 Task: Play online crossword game.
Action: Mouse moved to (337, 252)
Screenshot: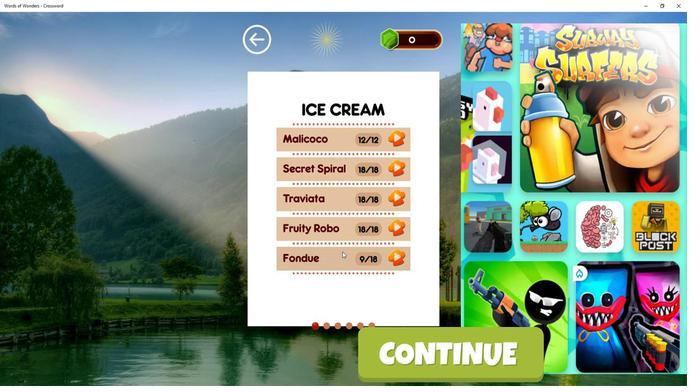 
Action: Mouse pressed left at (337, 252)
Screenshot: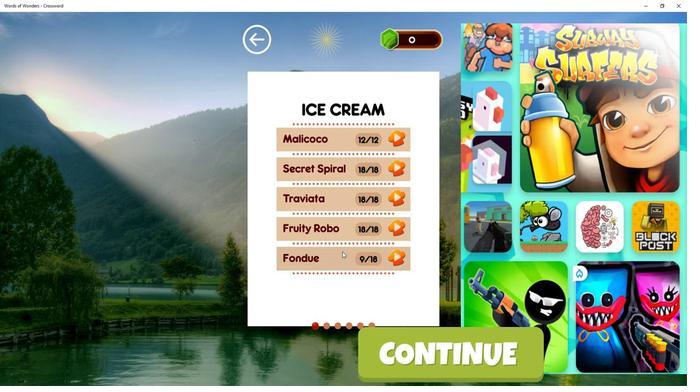
Action: Mouse moved to (312, 197)
Screenshot: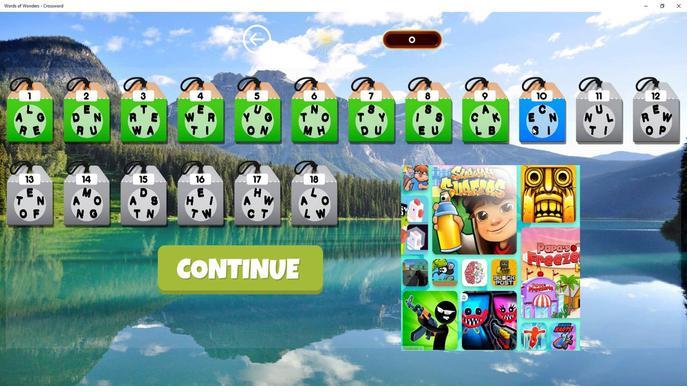 
Action: Mouse pressed left at (312, 197)
Screenshot: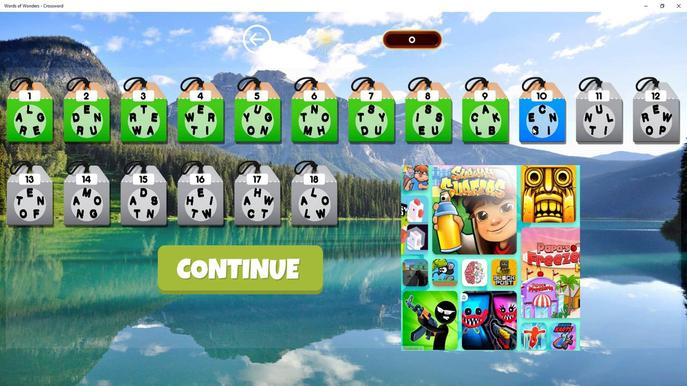
Action: Mouse moved to (341, 271)
Screenshot: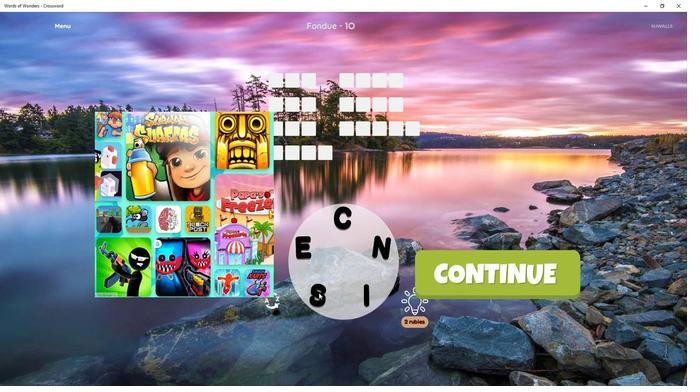 
Action: Mouse pressed left at (341, 271)
Screenshot: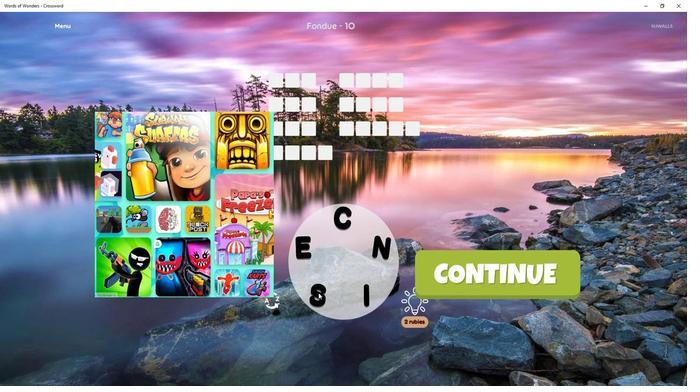 
Action: Mouse moved to (341, 270)
Screenshot: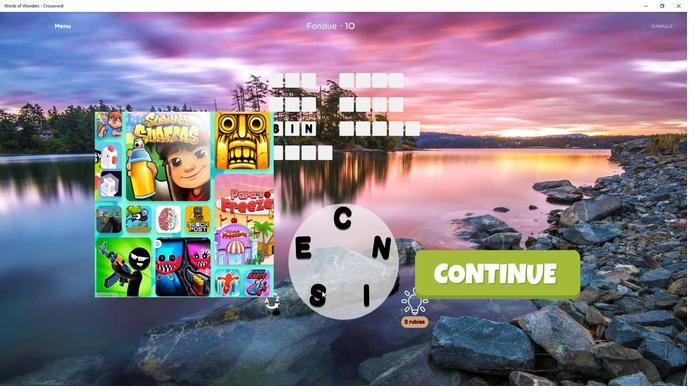 
Action: Mouse pressed left at (341, 270)
Screenshot: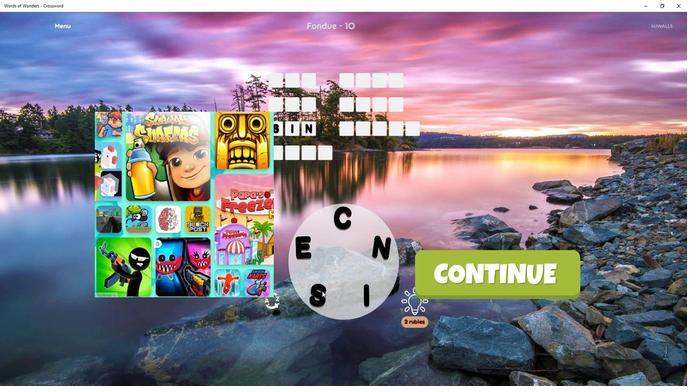 
Action: Mouse moved to (342, 272)
Screenshot: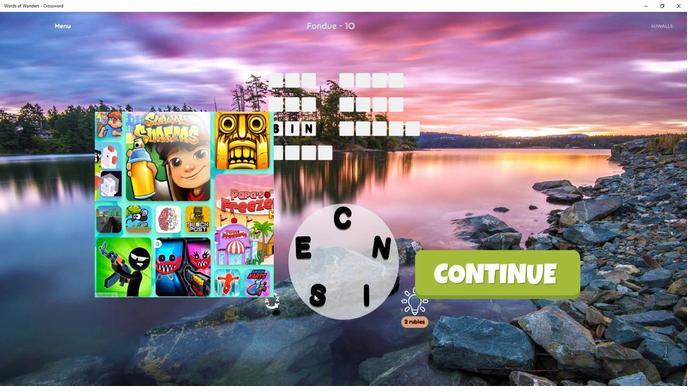 
Action: Mouse pressed left at (342, 272)
Screenshot: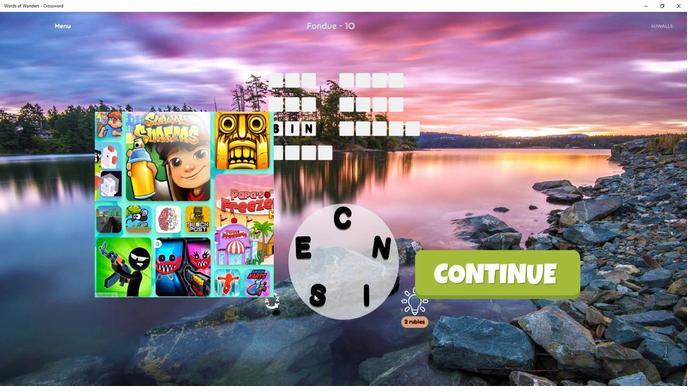 
Action: Mouse moved to (342, 272)
Screenshot: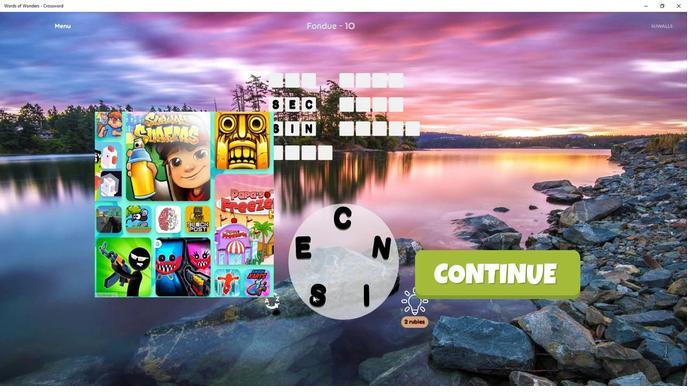 
Action: Mouse pressed left at (342, 272)
Screenshot: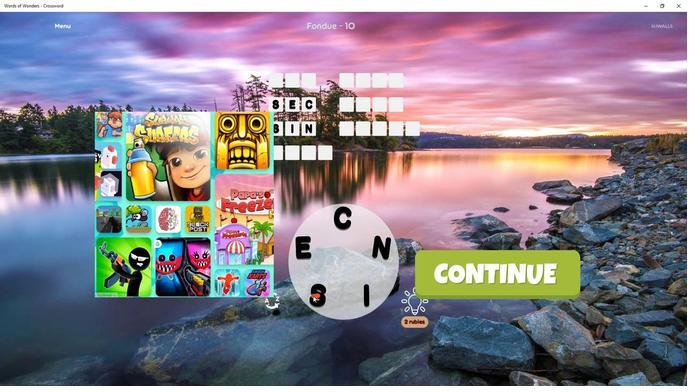 
Action: Mouse moved to (335, 270)
Screenshot: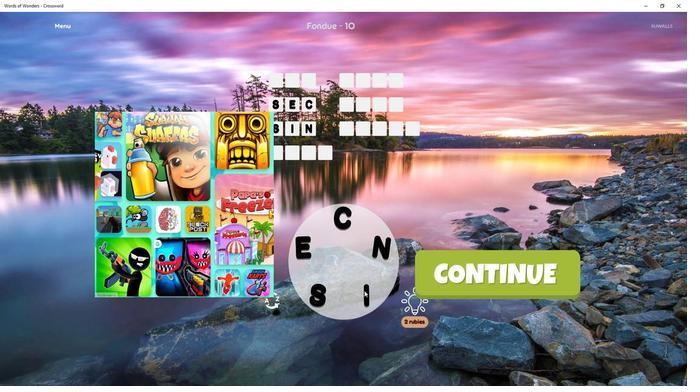 
Action: Mouse pressed left at (335, 270)
Screenshot: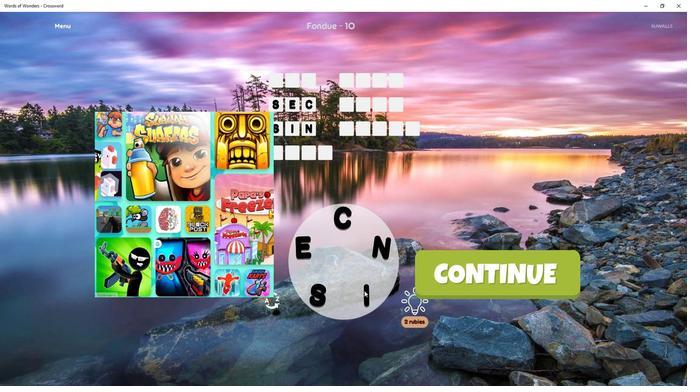 
Action: Mouse moved to (338, 239)
Screenshot: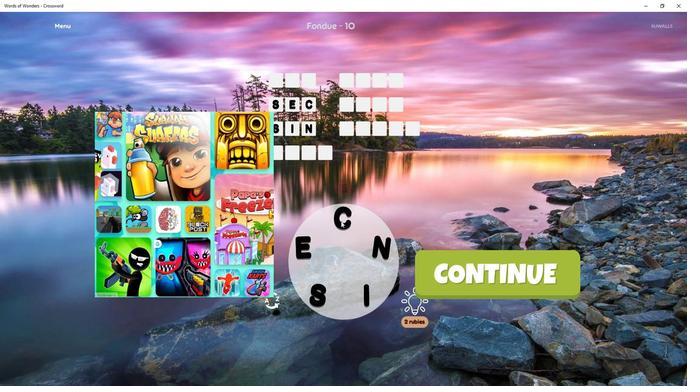 
Action: Mouse pressed left at (338, 239)
Screenshot: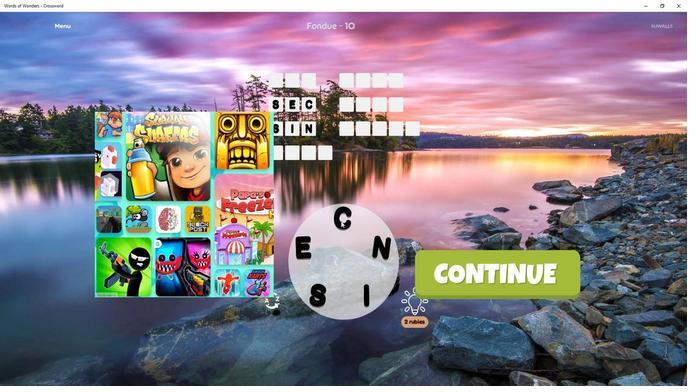 
Action: Mouse moved to (338, 236)
Screenshot: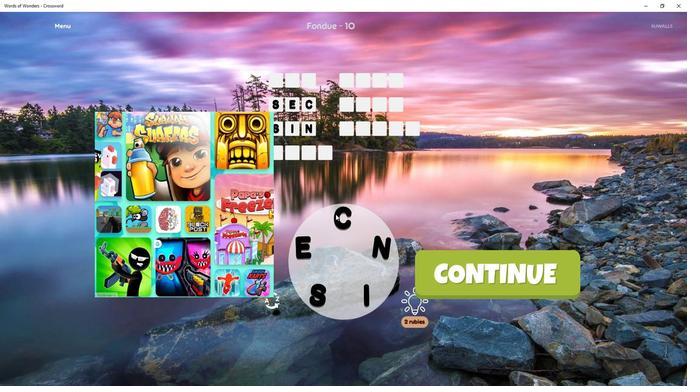 
Action: Mouse pressed left at (338, 236)
Screenshot: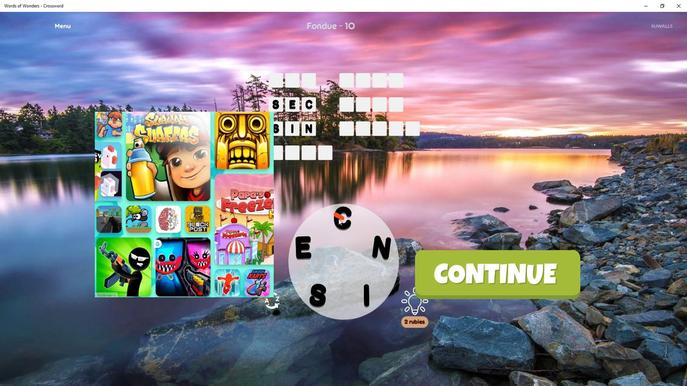 
Action: Mouse moved to (333, 248)
Screenshot: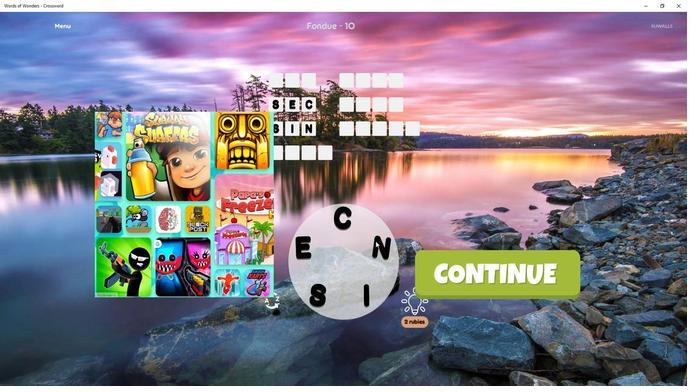 
Action: Mouse pressed left at (333, 248)
Screenshot: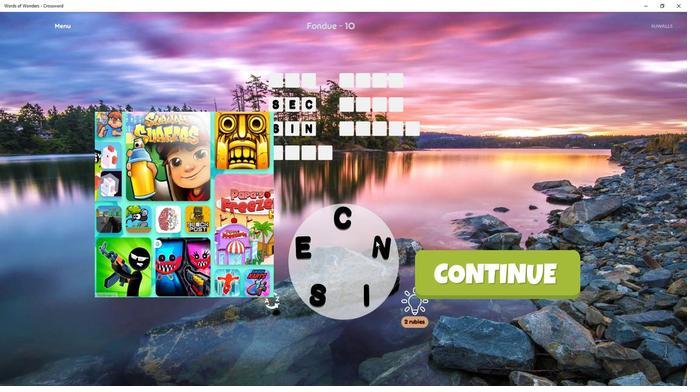 
Action: Mouse moved to (333, 251)
Screenshot: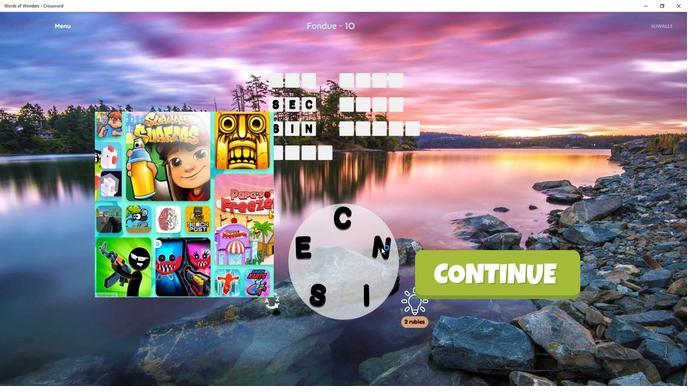 
Action: Mouse pressed left at (333, 251)
Screenshot: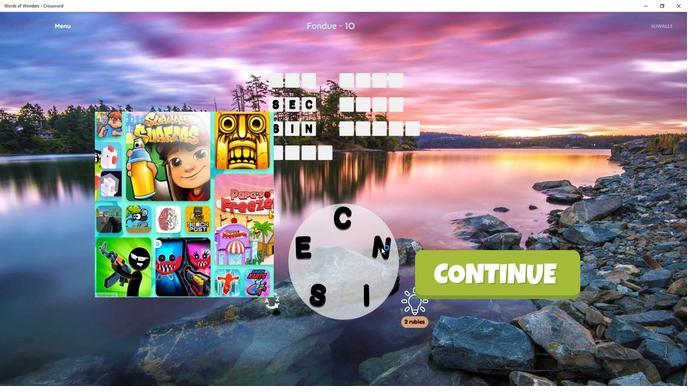 
Action: Mouse moved to (333, 250)
Screenshot: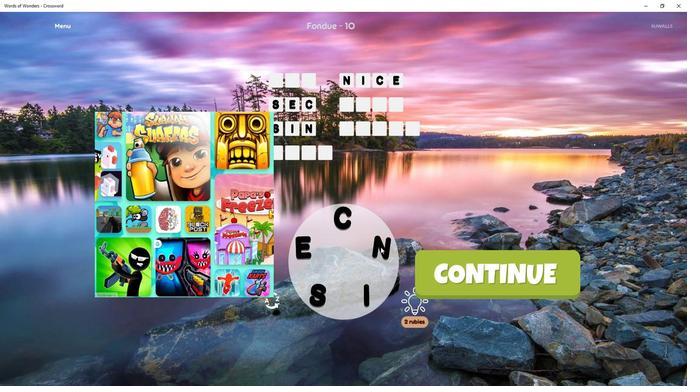 
Action: Mouse pressed left at (333, 250)
Screenshot: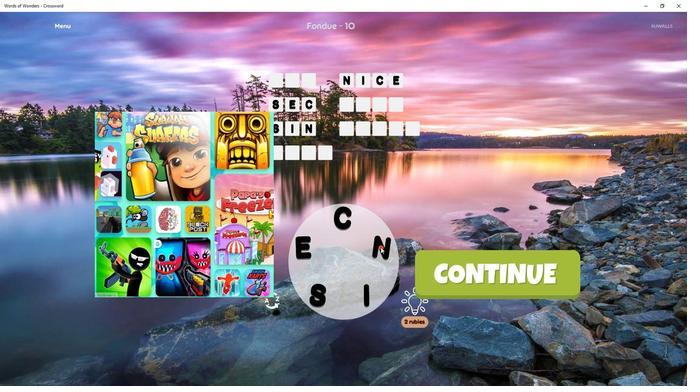 
Action: Mouse moved to (333, 250)
Screenshot: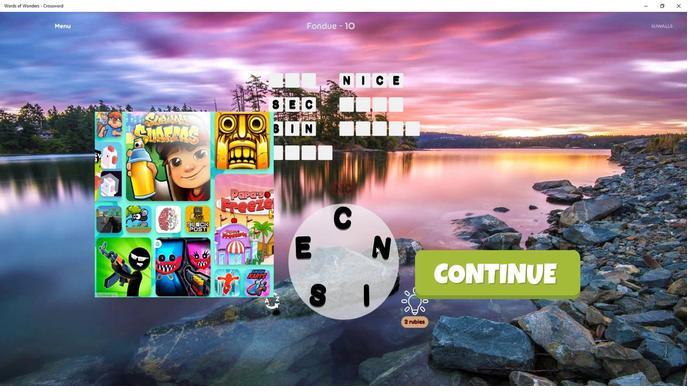 
Action: Mouse pressed left at (333, 250)
Screenshot: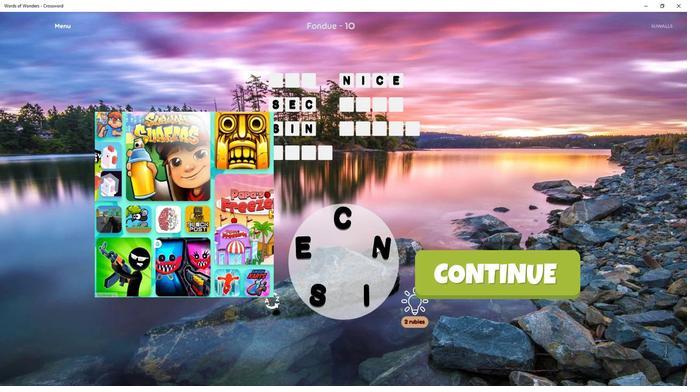 
Action: Mouse moved to (333, 249)
Screenshot: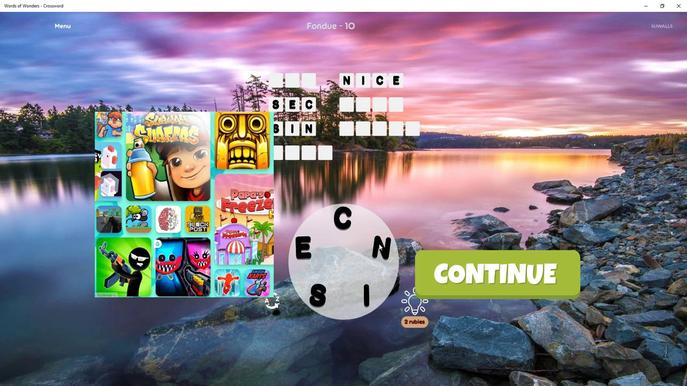 
Action: Mouse pressed left at (333, 249)
Screenshot: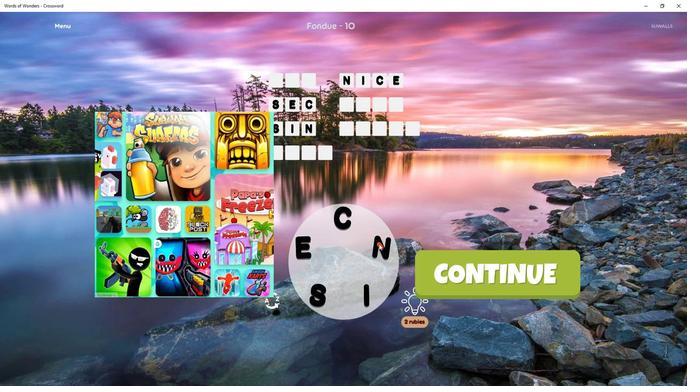 
Action: Mouse moved to (332, 249)
Screenshot: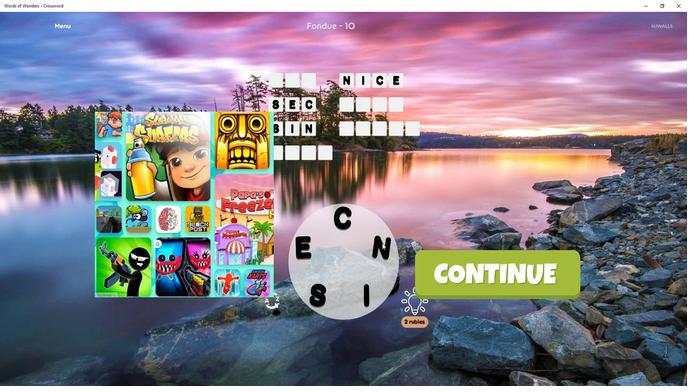 
Action: Mouse pressed left at (332, 249)
Screenshot: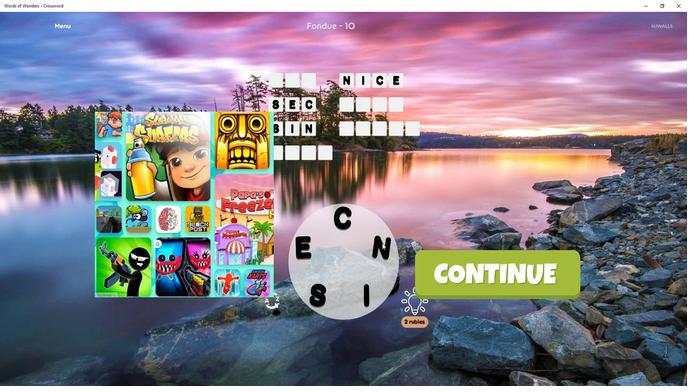 
Action: Mouse moved to (343, 252)
Screenshot: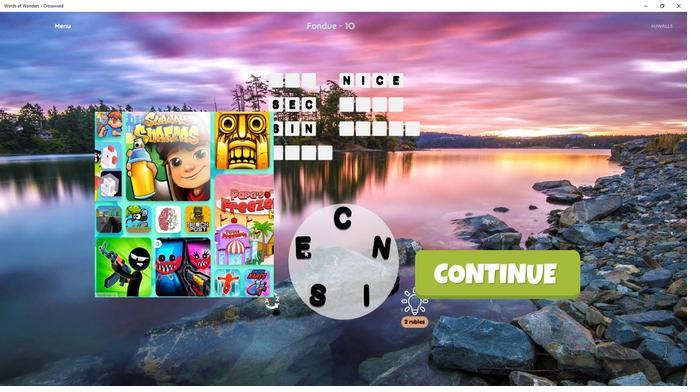 
Action: Mouse pressed left at (343, 252)
Screenshot: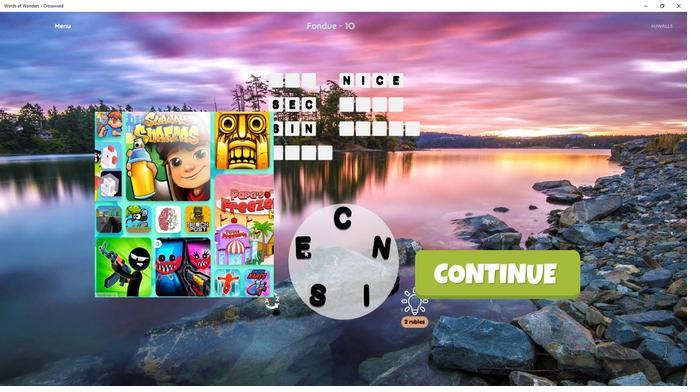 
Action: Mouse moved to (338, 239)
Screenshot: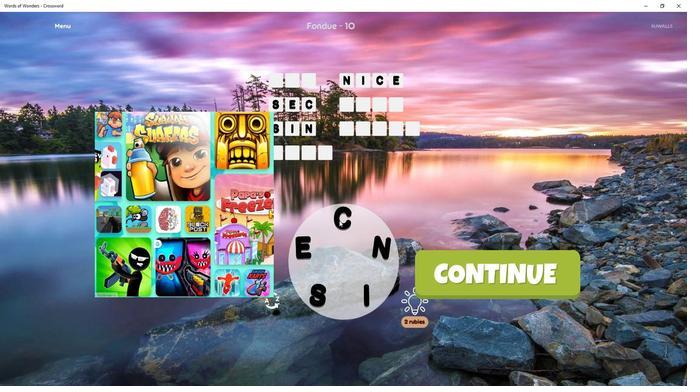 
Action: Mouse pressed left at (338, 239)
Screenshot: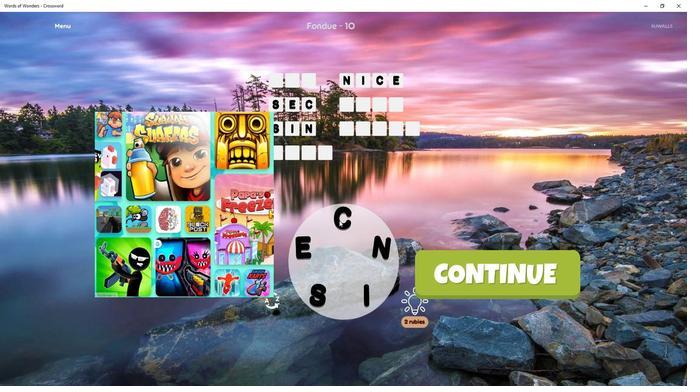 
Action: Mouse moved to (337, 239)
Screenshot: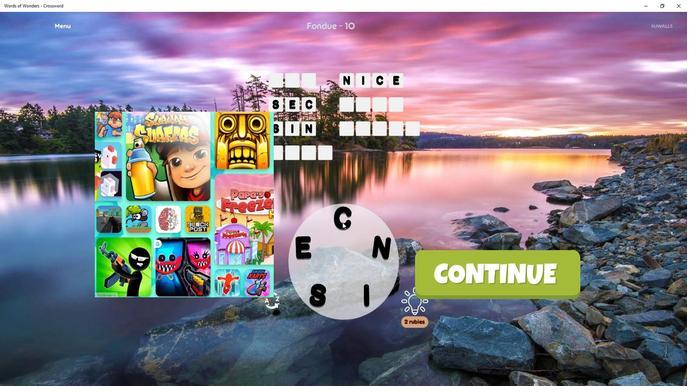 
Action: Mouse pressed left at (337, 239)
Screenshot: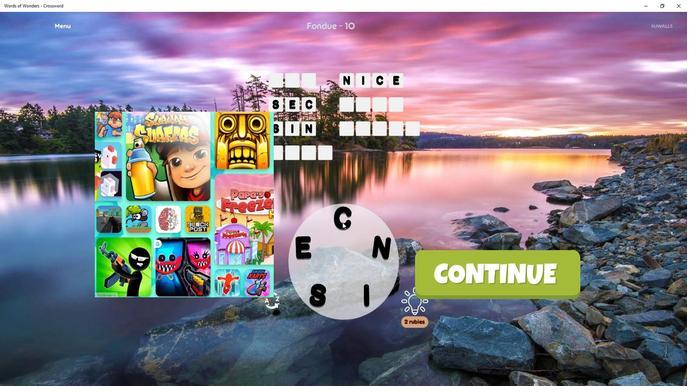 
Action: Mouse moved to (333, 247)
Screenshot: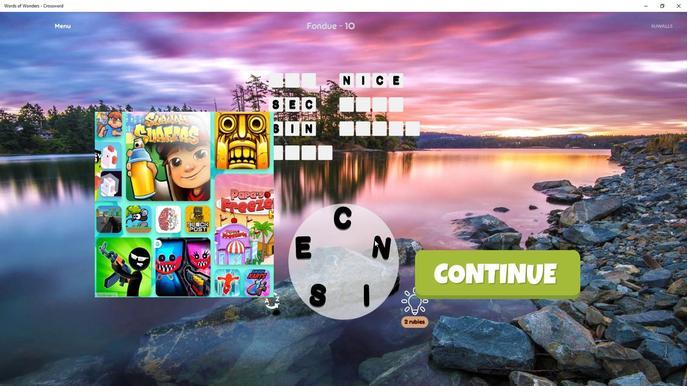 
Action: Mouse pressed left at (333, 247)
Screenshot: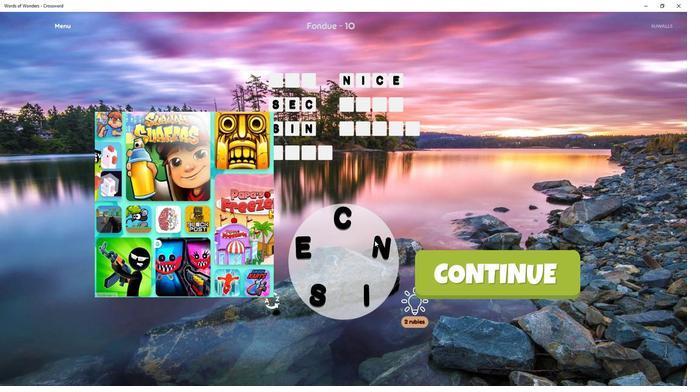 
Action: Mouse moved to (333, 252)
Screenshot: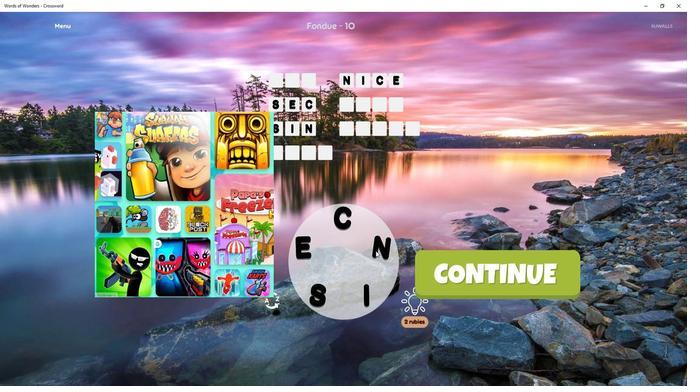 
Action: Mouse pressed left at (333, 252)
Screenshot: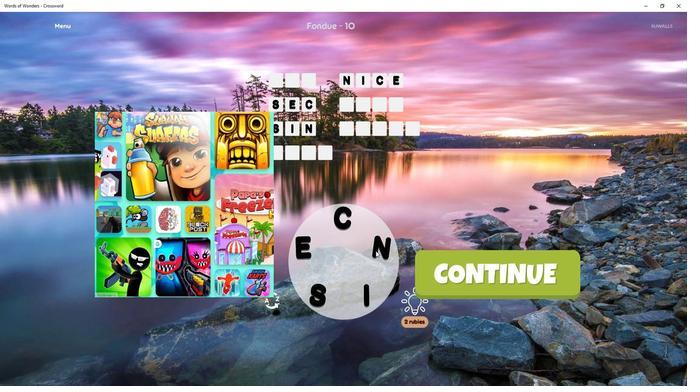 
Action: Mouse moved to (333, 250)
Screenshot: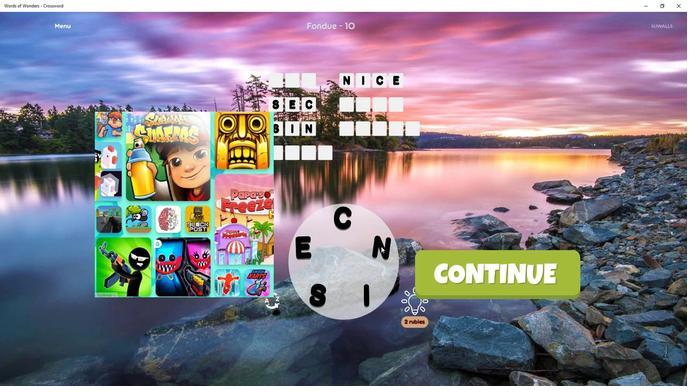 
Action: Mouse pressed left at (333, 250)
Screenshot: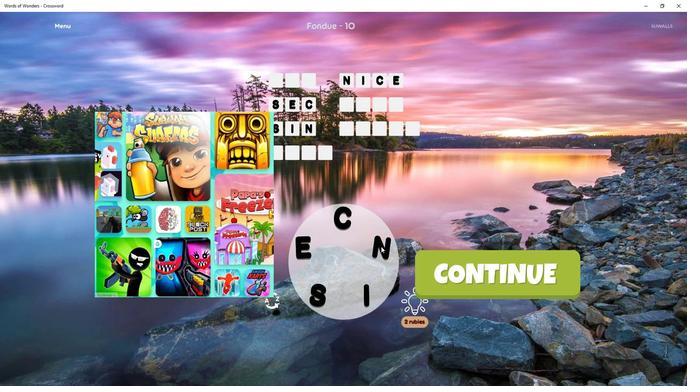 
Action: Mouse moved to (342, 251)
Screenshot: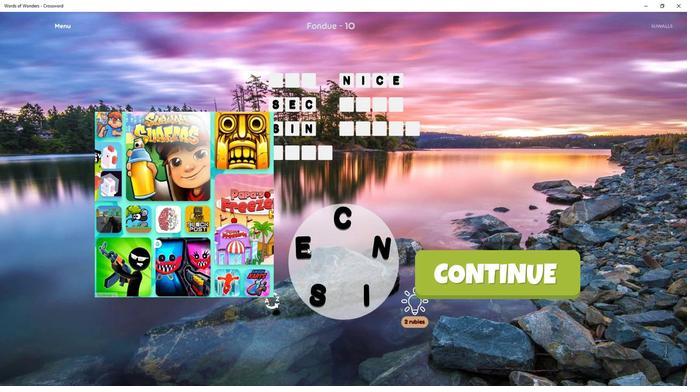 
Action: Mouse pressed left at (342, 251)
Screenshot: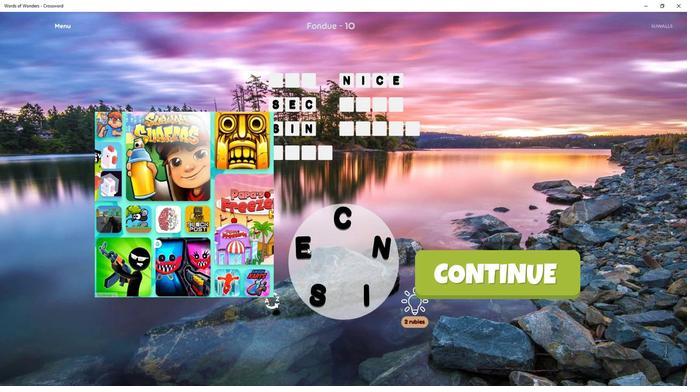 
Action: Mouse moved to (335, 271)
Screenshot: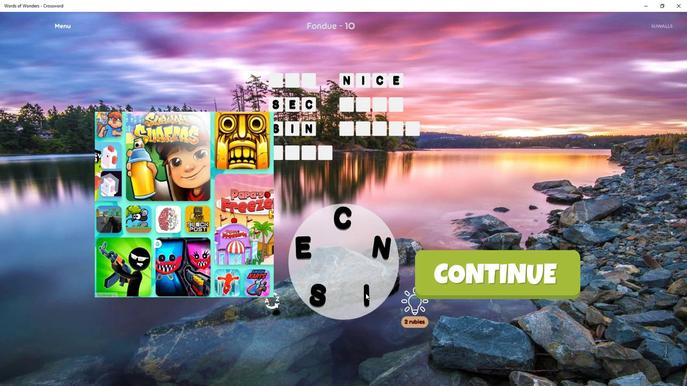 
Action: Mouse pressed left at (335, 271)
Screenshot: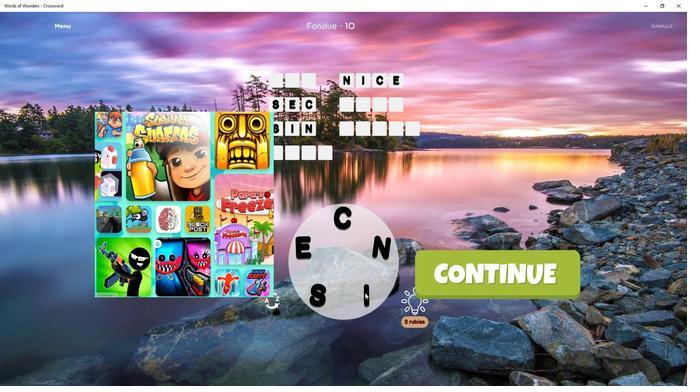 
Action: Mouse moved to (403, 192)
Screenshot: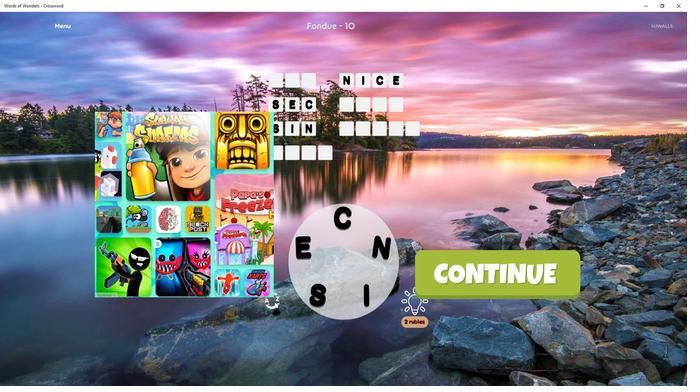 
Action: Mouse scrolled (403, 192) with delta (0, 0)
Screenshot: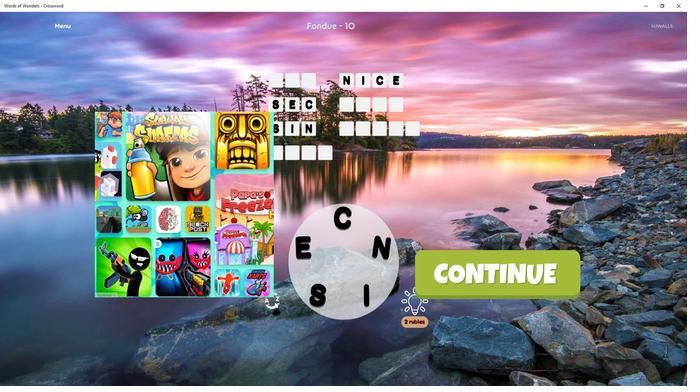 
Action: Mouse scrolled (403, 192) with delta (0, 0)
Screenshot: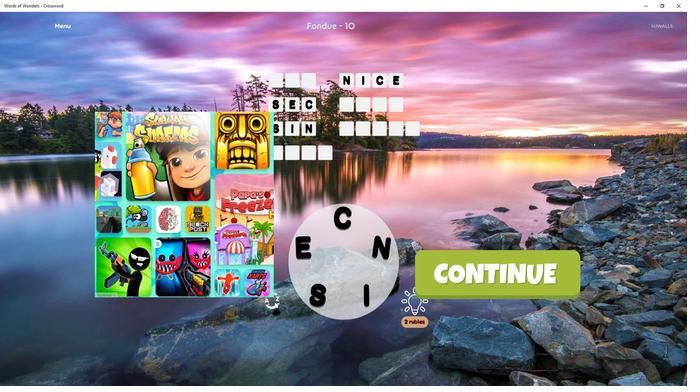 
Action: Mouse moved to (403, 192)
Screenshot: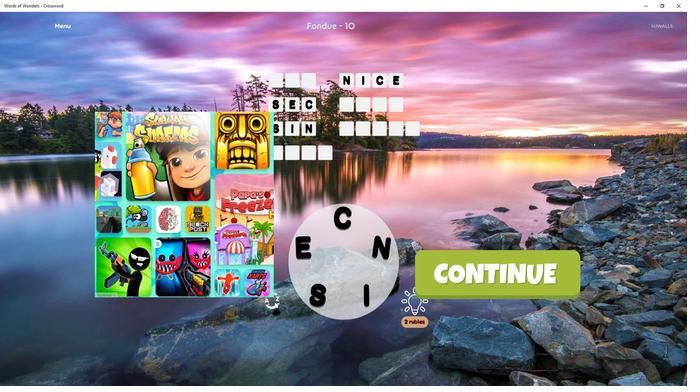 
Action: Mouse scrolled (403, 193) with delta (0, 0)
Screenshot: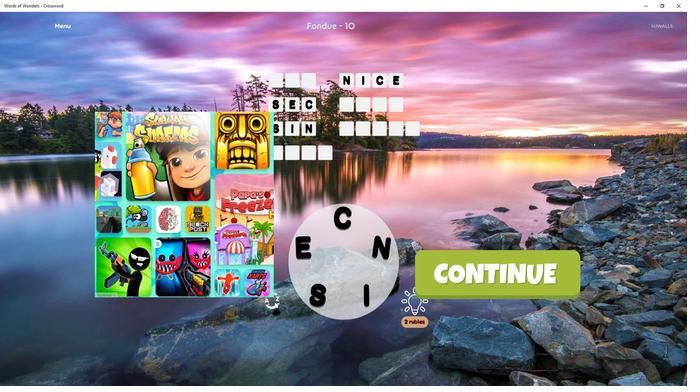 
Action: Mouse scrolled (403, 193) with delta (0, 0)
Screenshot: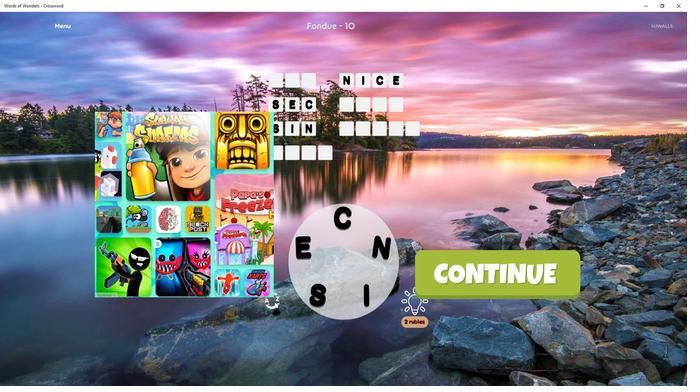 
Action: Mouse moved to (335, 271)
Screenshot: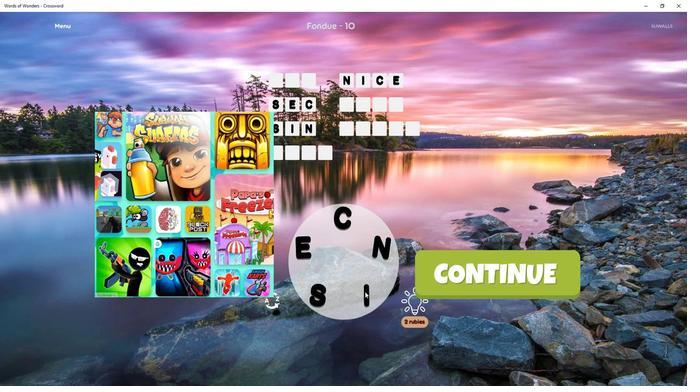 
Action: Mouse pressed left at (335, 271)
Screenshot: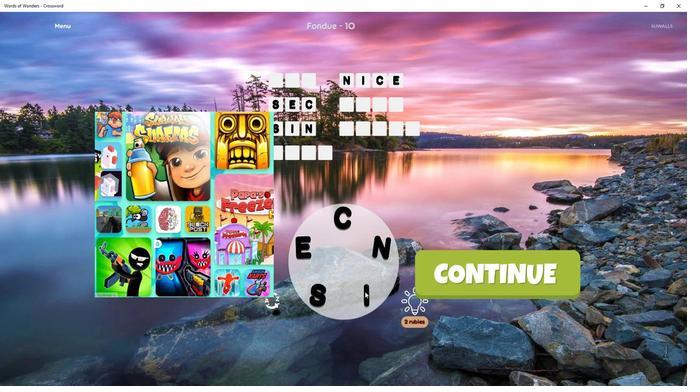 
Action: Mouse moved to (406, 198)
Screenshot: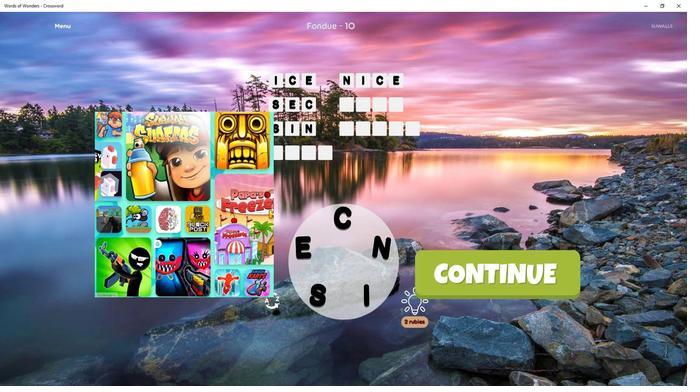 
Action: Mouse scrolled (406, 198) with delta (0, 0)
Screenshot: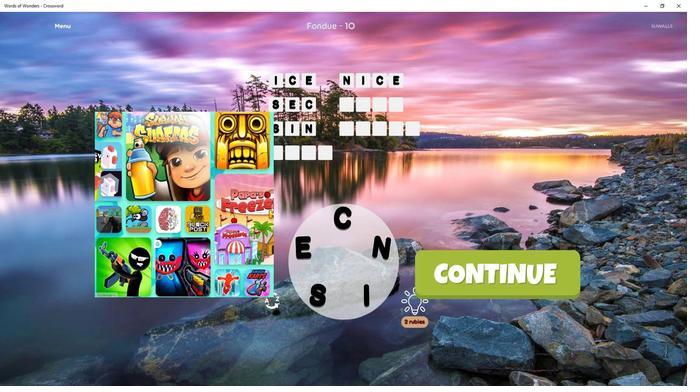 
Action: Mouse scrolled (406, 198) with delta (0, 0)
Screenshot: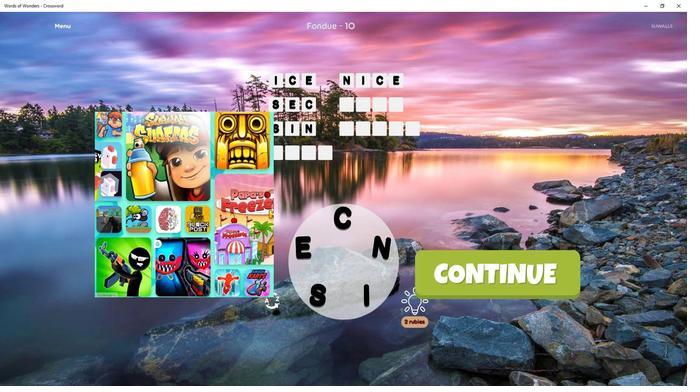 
Action: Mouse scrolled (406, 198) with delta (0, 0)
Screenshot: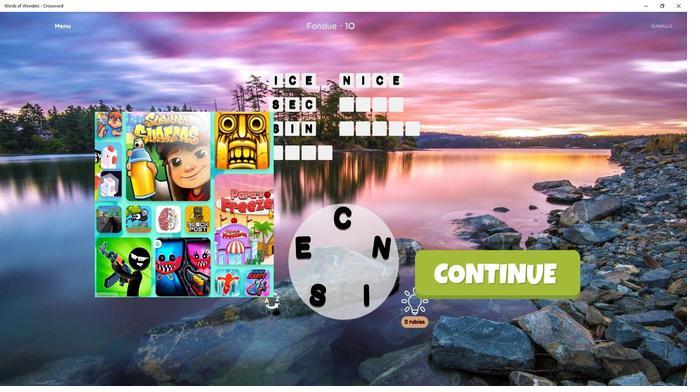 
Action: Mouse moved to (334, 250)
Screenshot: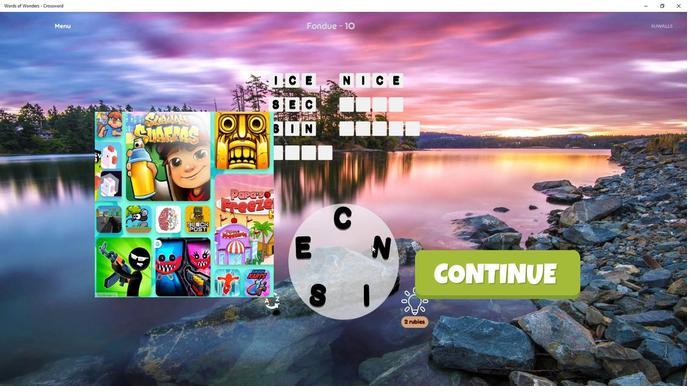 
Action: Mouse pressed left at (334, 250)
Screenshot: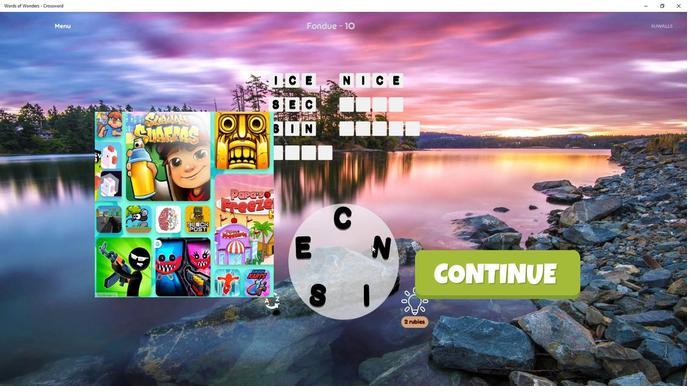 
Action: Mouse moved to (341, 272)
Screenshot: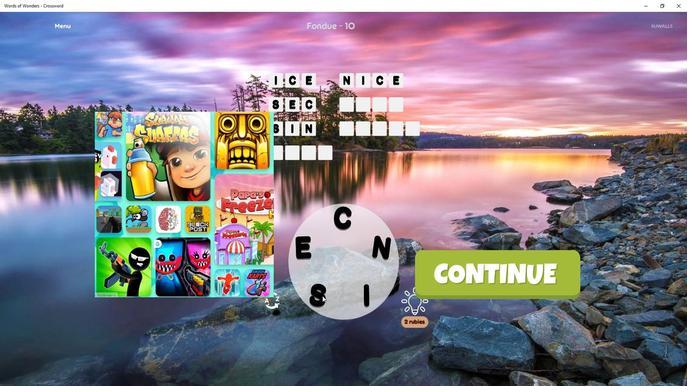 
Action: Mouse pressed left at (341, 272)
Screenshot: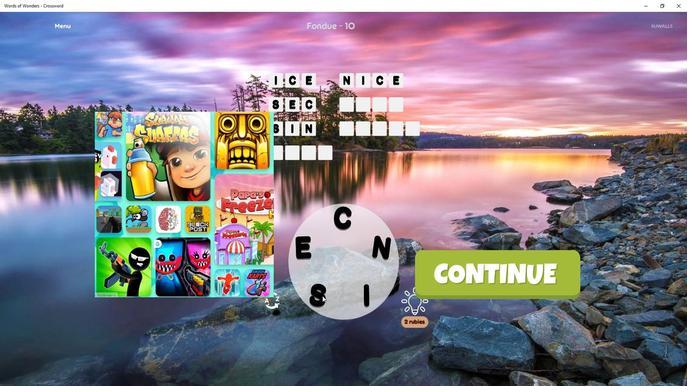 
Action: Mouse moved to (338, 236)
Screenshot: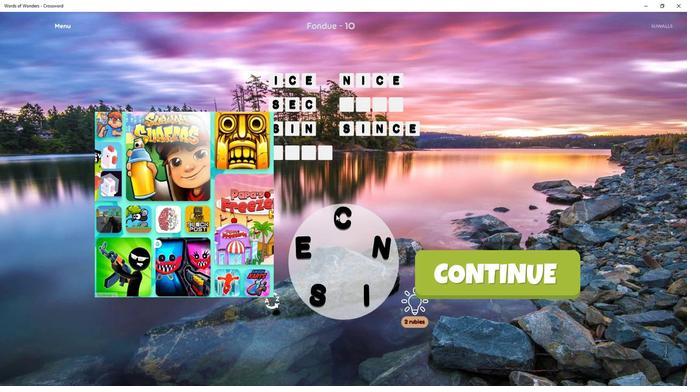 
Action: Mouse pressed left at (338, 236)
Screenshot: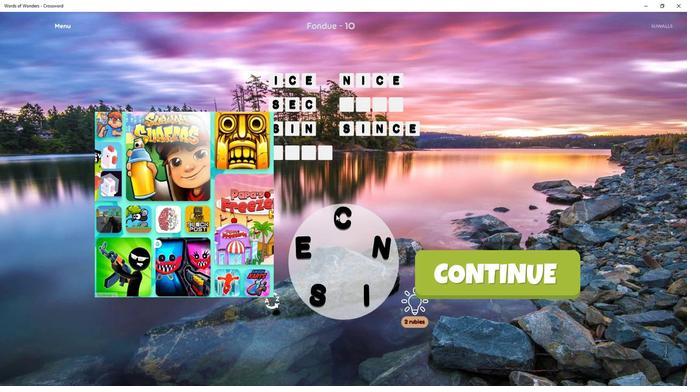 
Action: Mouse moved to (340, 270)
Screenshot: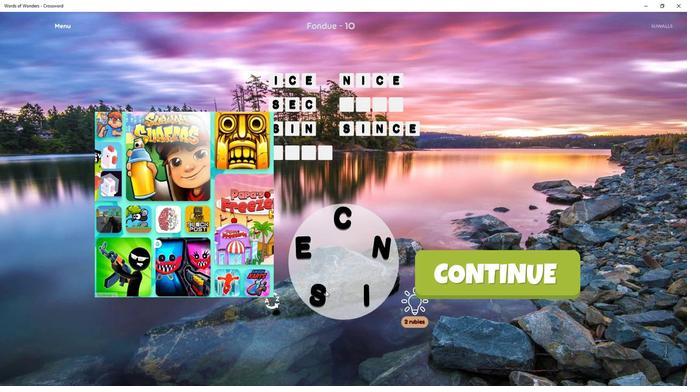 
Action: Mouse pressed left at (340, 270)
Screenshot: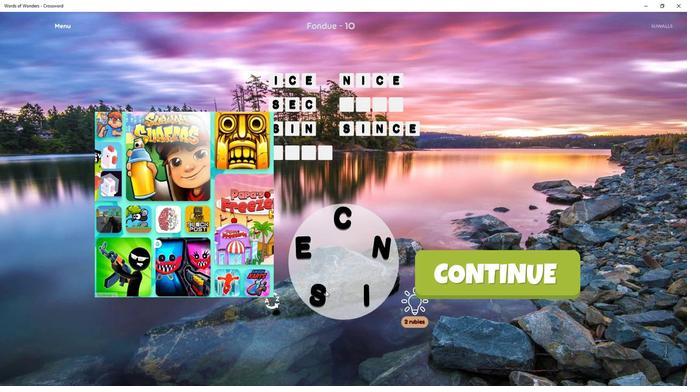 
Action: Mouse moved to (331, 249)
Screenshot: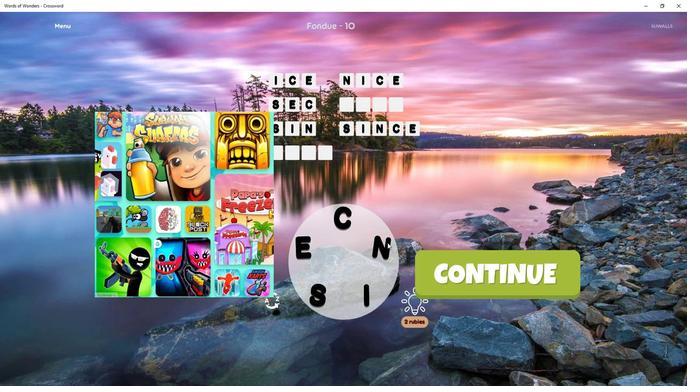 
Action: Mouse pressed left at (331, 249)
Screenshot: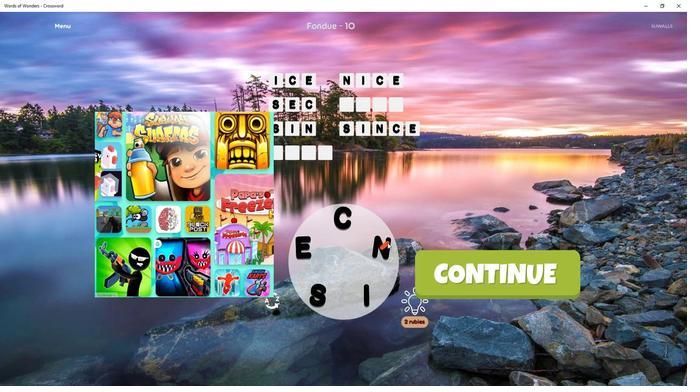 
Action: Mouse moved to (408, 187)
Screenshot: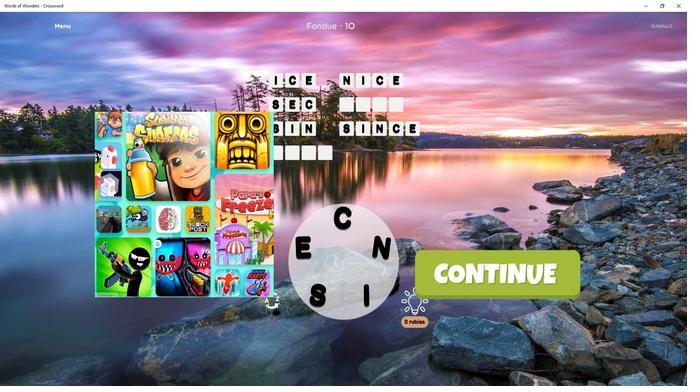 
Action: Mouse scrolled (408, 187) with delta (0, 0)
Screenshot: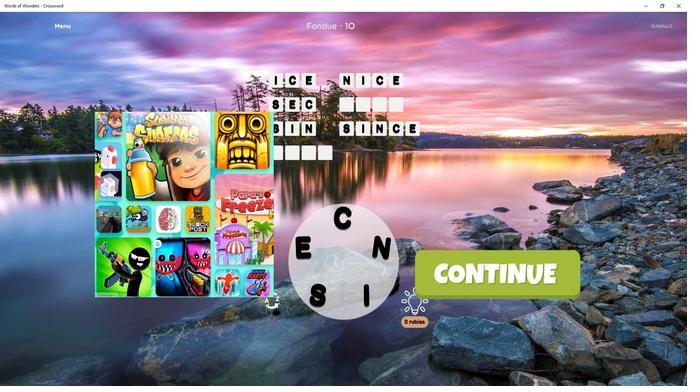 
Action: Mouse moved to (408, 187)
Screenshot: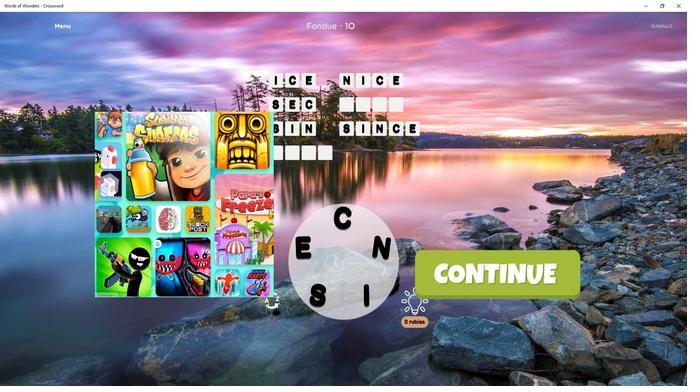
Action: Mouse scrolled (408, 187) with delta (0, 0)
Screenshot: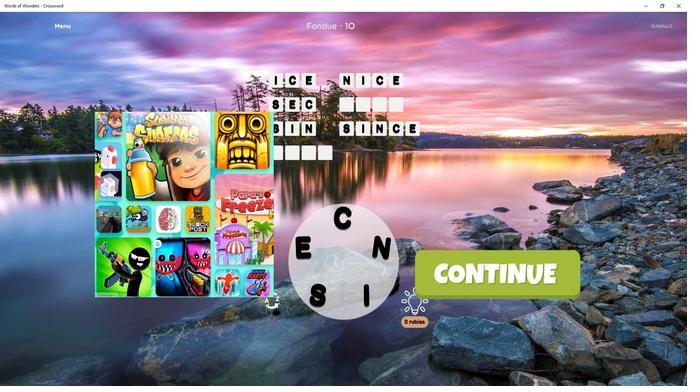 
Action: Mouse moved to (341, 272)
Screenshot: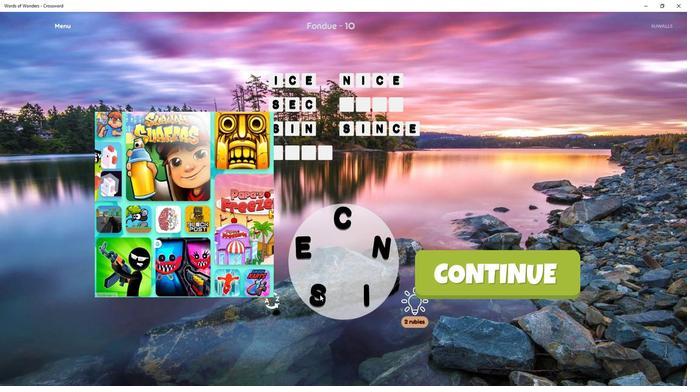 
Action: Mouse pressed left at (341, 272)
Screenshot: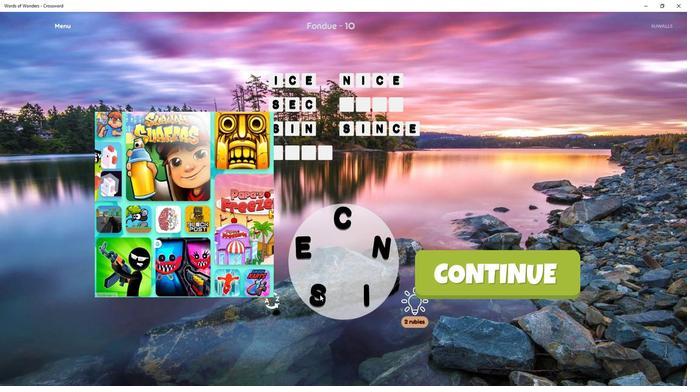 
Action: Mouse moved to (401, 207)
Screenshot: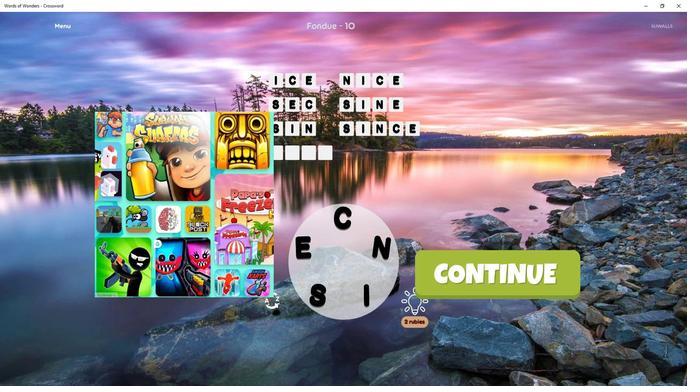 
Action: Mouse pressed left at (401, 207)
Screenshot: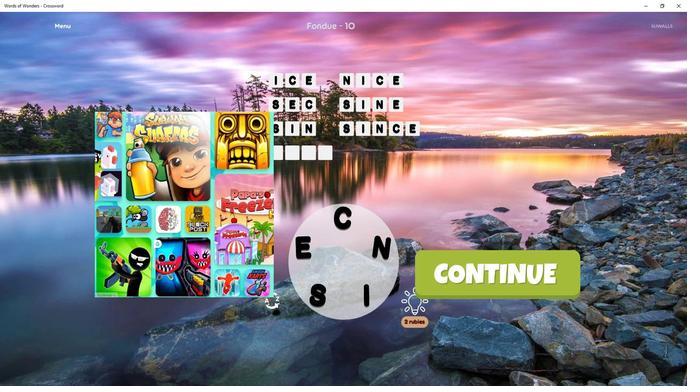 
Action: Mouse moved to (337, 237)
Screenshot: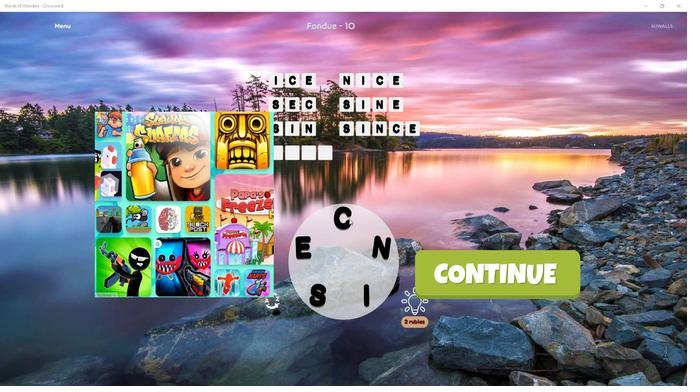 
Action: Mouse pressed left at (337, 237)
Screenshot: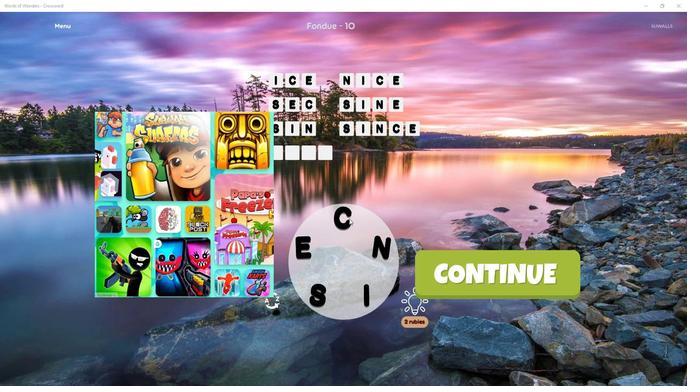 
Action: Mouse moved to (342, 271)
Screenshot: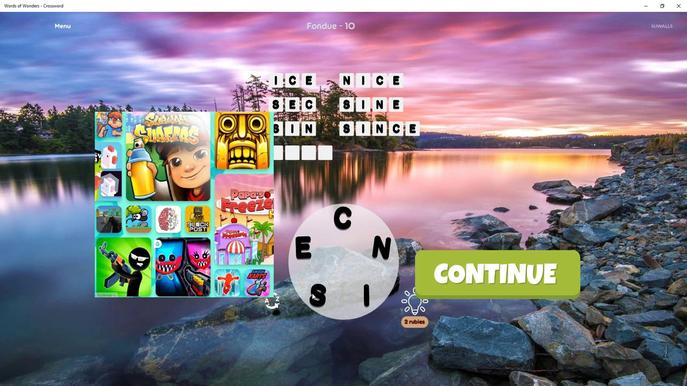 
Action: Mouse pressed left at (342, 271)
Screenshot: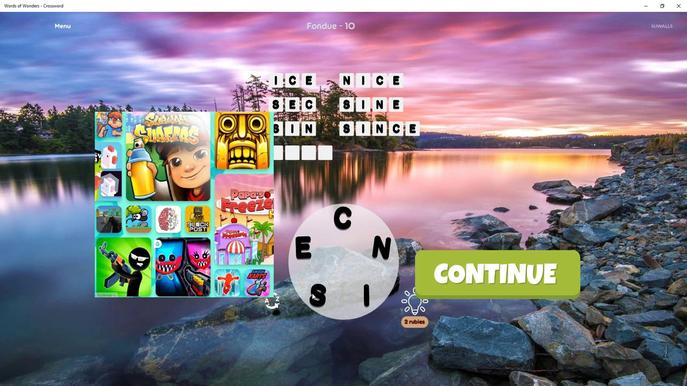 
Action: Mouse moved to (342, 275)
Screenshot: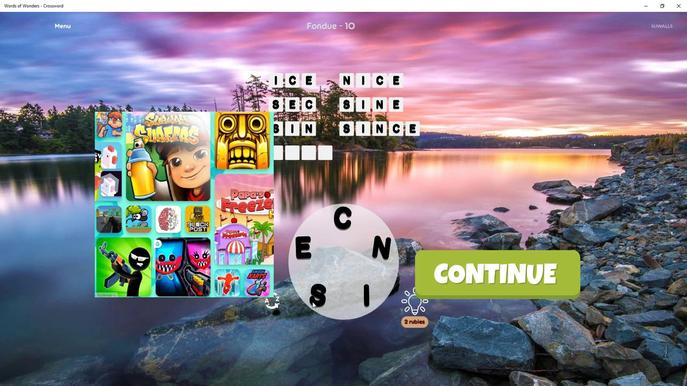 
Action: Mouse pressed left at (342, 275)
Screenshot: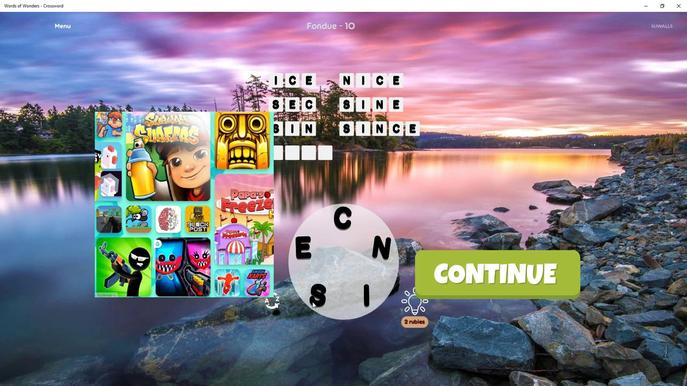 
Action: Mouse moved to (342, 270)
Screenshot: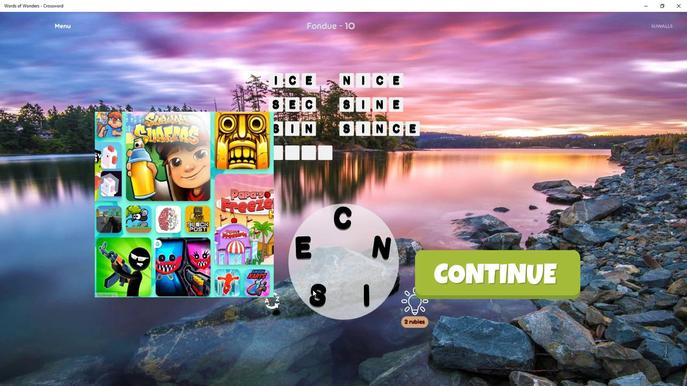 
Action: Mouse pressed left at (342, 270)
Screenshot: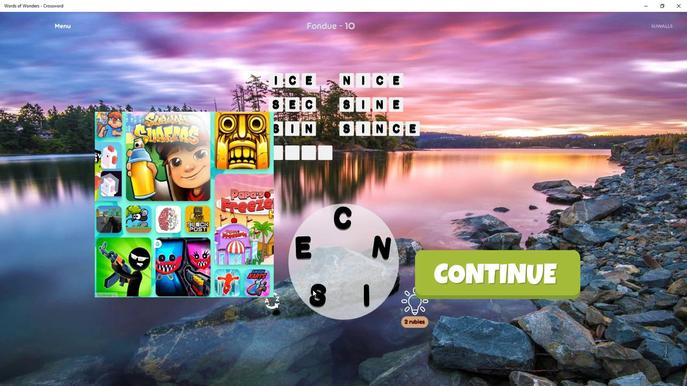 
Action: Mouse moved to (341, 272)
Screenshot: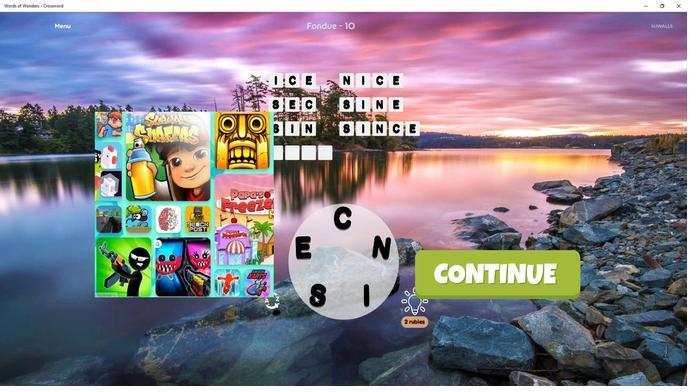 
Action: Mouse pressed left at (341, 272)
Screenshot: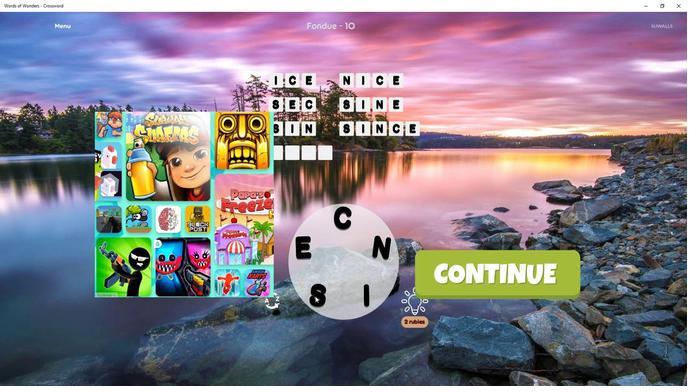 
Action: Mouse moved to (338, 241)
Screenshot: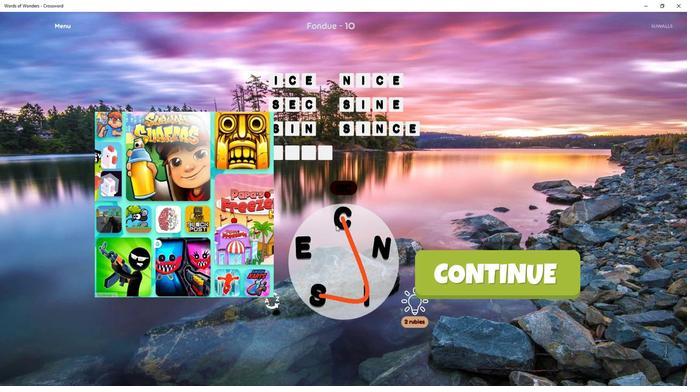 
Action: Mouse pressed left at (338, 241)
Screenshot: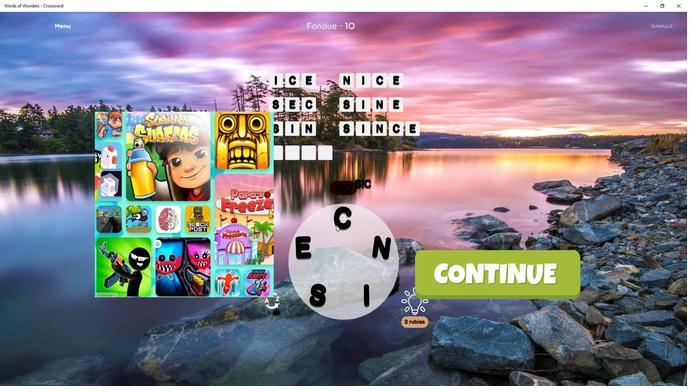 
Action: Mouse moved to (341, 272)
Screenshot: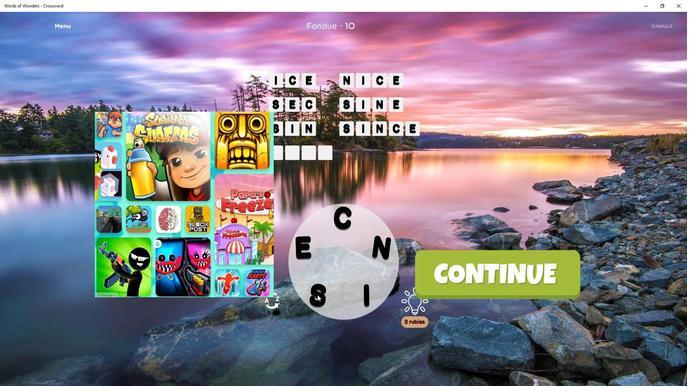 
Action: Mouse pressed left at (341, 272)
Screenshot: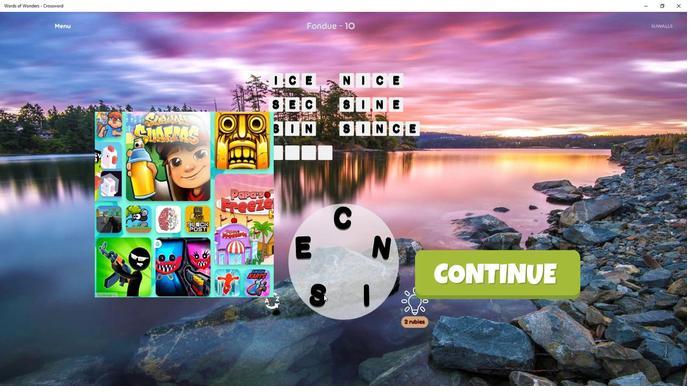 
Action: Mouse moved to (342, 267)
Screenshot: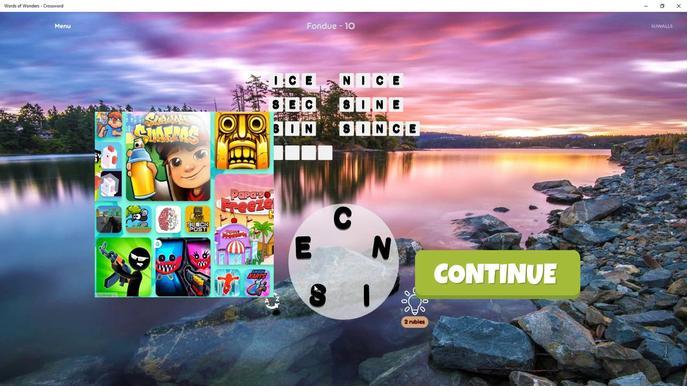 
Action: Mouse pressed left at (342, 267)
Screenshot: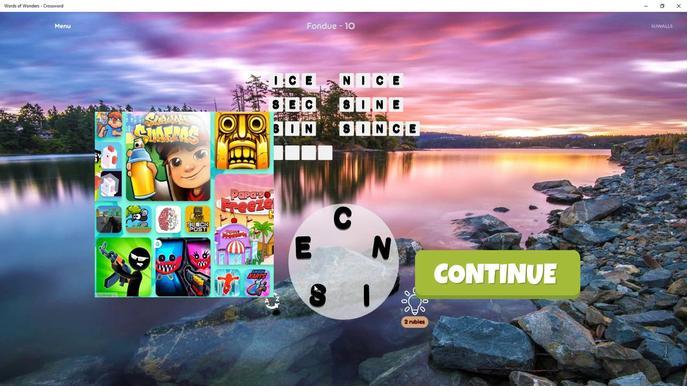 
Action: Mouse moved to (333, 251)
Screenshot: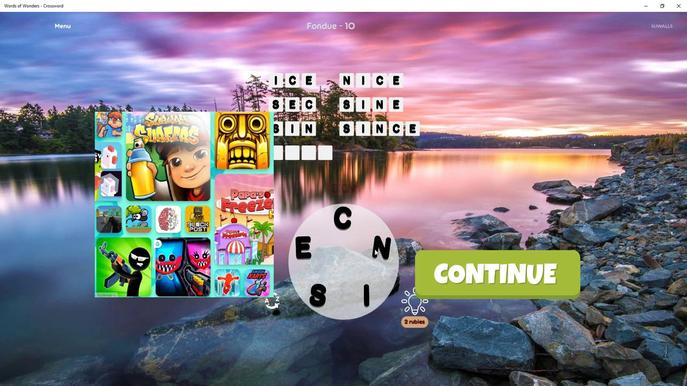 
Action: Mouse pressed left at (333, 251)
Screenshot: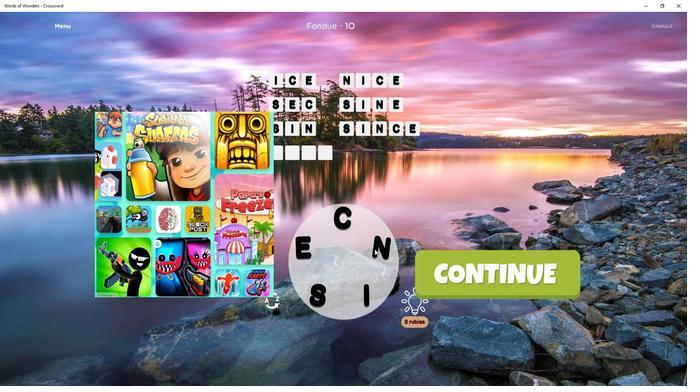 
Action: Mouse moved to (342, 248)
Screenshot: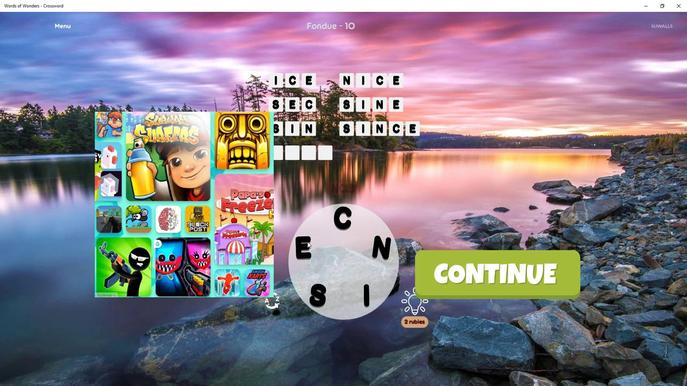 
Action: Mouse pressed left at (342, 248)
Screenshot: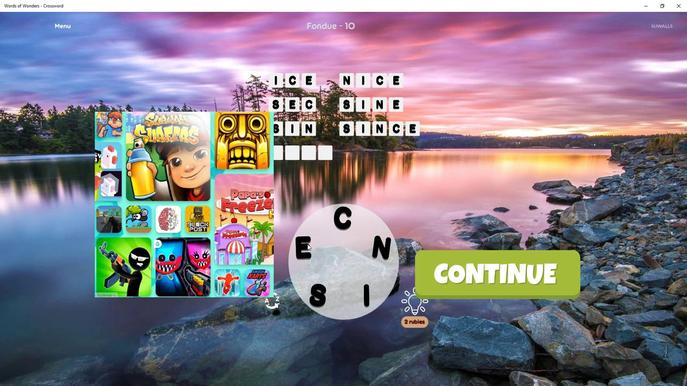 
Action: Mouse moved to (333, 250)
Screenshot: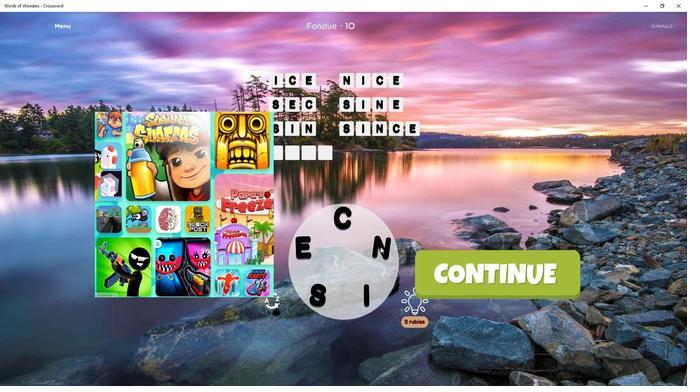 
Action: Mouse pressed left at (333, 250)
Screenshot: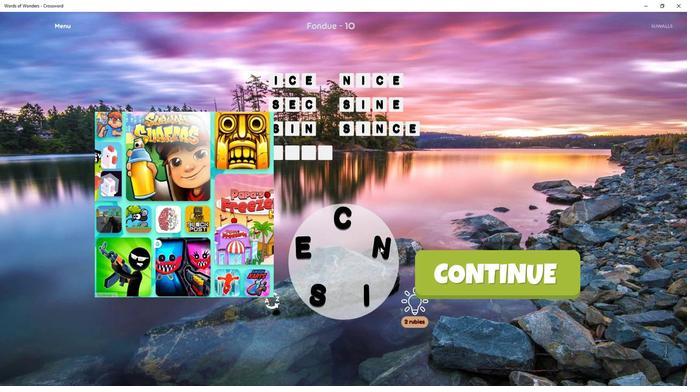 
Action: Mouse moved to (335, 272)
Screenshot: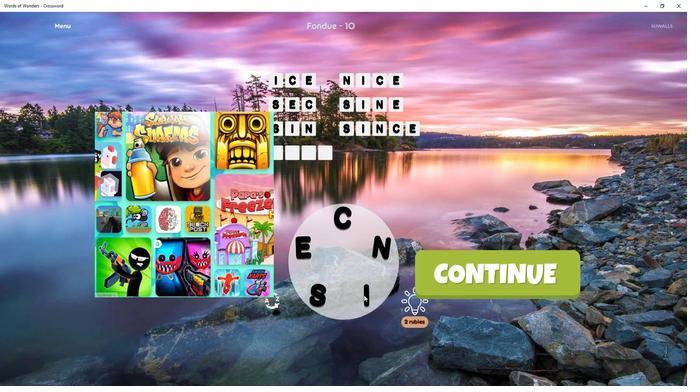 
Action: Mouse pressed left at (335, 272)
Screenshot: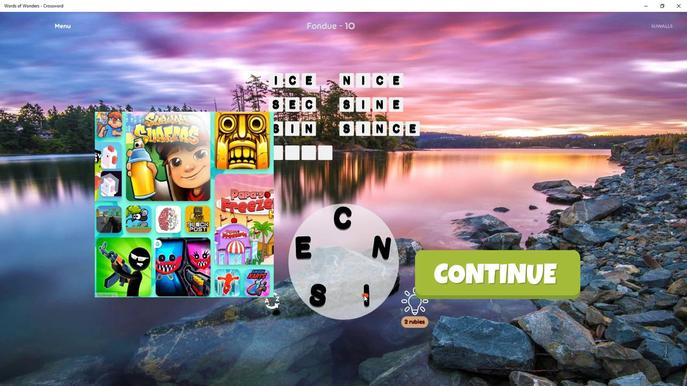 
Action: Mouse moved to (340, 268)
Screenshot: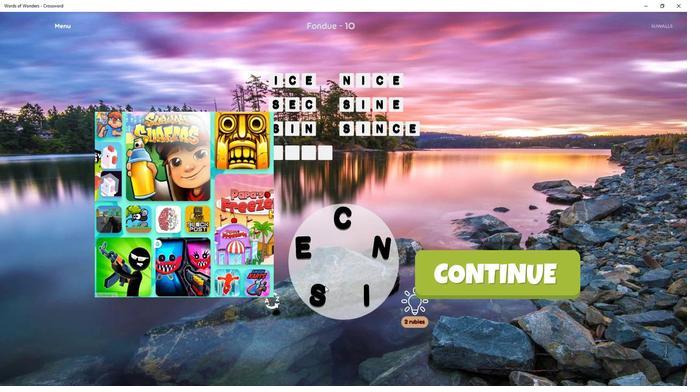 
Action: Mouse pressed left at (340, 268)
Screenshot: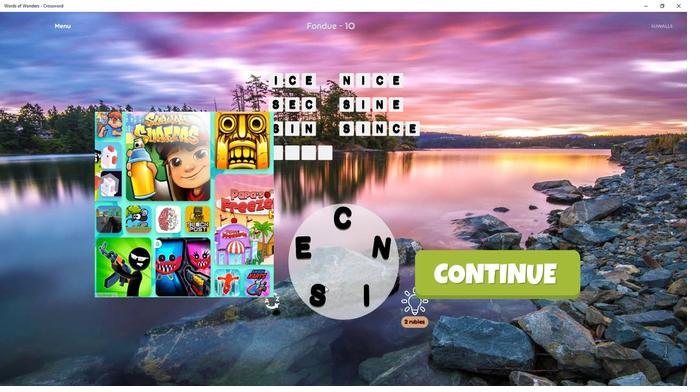 
Action: Mouse moved to (339, 234)
Screenshot: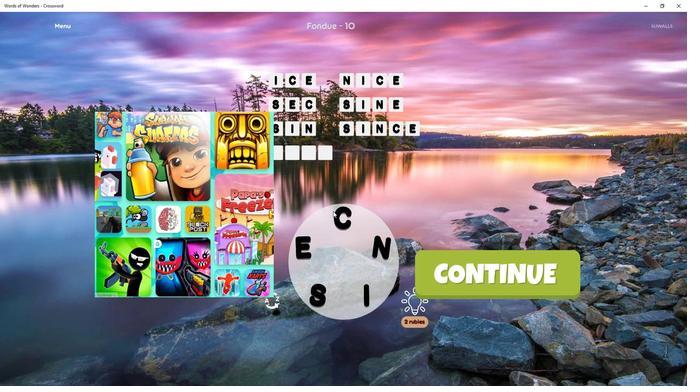 
Action: Mouse pressed left at (339, 234)
Screenshot: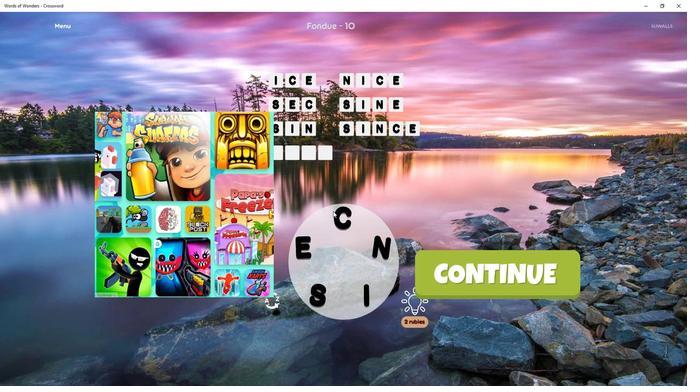 
Action: Mouse moved to (334, 271)
Screenshot: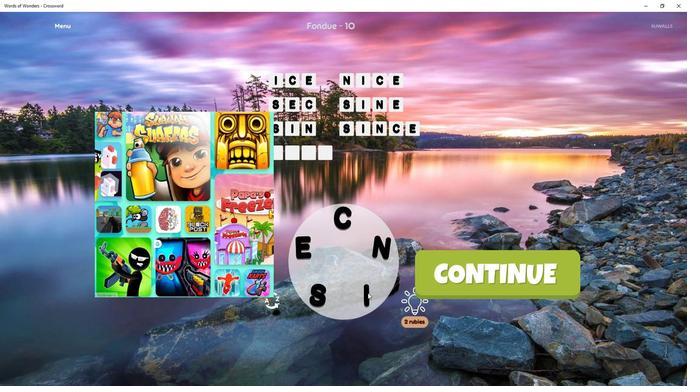 
Action: Mouse pressed left at (334, 271)
Screenshot: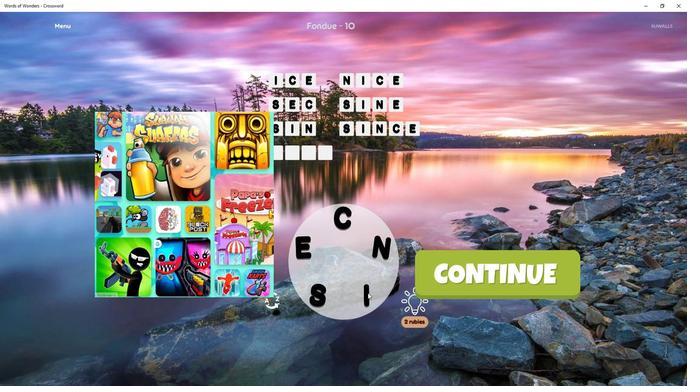 
Action: Mouse moved to (334, 269)
Screenshot: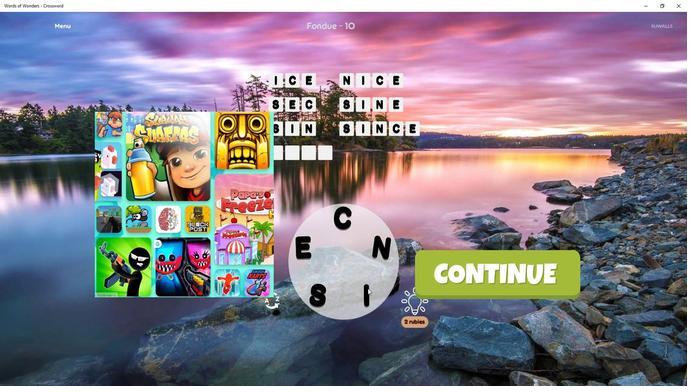 
Action: Mouse pressed left at (334, 269)
Screenshot: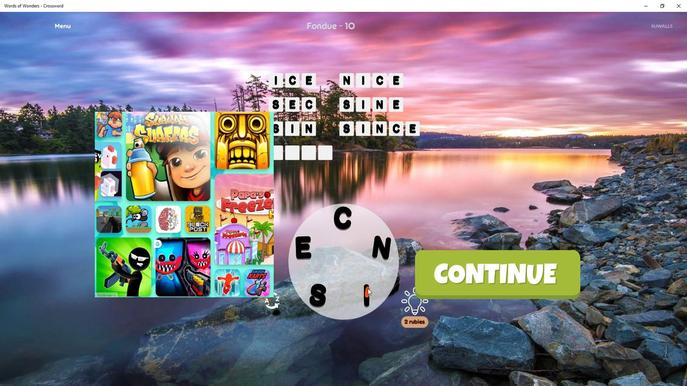 
Action: Mouse moved to (340, 272)
Screenshot: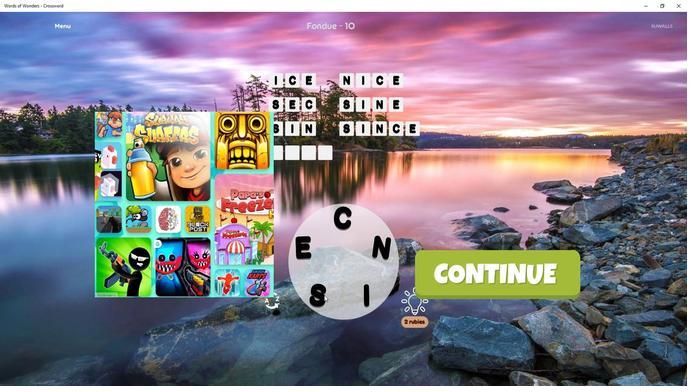 
Action: Mouse pressed left at (340, 272)
Screenshot: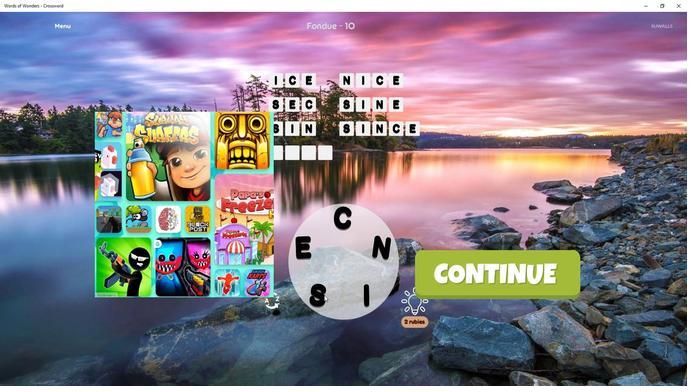 
Action: Mouse pressed left at (340, 272)
Screenshot: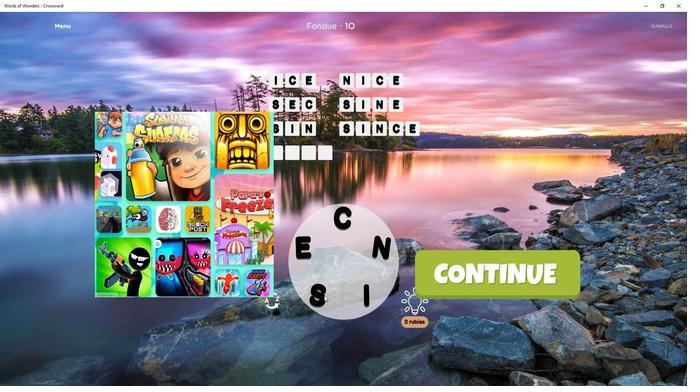 
Action: Mouse moved to (331, 250)
Screenshot: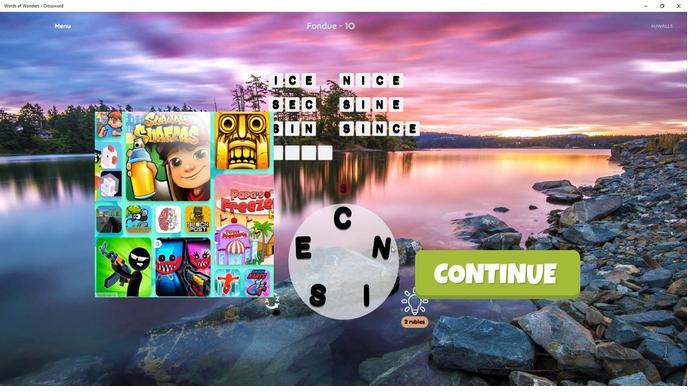 
Action: Mouse pressed left at (331, 250)
Screenshot: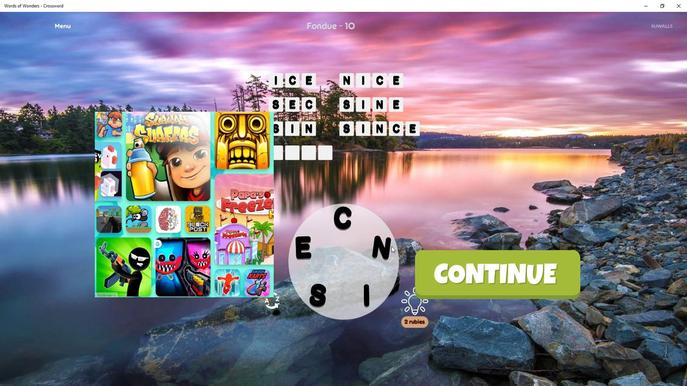 
Action: Mouse moved to (334, 270)
Screenshot: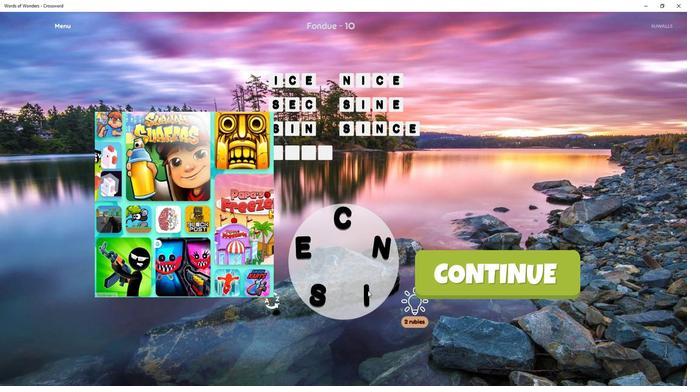 
Action: Mouse pressed left at (334, 270)
Screenshot: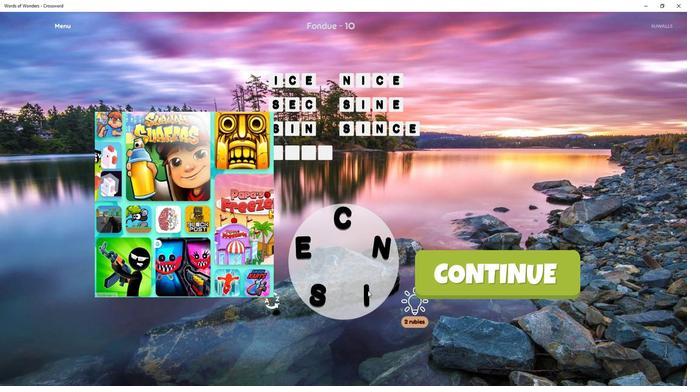 
Action: Mouse moved to (337, 243)
Screenshot: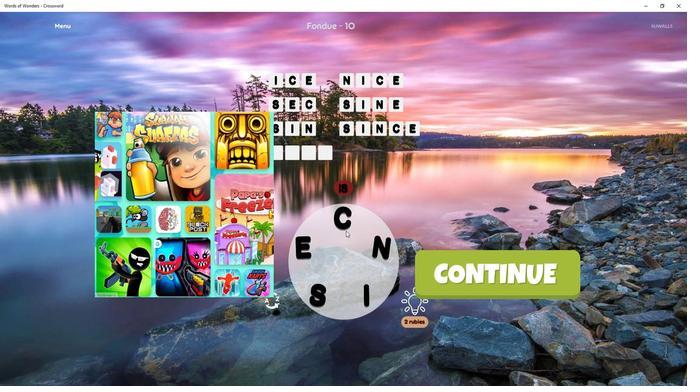 
Action: Mouse pressed left at (337, 243)
Screenshot: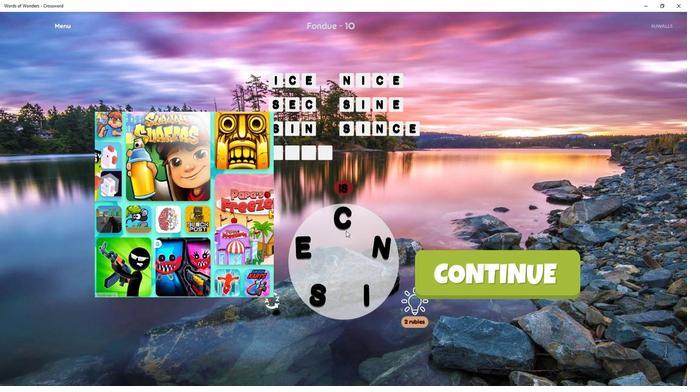 
Action: Mouse moved to (335, 270)
Screenshot: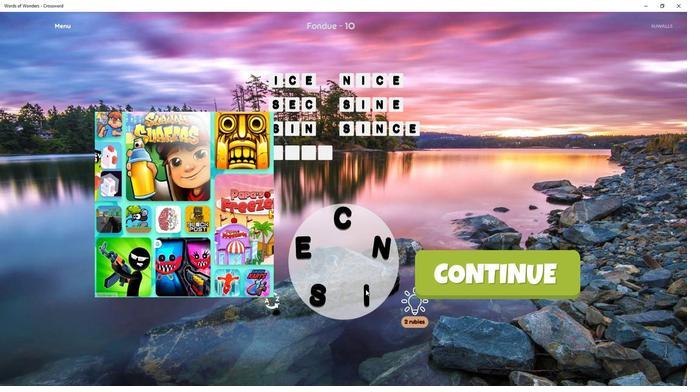 
Action: Mouse pressed left at (335, 270)
Screenshot: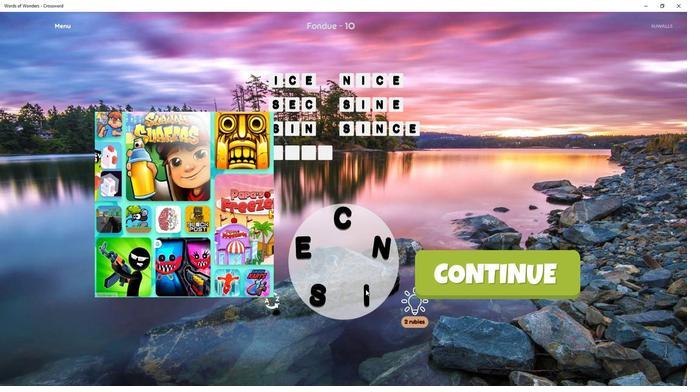
Action: Mouse moved to (333, 252)
Screenshot: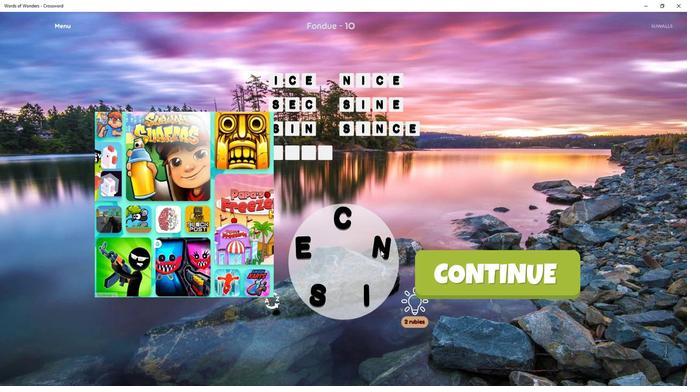 
Action: Mouse pressed left at (333, 252)
Screenshot: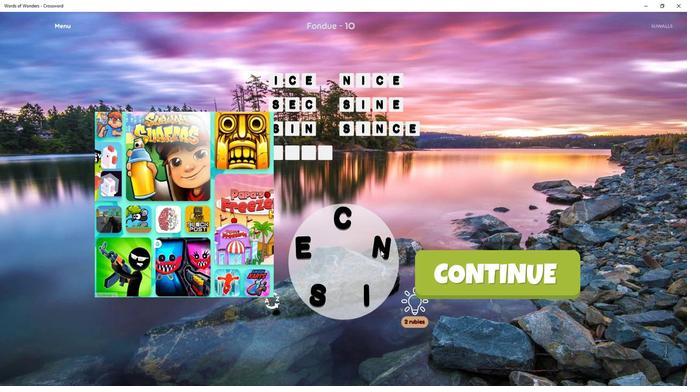 
Action: Mouse moved to (332, 252)
Screenshot: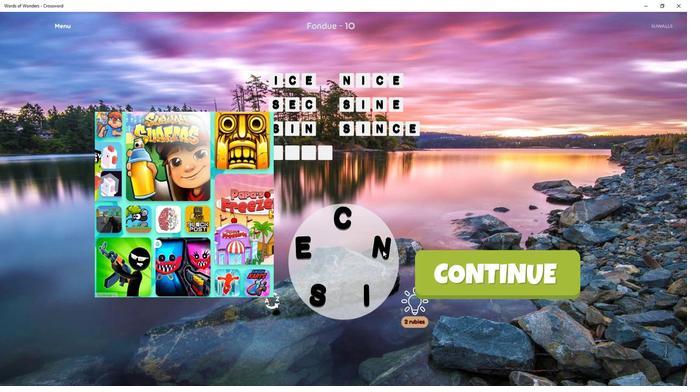 
Action: Mouse pressed left at (332, 252)
Screenshot: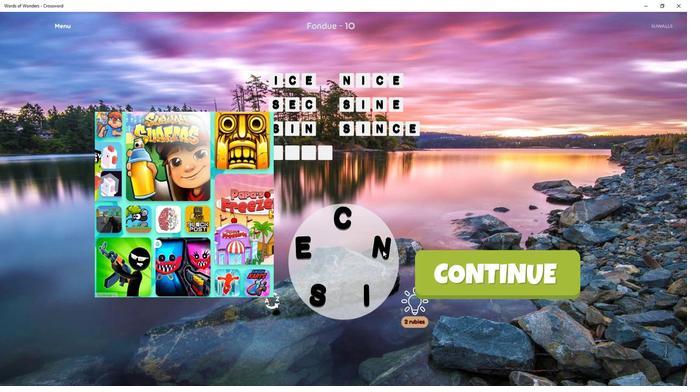 
Action: Mouse moved to (331, 254)
Screenshot: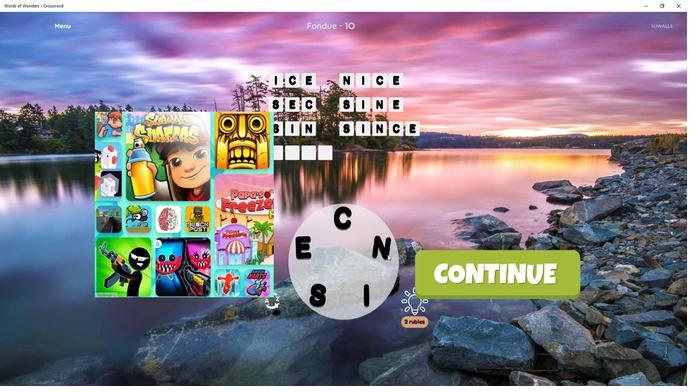 
Action: Mouse pressed left at (331, 254)
Screenshot: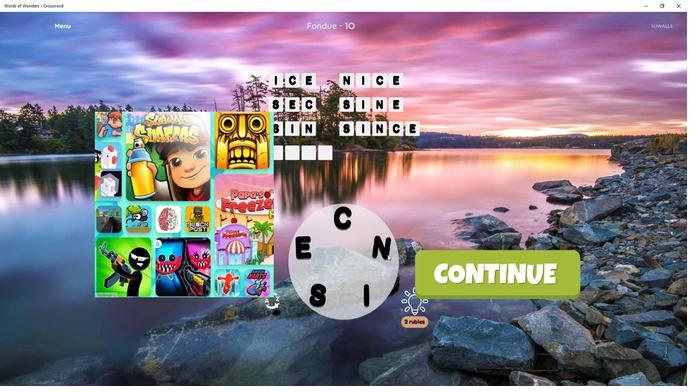 
Action: Mouse moved to (335, 246)
Screenshot: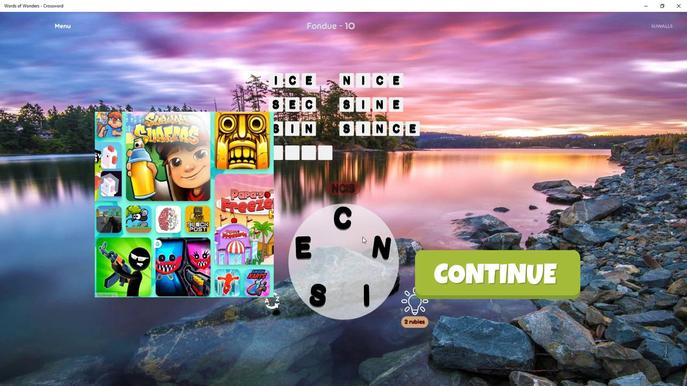 
Action: Mouse pressed left at (335, 246)
Screenshot: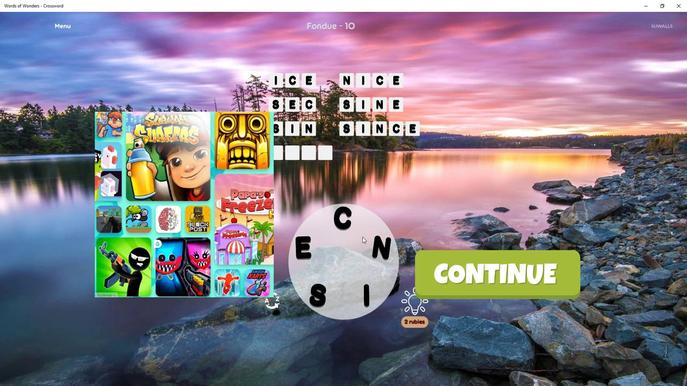 
Action: Mouse moved to (333, 252)
Screenshot: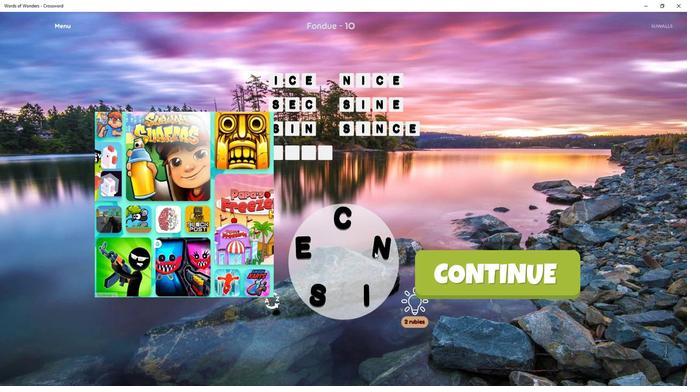 
Action: Mouse pressed left at (333, 252)
Screenshot: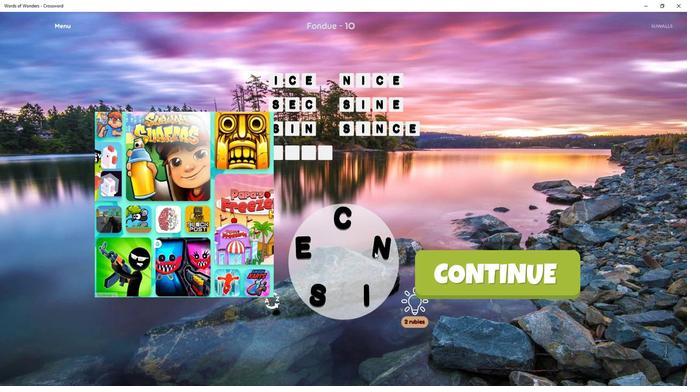 
Action: Mouse moved to (343, 249)
Screenshot: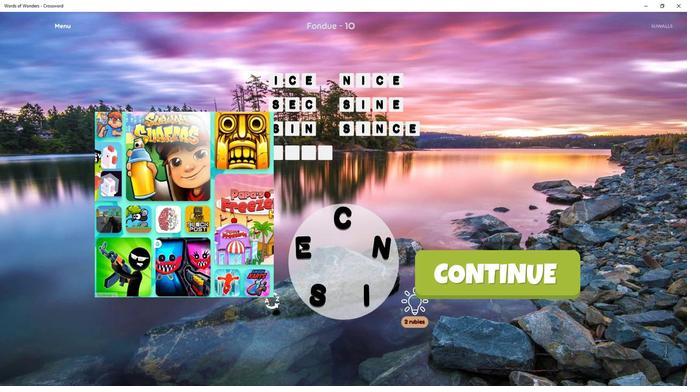 
Action: Mouse pressed left at (343, 249)
Screenshot: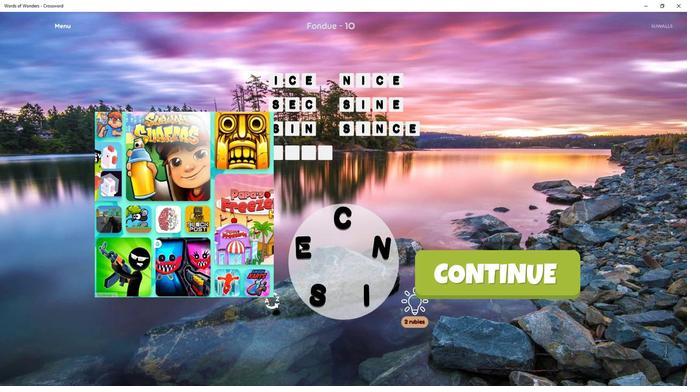 
Action: Mouse moved to (333, 247)
Screenshot: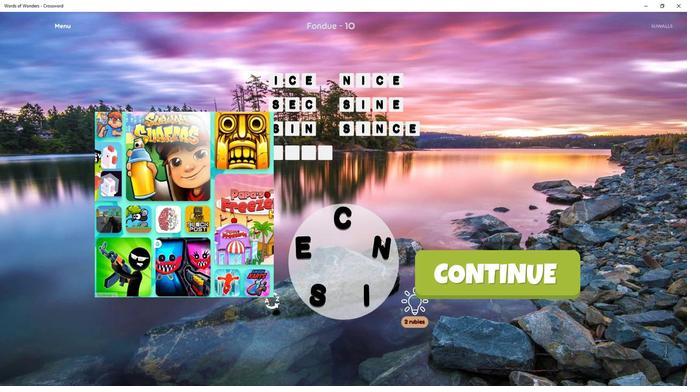
Action: Mouse pressed left at (333, 247)
Screenshot: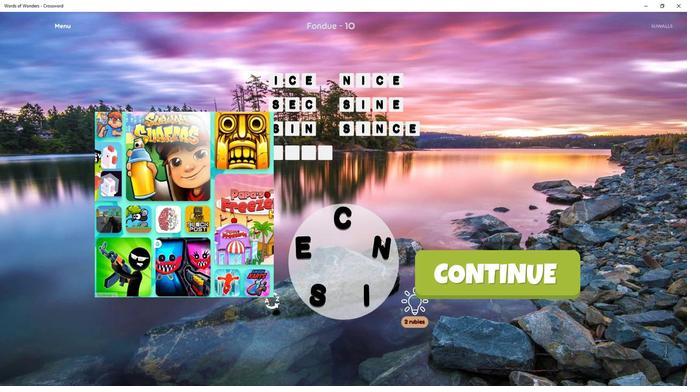 
Action: Mouse moved to (333, 248)
Screenshot: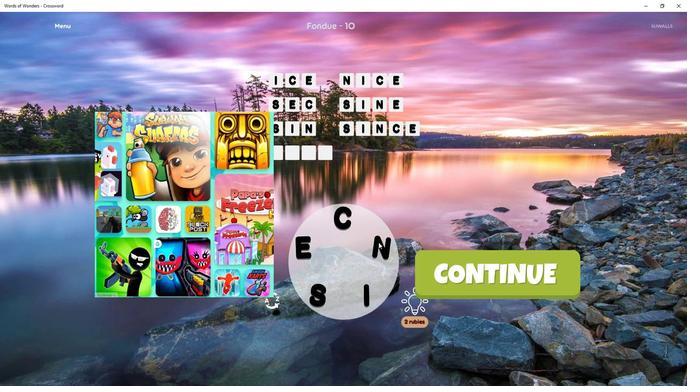 
Action: Mouse pressed left at (333, 248)
Screenshot: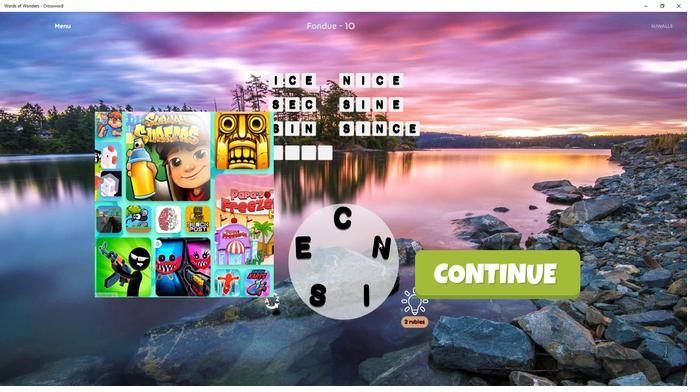 
Action: Mouse moved to (333, 251)
Screenshot: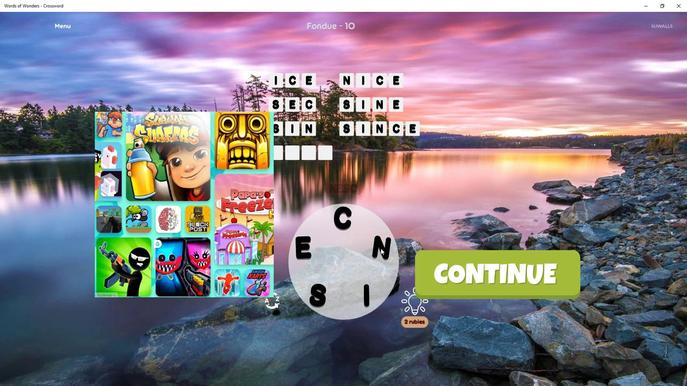 
Action: Mouse pressed left at (333, 251)
Screenshot: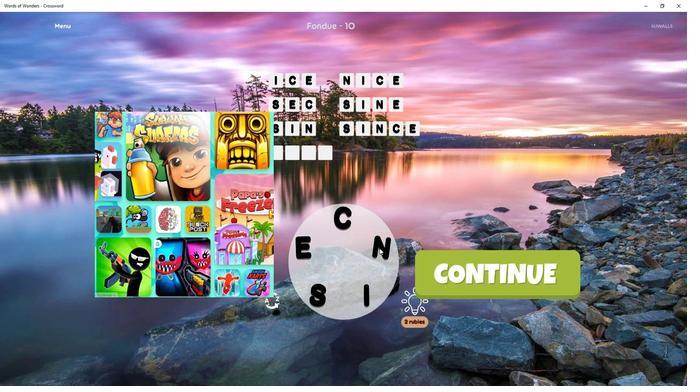 
Action: Mouse moved to (334, 271)
Screenshot: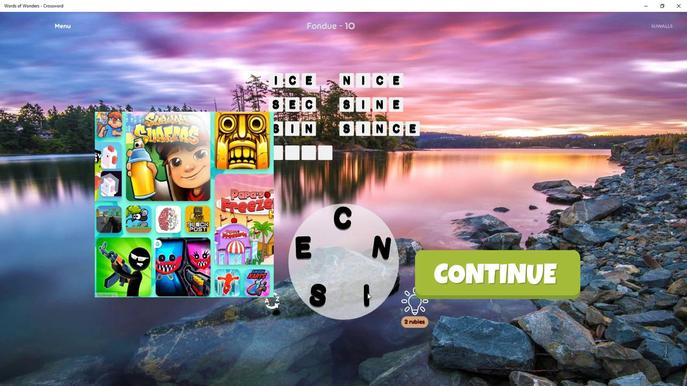 
Action: Mouse pressed left at (334, 271)
Screenshot: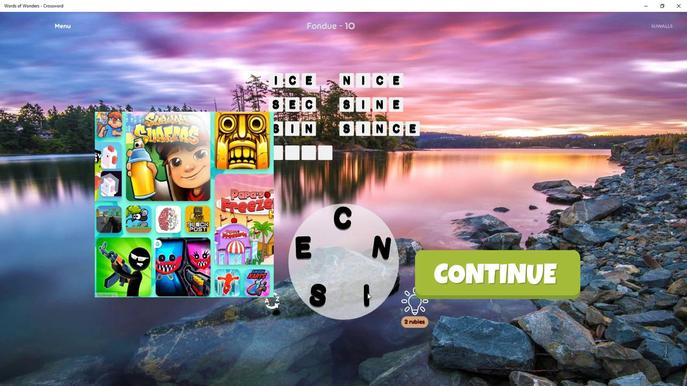 
Action: Mouse moved to (335, 269)
Screenshot: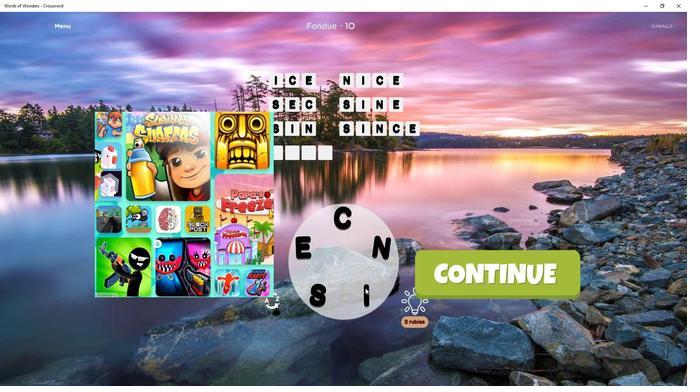 
Action: Mouse pressed left at (335, 269)
Screenshot: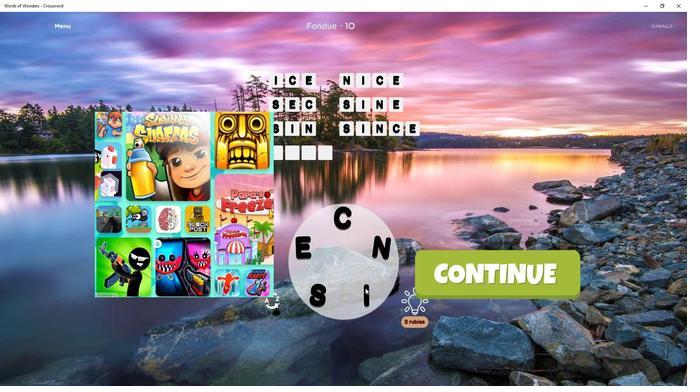 
Action: Mouse moved to (333, 251)
Screenshot: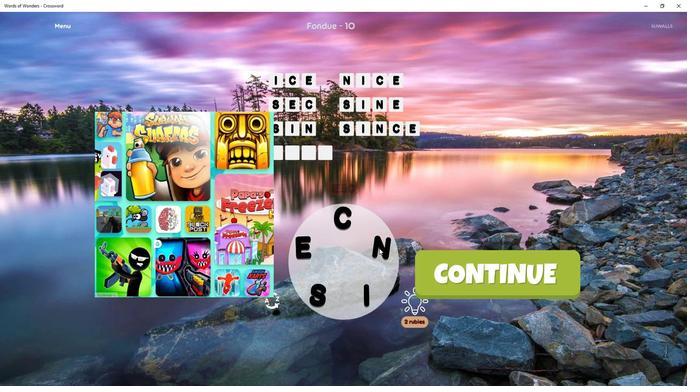 
Action: Mouse pressed left at (333, 251)
Screenshot: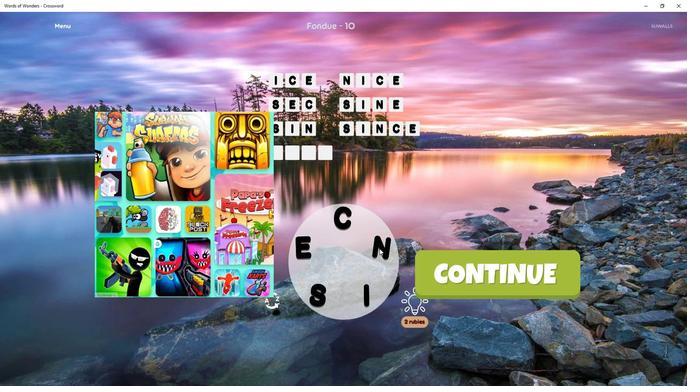 
Action: Mouse moved to (341, 272)
Screenshot: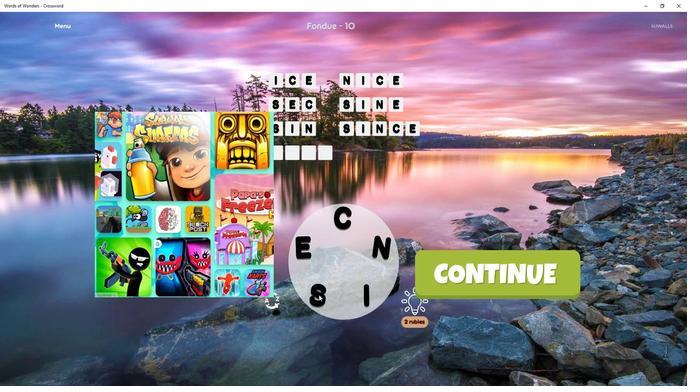 
Action: Mouse pressed left at (341, 272)
Screenshot: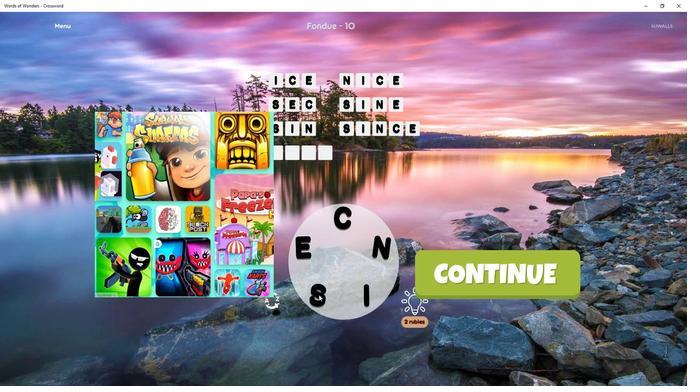 
Action: Mouse moved to (341, 268)
Screenshot: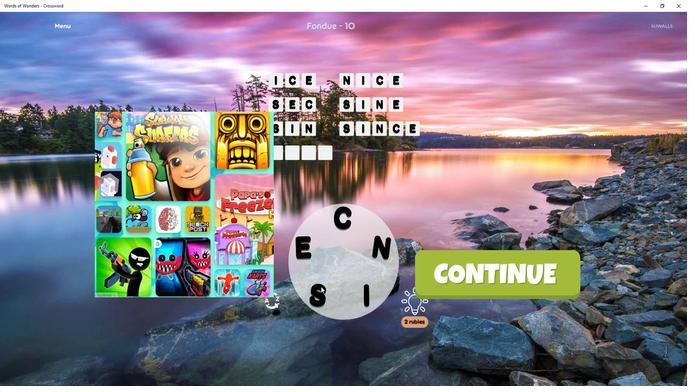
Action: Mouse pressed left at (341, 268)
Screenshot: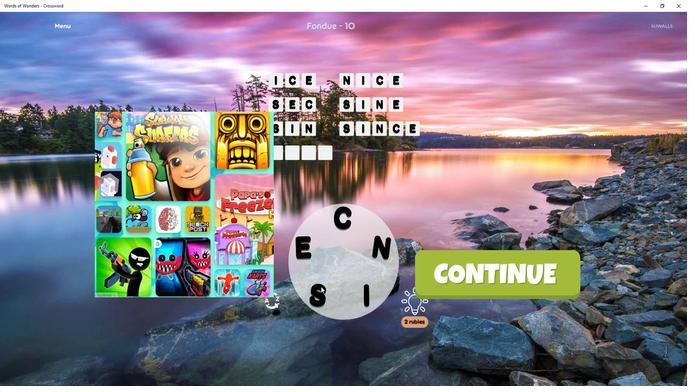 
Action: Mouse moved to (343, 251)
Screenshot: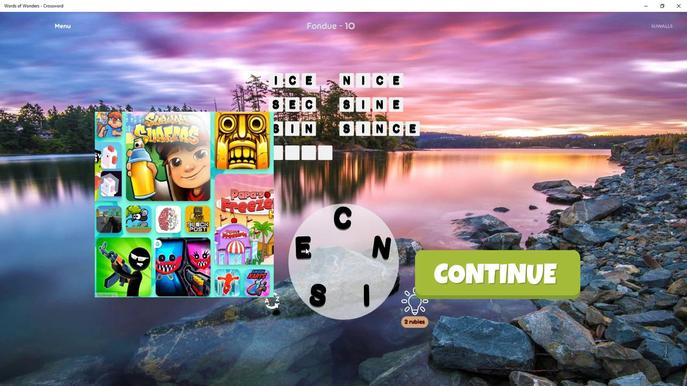 
Action: Mouse pressed left at (343, 251)
Screenshot: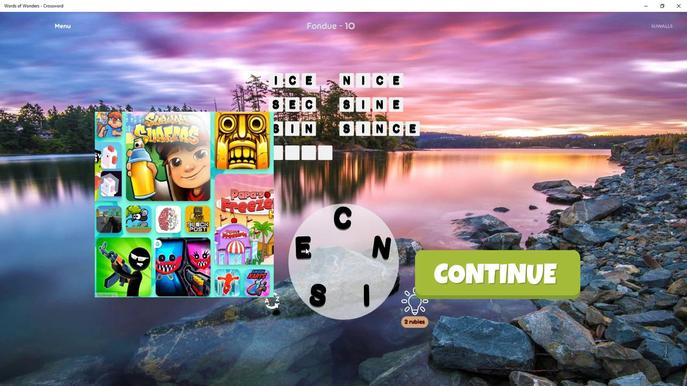 
Action: Mouse moved to (335, 271)
Screenshot: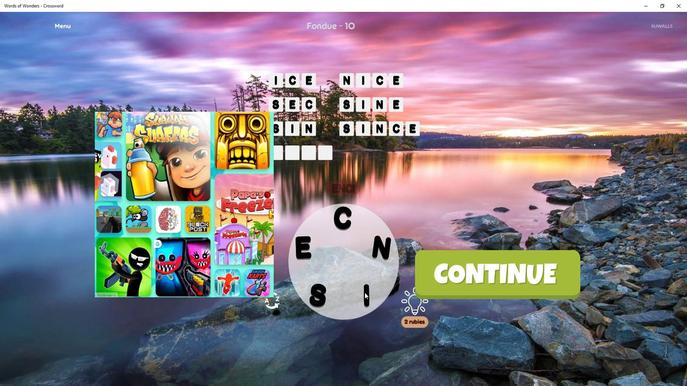 
Action: Mouse pressed left at (335, 271)
Screenshot: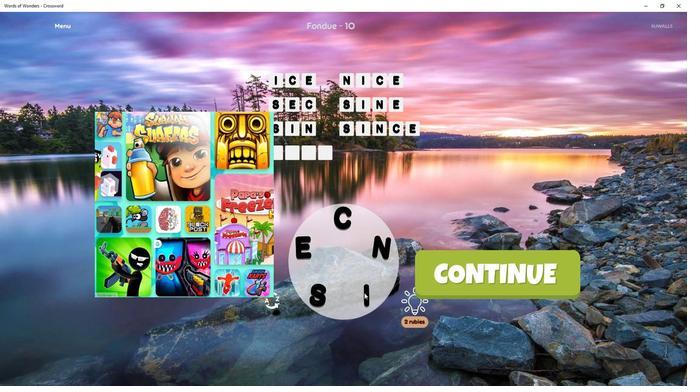 
Action: Mouse moved to (342, 271)
Screenshot: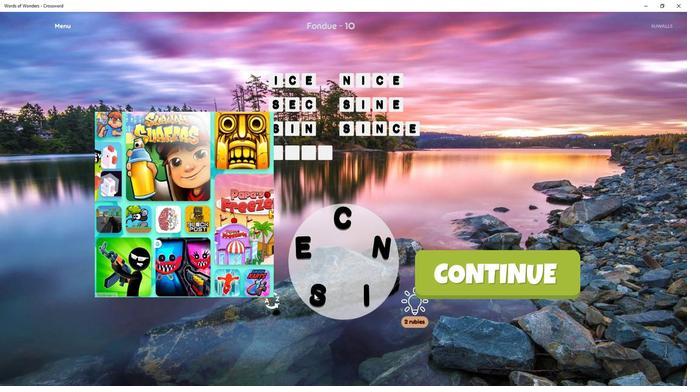 
Action: Mouse pressed left at (342, 271)
Screenshot: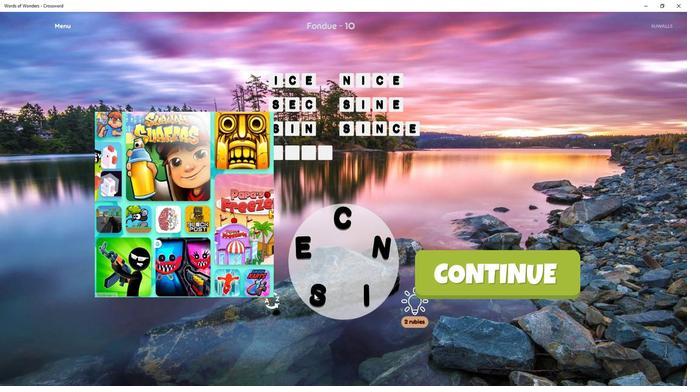 
Action: Mouse moved to (341, 275)
Screenshot: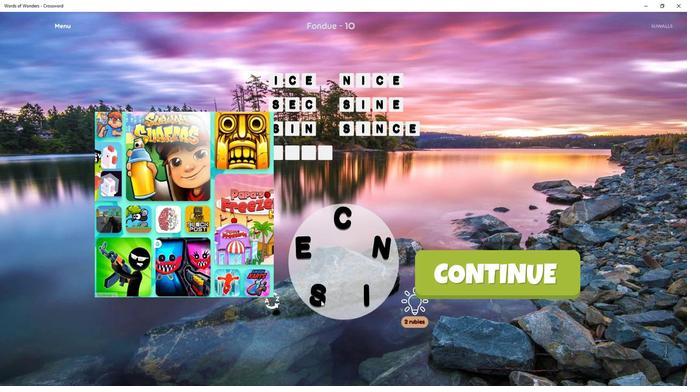 
Action: Mouse pressed left at (341, 275)
Screenshot: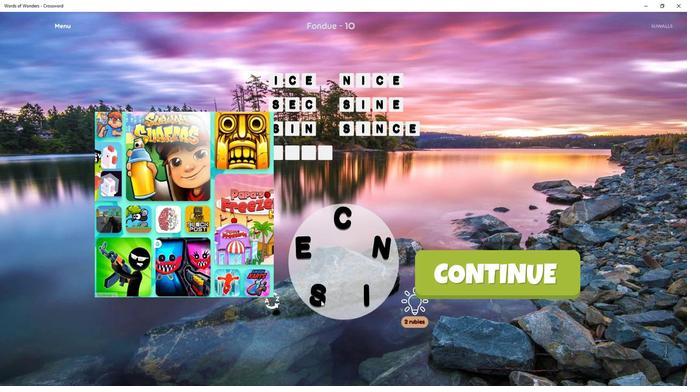 
Action: Mouse moved to (341, 274)
Screenshot: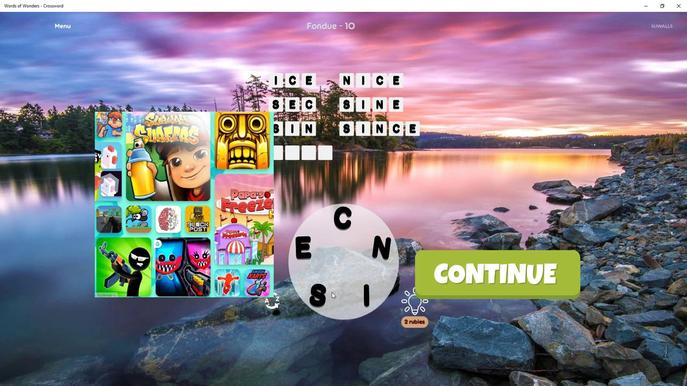 
Action: Mouse pressed left at (341, 274)
Screenshot: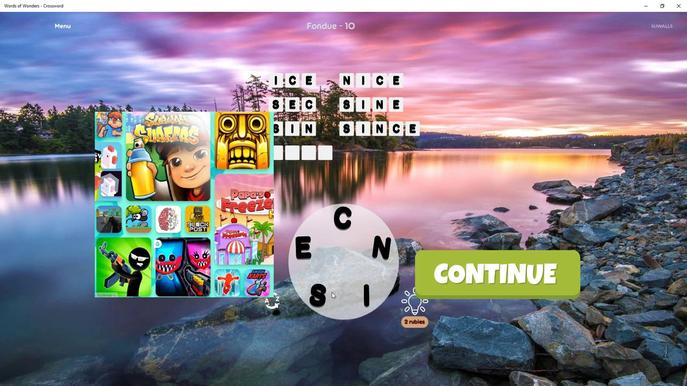 
Action: Mouse moved to (341, 270)
Screenshot: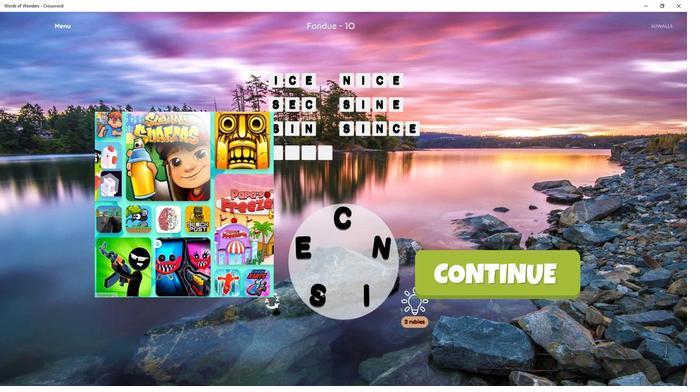 
Action: Mouse pressed left at (341, 270)
Screenshot: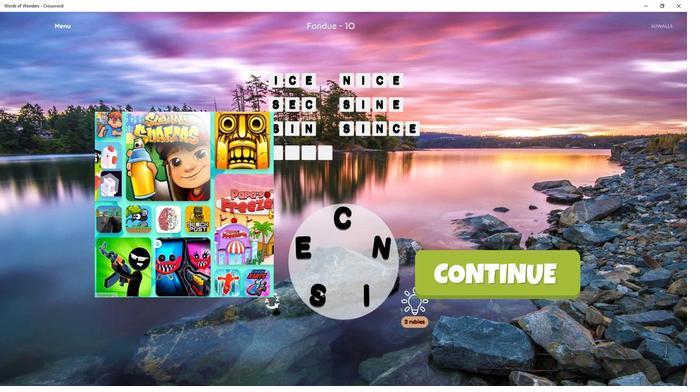 
Action: Mouse moved to (343, 252)
Screenshot: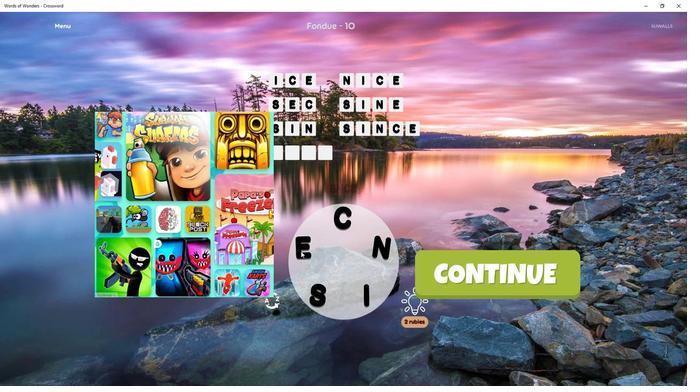 
Action: Mouse pressed left at (343, 252)
Screenshot: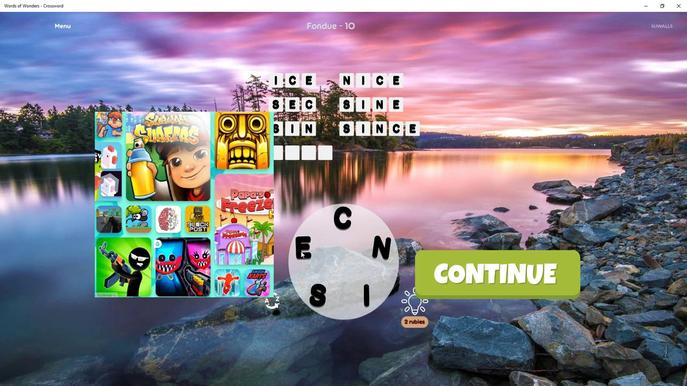 
Action: Mouse moved to (334, 270)
Screenshot: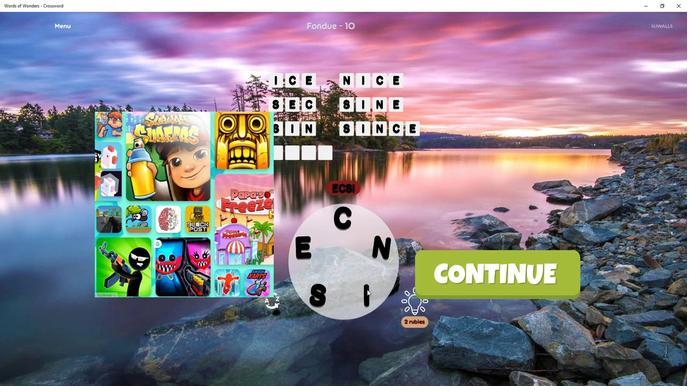 
Action: Mouse pressed left at (334, 270)
Screenshot: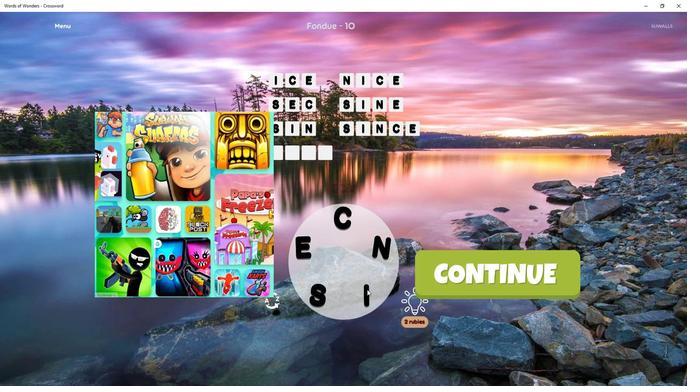 
Action: Mouse moved to (335, 275)
Screenshot: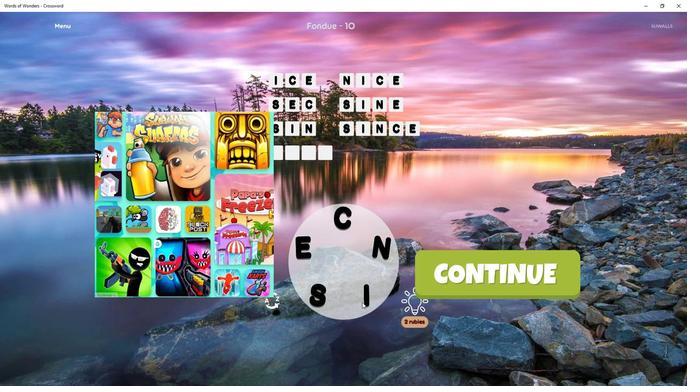 
Action: Mouse pressed left at (335, 275)
Screenshot: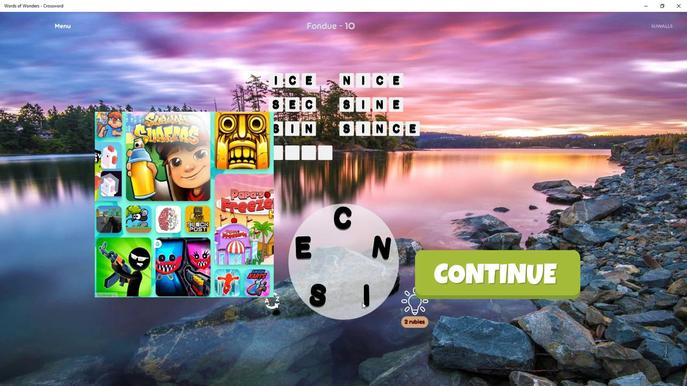 
Action: Mouse moved to (343, 252)
Screenshot: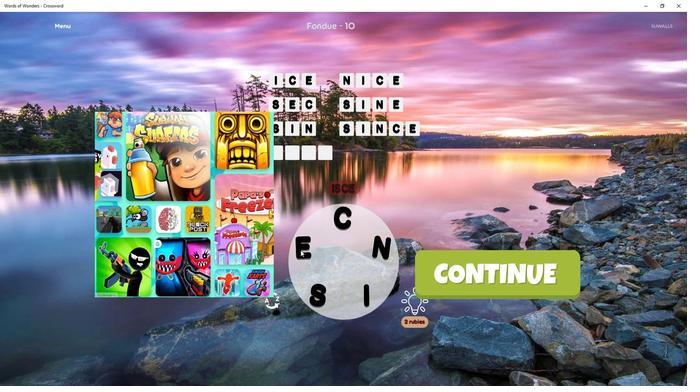
Action: Mouse pressed left at (343, 252)
Screenshot: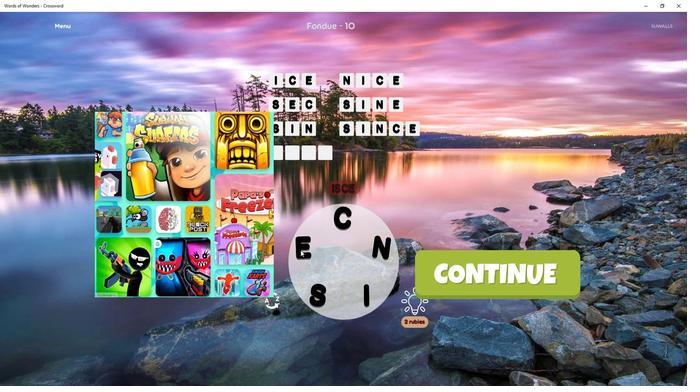 
Action: Mouse moved to (335, 274)
Screenshot: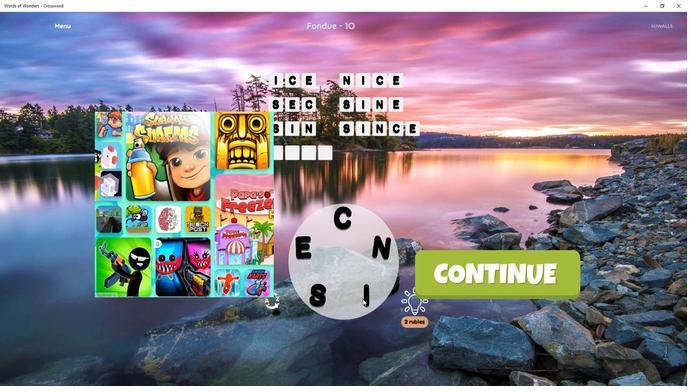 
Action: Mouse pressed left at (335, 274)
Screenshot: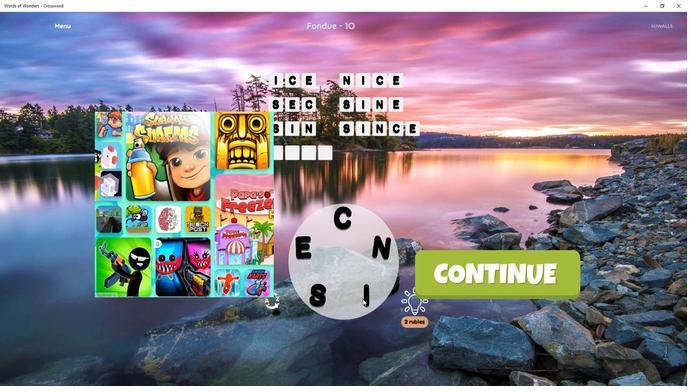 
Action: Mouse moved to (335, 274)
Screenshot: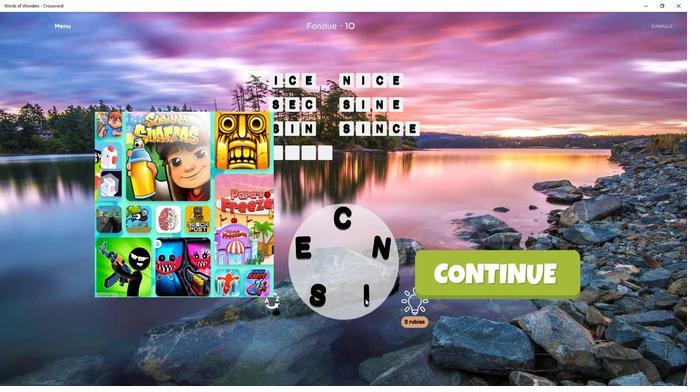 
Action: Mouse pressed left at (335, 274)
Screenshot: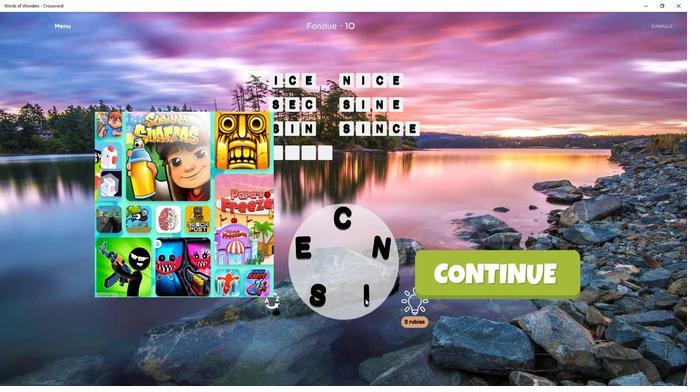 
Action: Mouse moved to (334, 273)
Screenshot: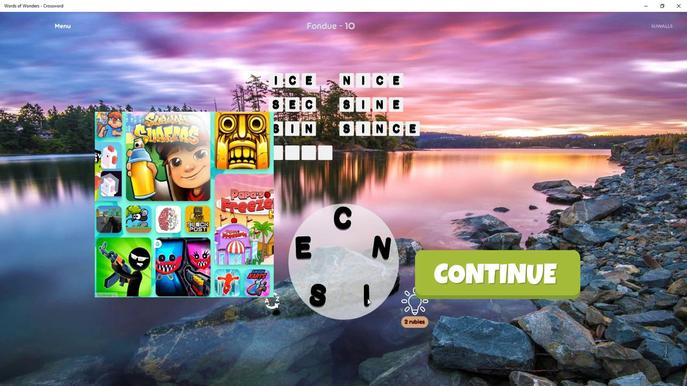 
Action: Mouse pressed left at (334, 273)
Screenshot: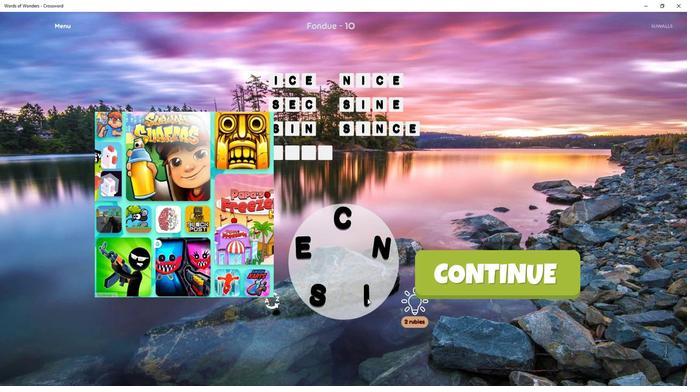 
Action: Mouse moved to (333, 254)
Screenshot: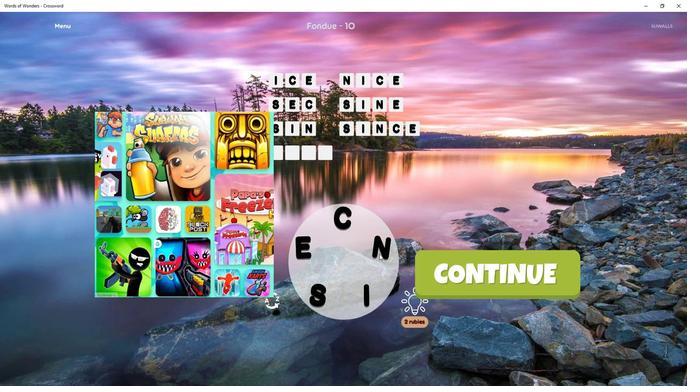 
Action: Mouse pressed left at (333, 254)
Screenshot: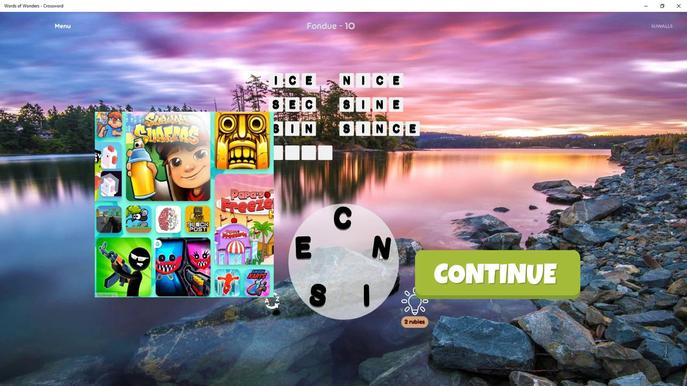 
Action: Mouse moved to (343, 250)
Screenshot: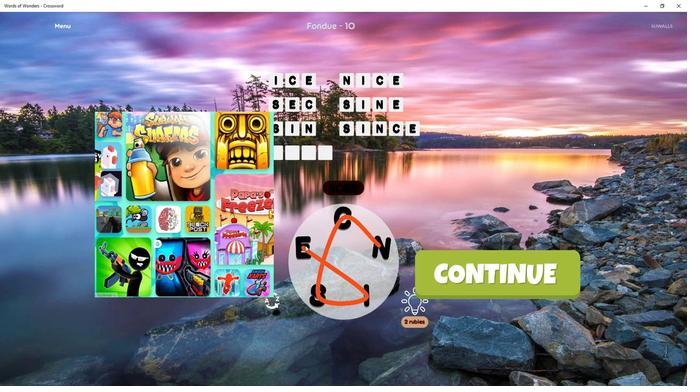 
Action: Mouse pressed left at (343, 250)
Screenshot: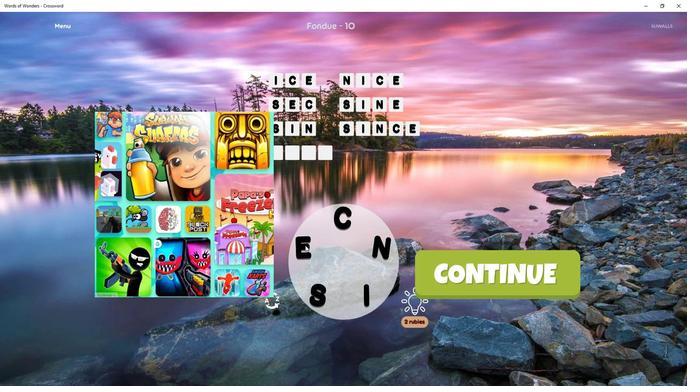 
Action: Mouse moved to (341, 272)
Screenshot: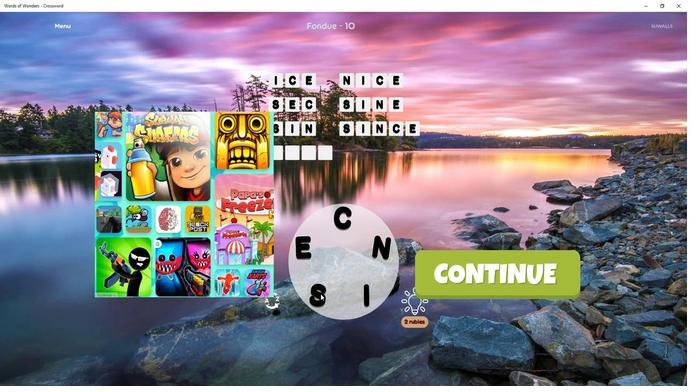 
Action: Mouse pressed left at (341, 272)
Screenshot: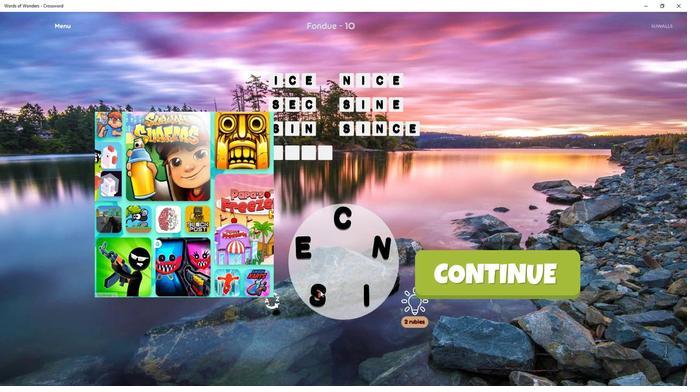 
Action: Mouse moved to (335, 272)
Screenshot: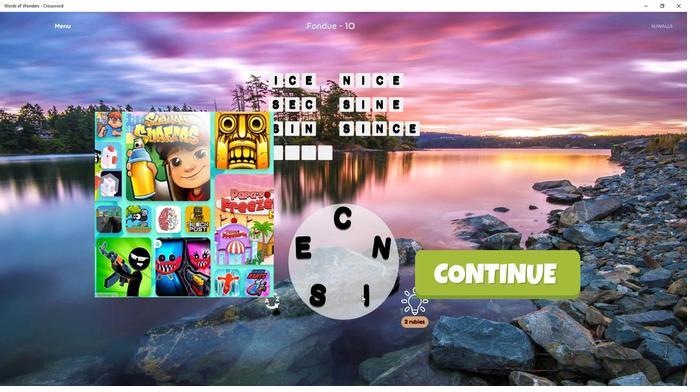 
Action: Mouse pressed left at (335, 272)
Screenshot: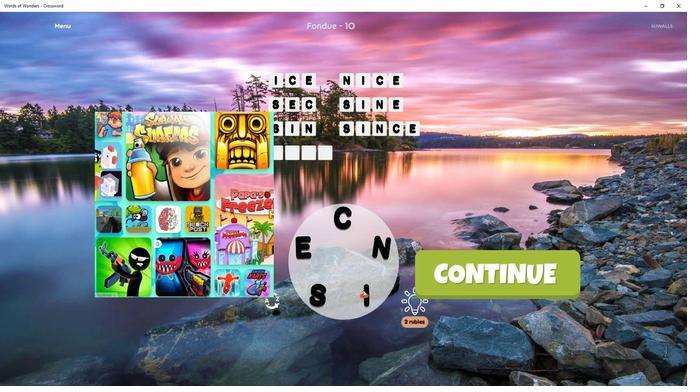 
Action: Mouse moved to (334, 276)
Screenshot: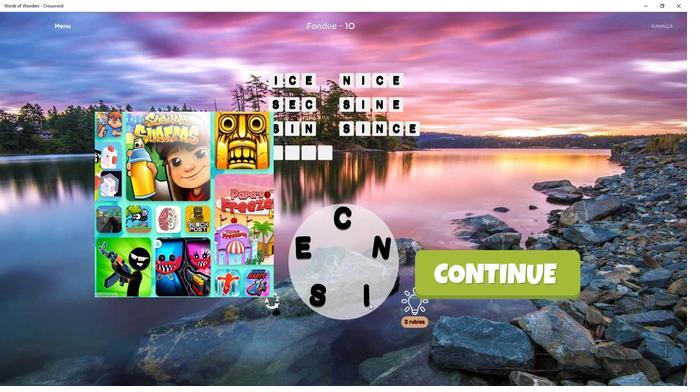 
Action: Mouse pressed left at (334, 276)
Screenshot: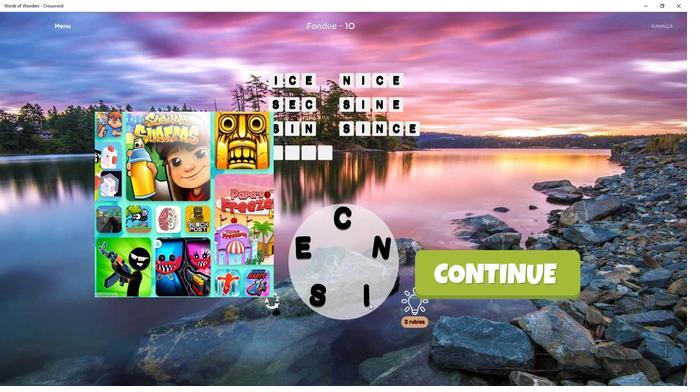 
Action: Mouse moved to (335, 274)
Screenshot: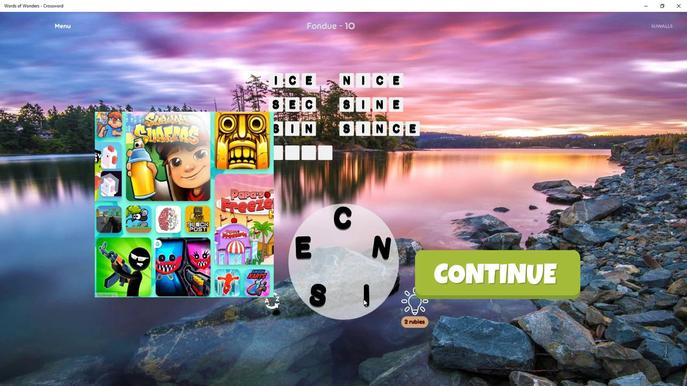 
Action: Mouse pressed left at (335, 274)
Screenshot: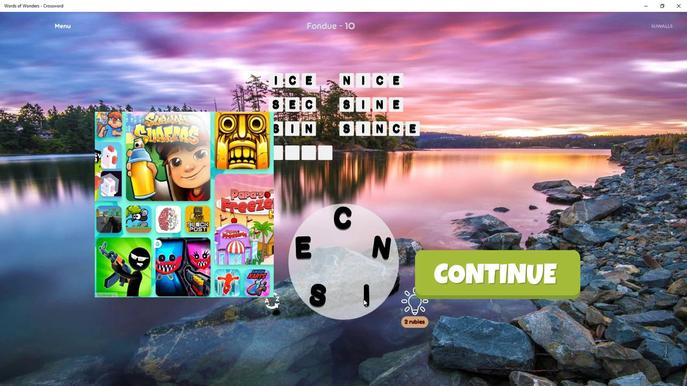 
Action: Mouse moved to (333, 252)
Screenshot: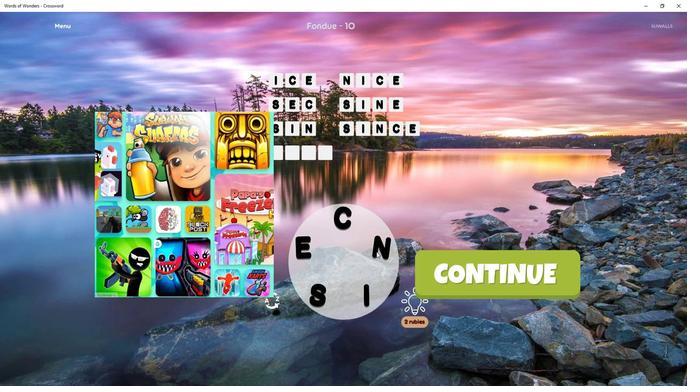 
Action: Mouse pressed left at (333, 252)
Screenshot: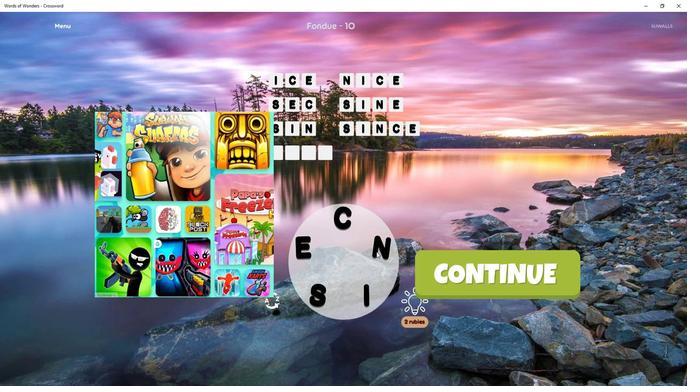
Action: Mouse moved to (335, 274)
Screenshot: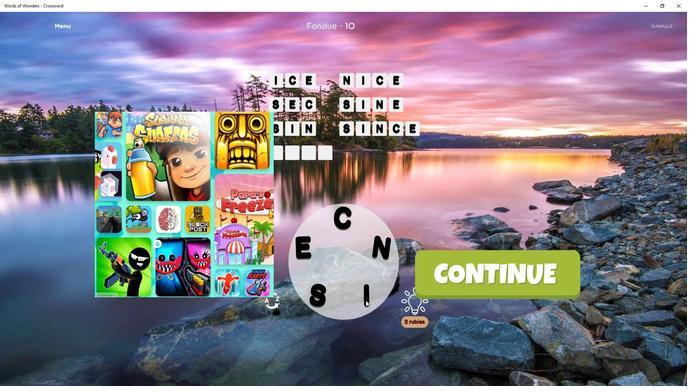 
Action: Mouse pressed left at (335, 274)
Screenshot: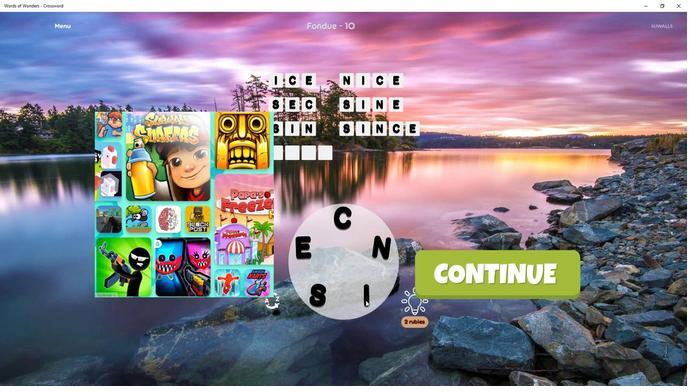 
Action: Mouse moved to (333, 248)
Screenshot: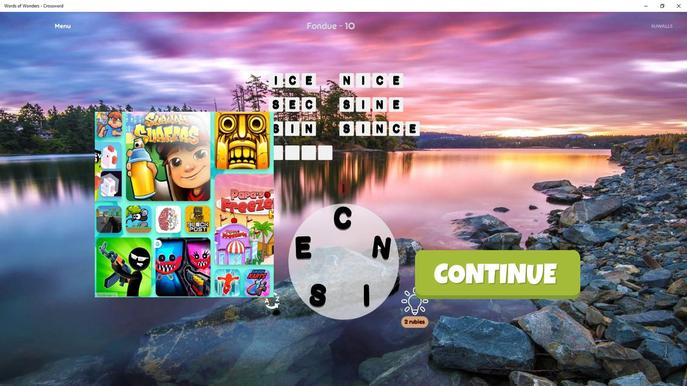 
Action: Mouse pressed left at (333, 248)
Screenshot: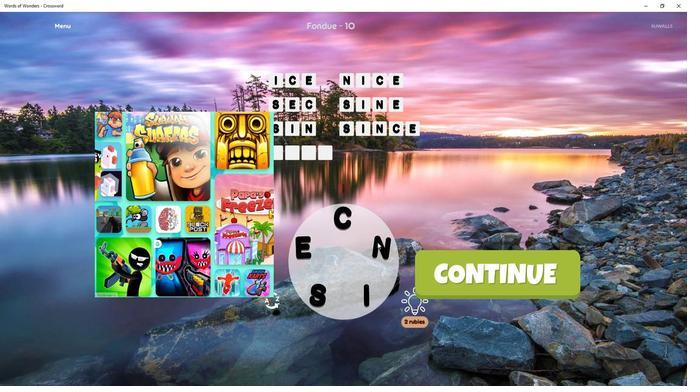 
Action: Mouse moved to (332, 252)
Screenshot: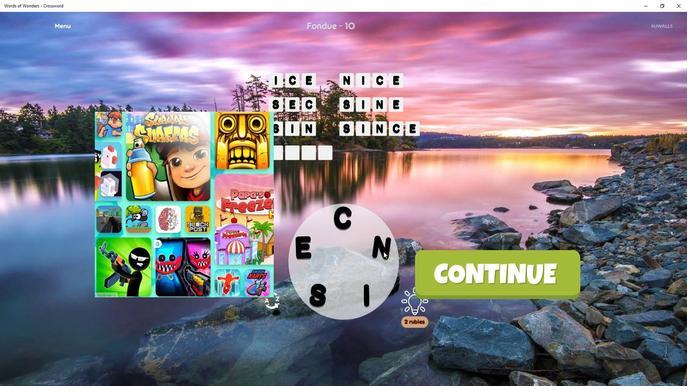 
Action: Mouse pressed left at (332, 252)
Screenshot: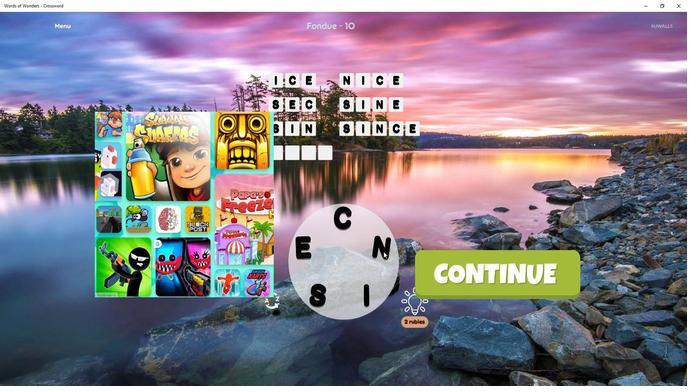 
Action: Mouse moved to (333, 247)
Screenshot: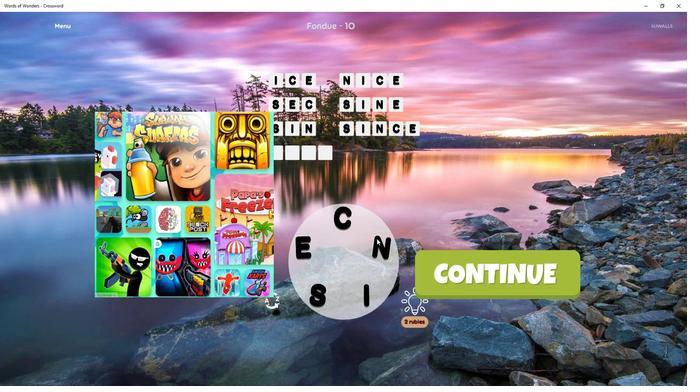 
Action: Mouse pressed left at (333, 247)
Screenshot: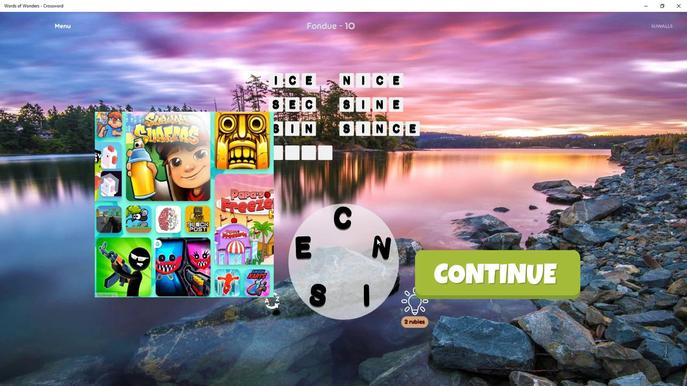 
Action: Mouse moved to (338, 255)
Screenshot: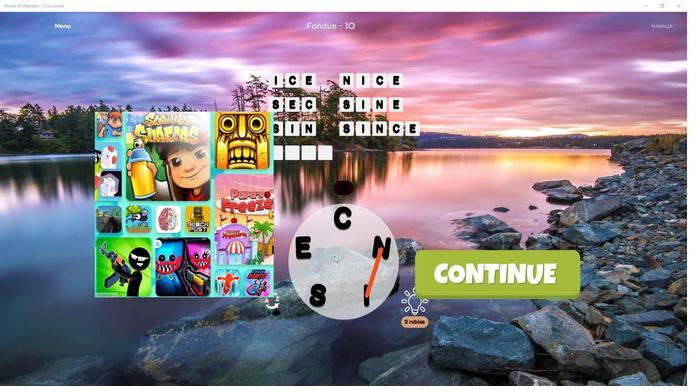 
Action: Mouse pressed left at (338, 255)
Screenshot: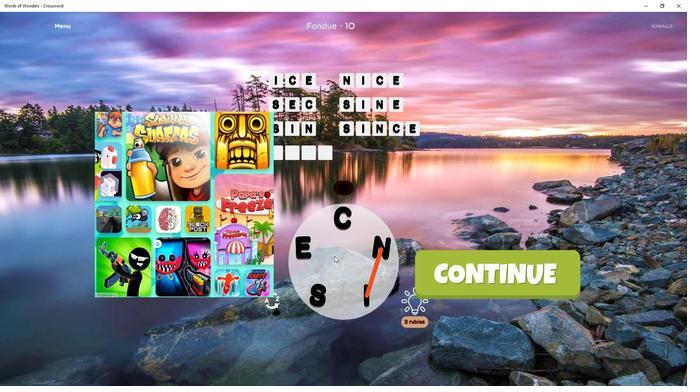 
Action: Mouse moved to (334, 250)
Screenshot: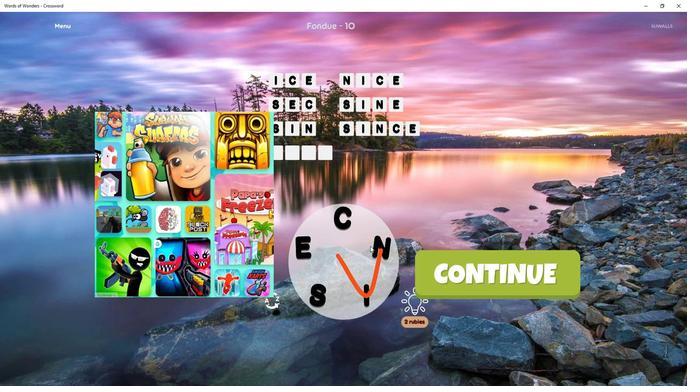 
Action: Mouse pressed left at (334, 250)
Screenshot: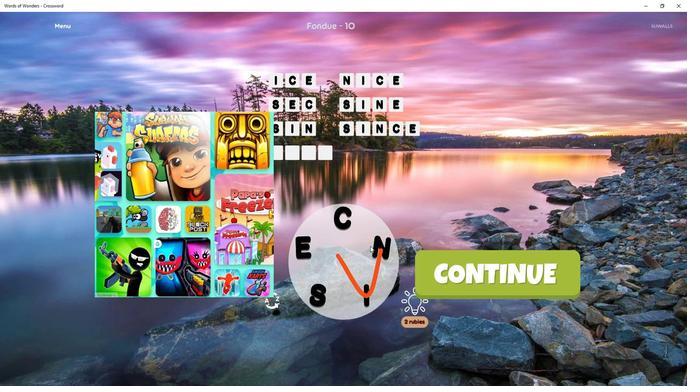 
Action: Mouse moved to (333, 250)
Screenshot: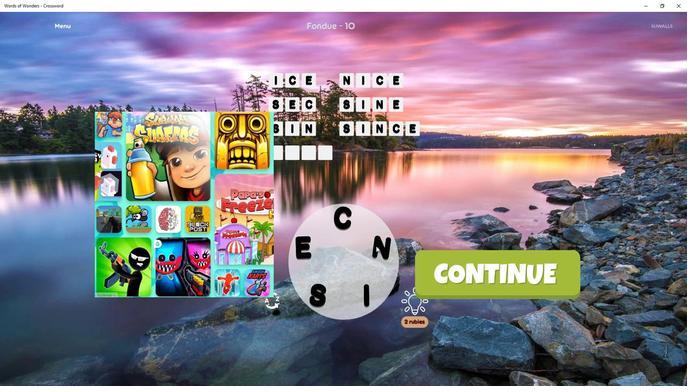 
Action: Mouse pressed left at (333, 250)
Screenshot: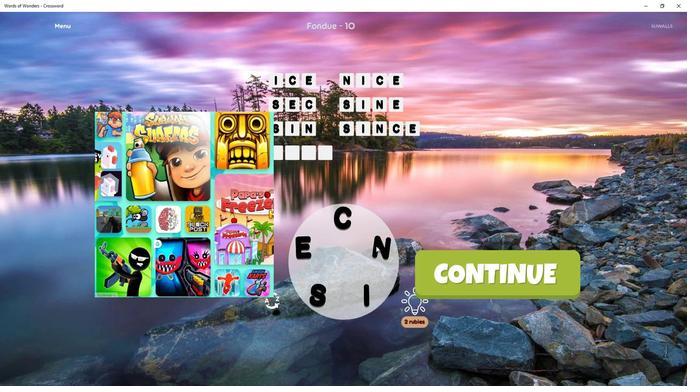 
Action: Mouse moved to (333, 251)
Screenshot: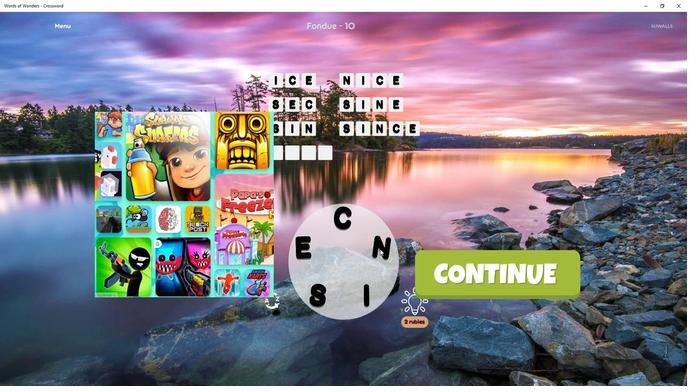 
Action: Mouse pressed left at (333, 251)
Screenshot: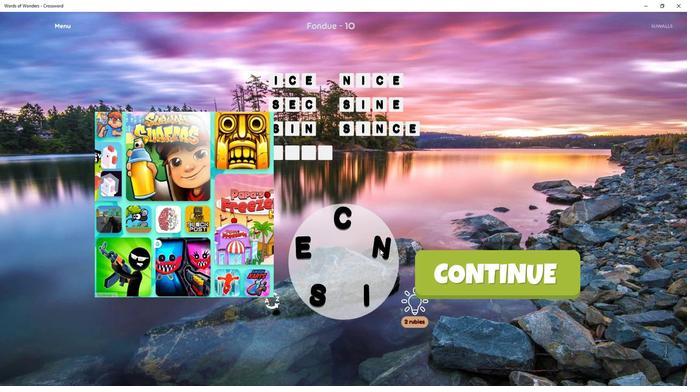 
Action: Mouse moved to (343, 248)
Screenshot: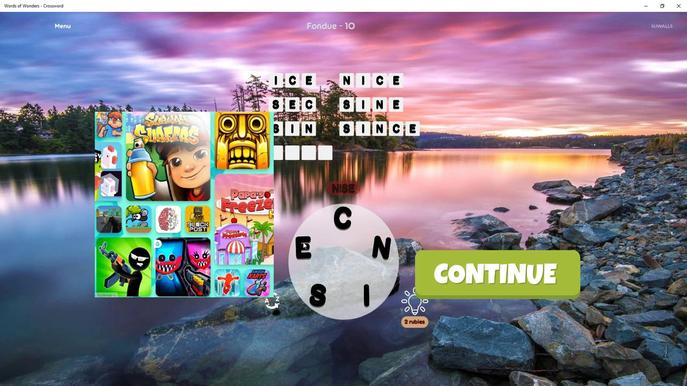 
Action: Mouse pressed left at (343, 248)
Screenshot: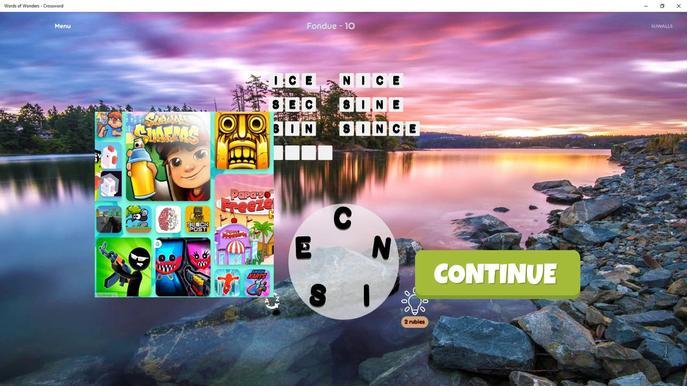
Action: Mouse moved to (333, 250)
Screenshot: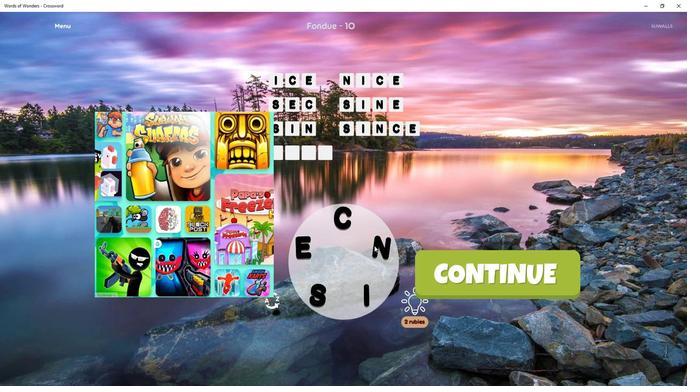 
Action: Mouse pressed left at (333, 250)
Screenshot: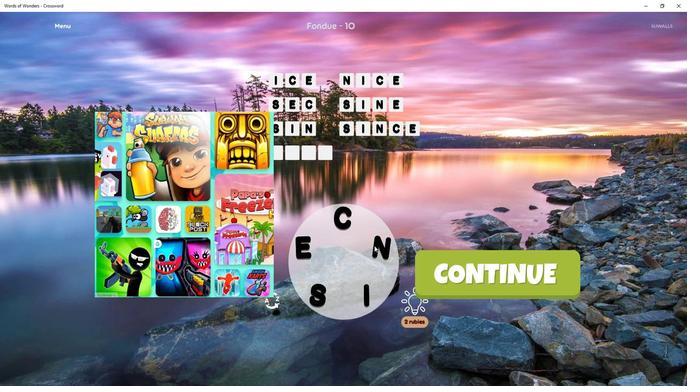 
Action: Mouse moved to (333, 249)
Screenshot: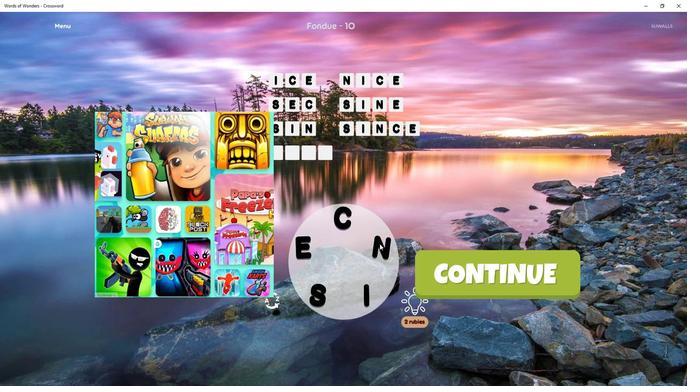 
Action: Mouse pressed left at (333, 249)
Screenshot: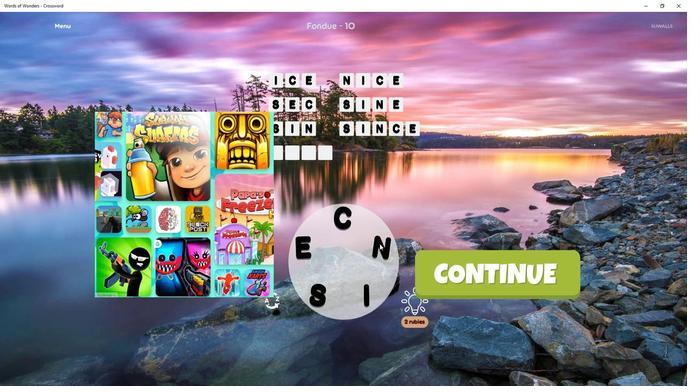 
Action: Mouse moved to (331, 248)
Screenshot: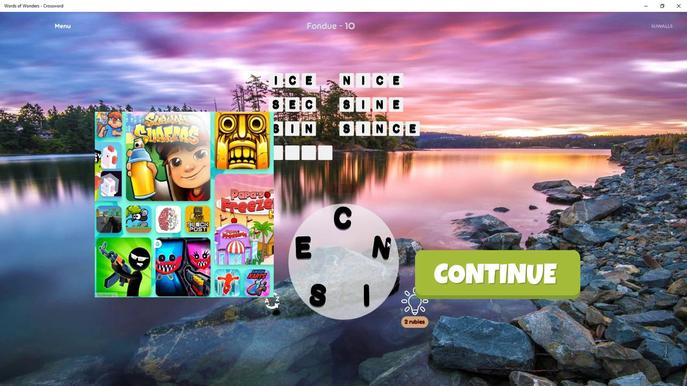 
Action: Mouse pressed left at (331, 248)
Screenshot: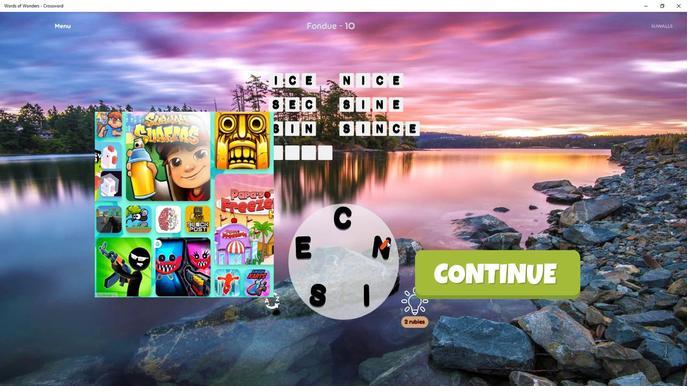 
Action: Mouse moved to (332, 254)
Screenshot: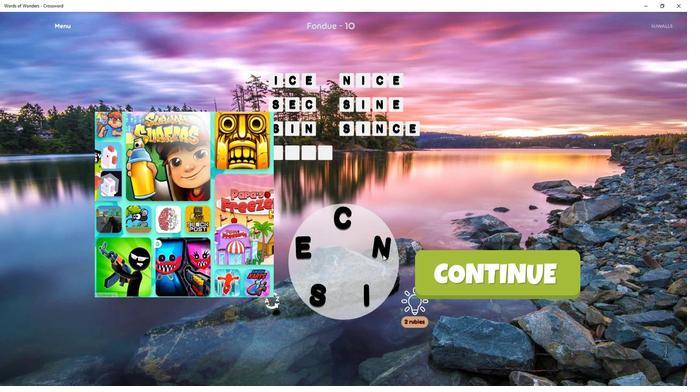 
Action: Mouse pressed left at (332, 254)
Screenshot: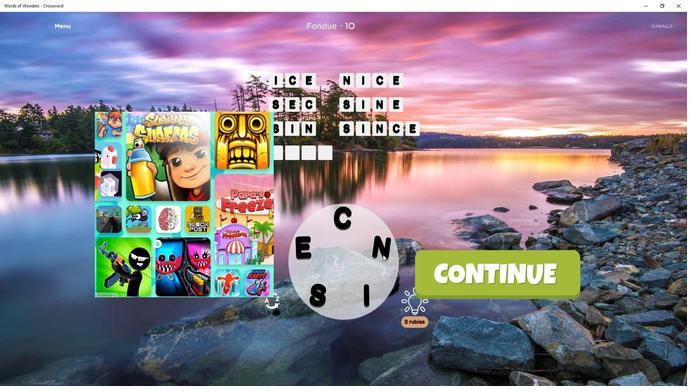 
Action: Mouse moved to (403, 200)
Screenshot: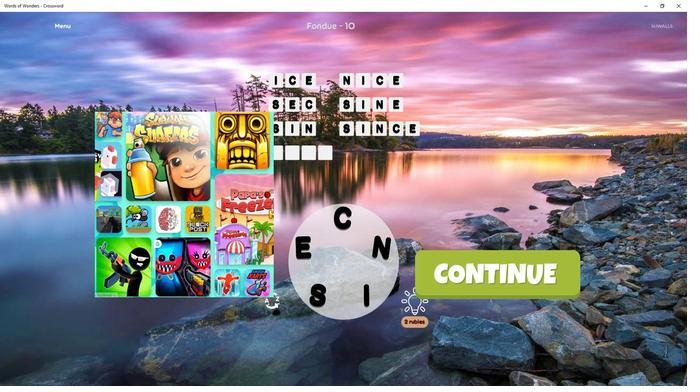 
Action: Mouse pressed left at (403, 200)
Screenshot: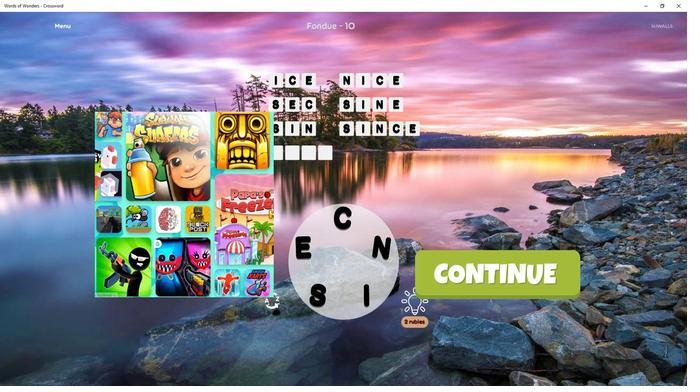 
Action: Mouse moved to (341, 270)
Screenshot: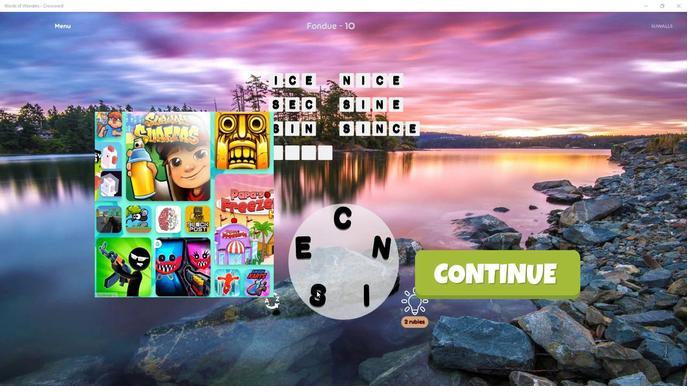 
Action: Mouse pressed left at (341, 270)
Screenshot: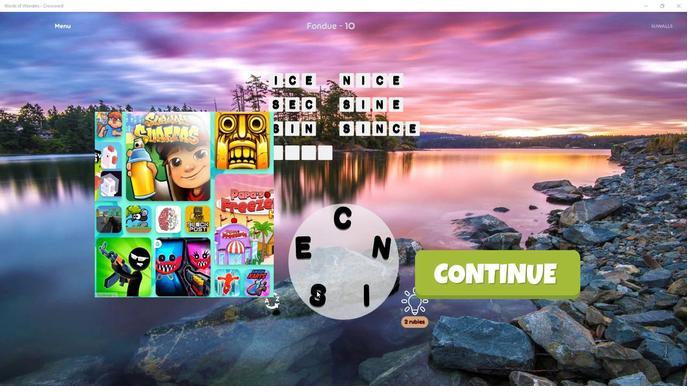 
Action: Mouse moved to (342, 271)
Screenshot: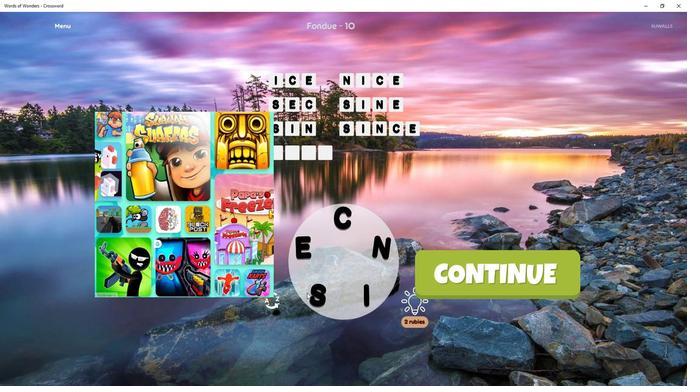 
Action: Mouse pressed left at (342, 271)
Screenshot: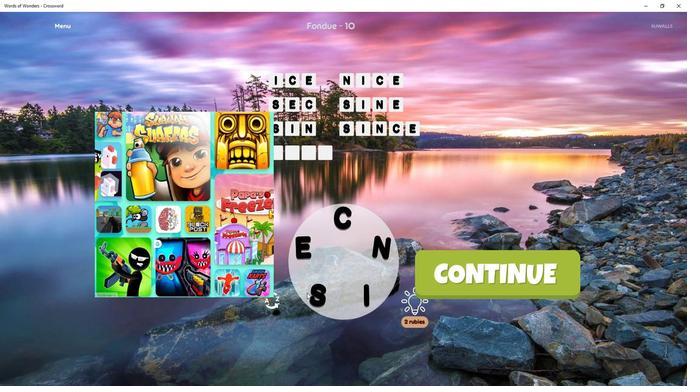 
Action: Mouse moved to (341, 266)
Screenshot: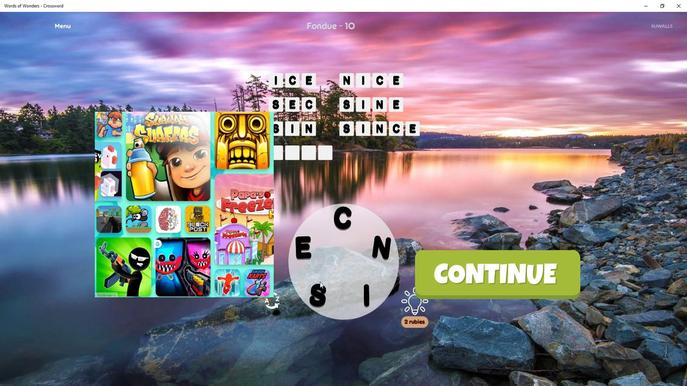 
Action: Mouse pressed left at (341, 266)
Screenshot: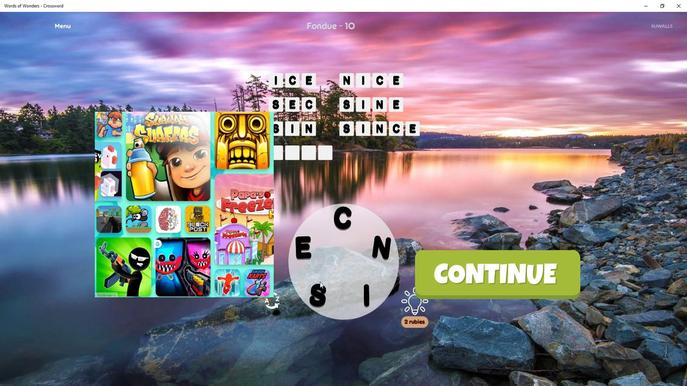 
Action: Mouse moved to (341, 273)
Screenshot: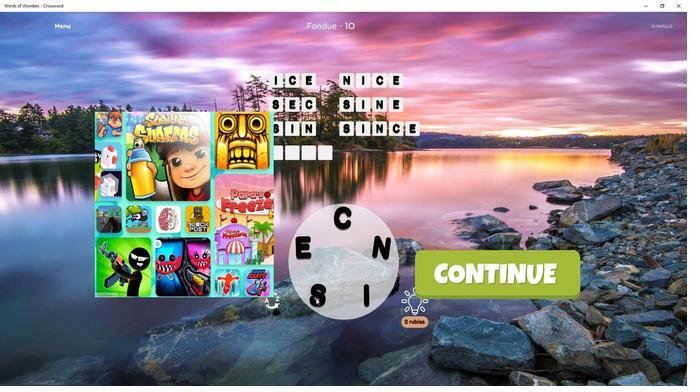 
Action: Mouse pressed left at (341, 273)
Screenshot: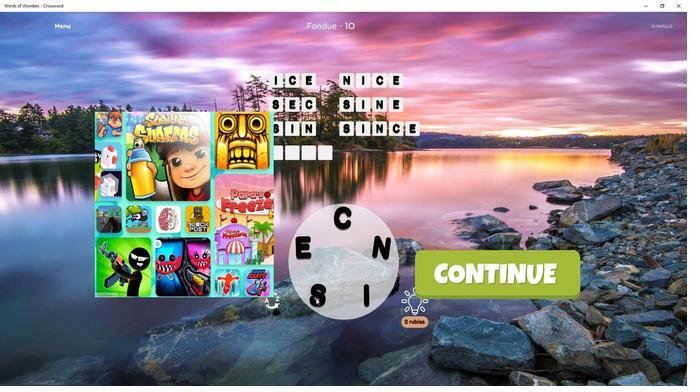 
Action: Mouse moved to (341, 272)
Screenshot: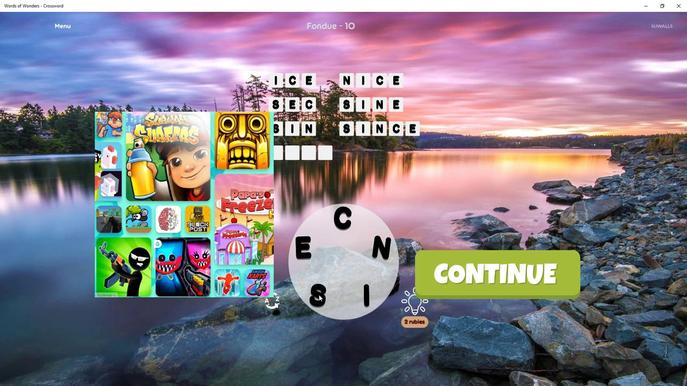 
Action: Mouse pressed left at (341, 272)
Screenshot: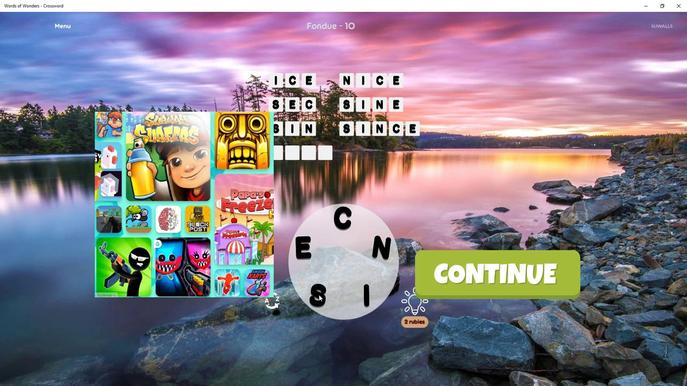 
Action: Mouse moved to (342, 272)
Screenshot: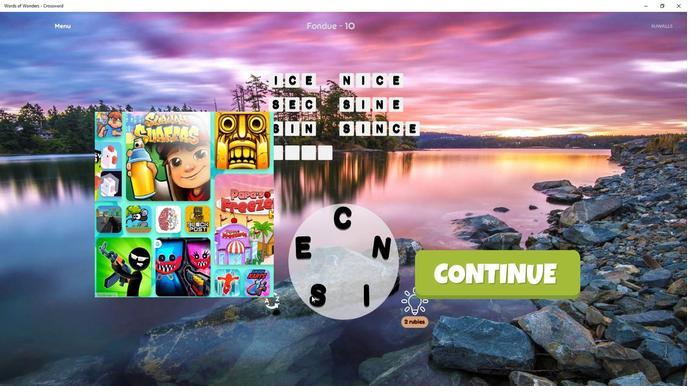 
Action: Mouse pressed left at (342, 272)
Screenshot: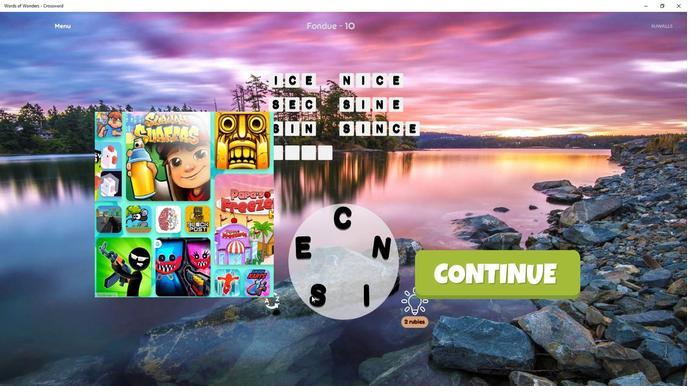 
Action: Mouse moved to (338, 239)
Screenshot: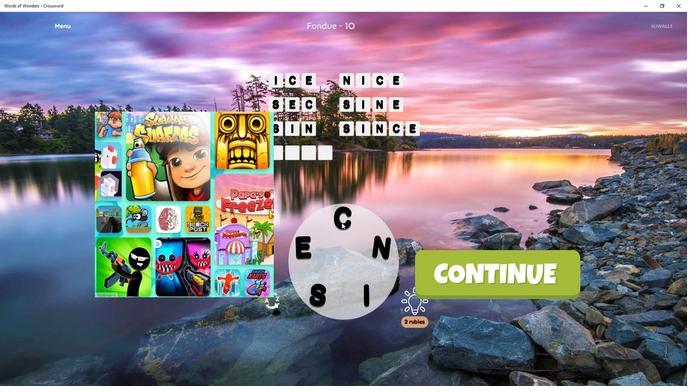 
Action: Mouse pressed left at (338, 239)
Screenshot: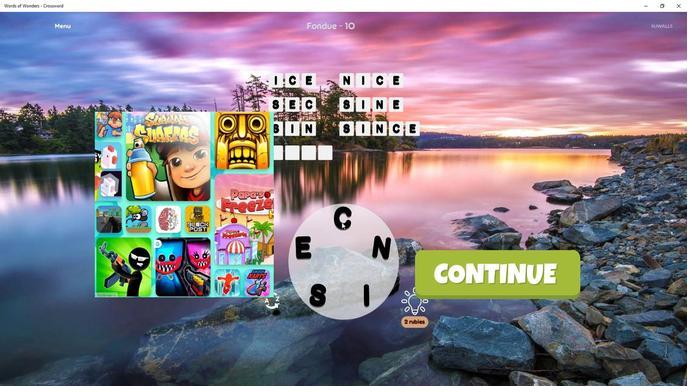 
Action: Mouse moved to (335, 270)
Screenshot: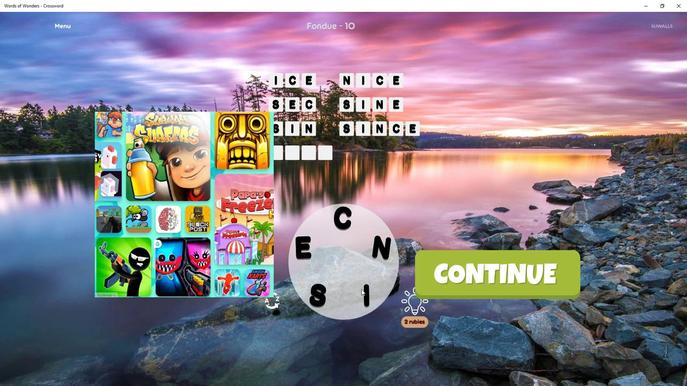 
Action: Mouse pressed left at (335, 270)
Screenshot: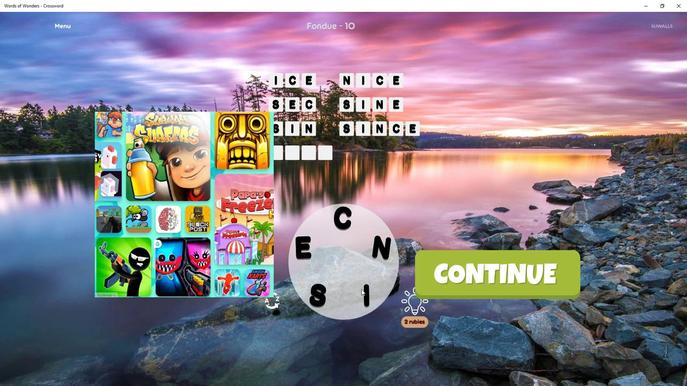 
Action: Mouse moved to (335, 271)
Screenshot: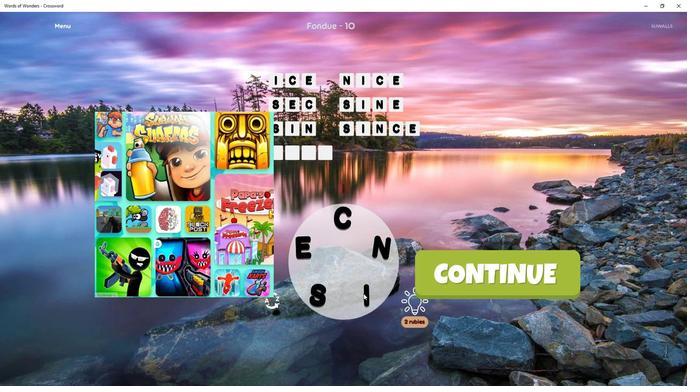 
Action: Mouse pressed left at (335, 271)
Screenshot: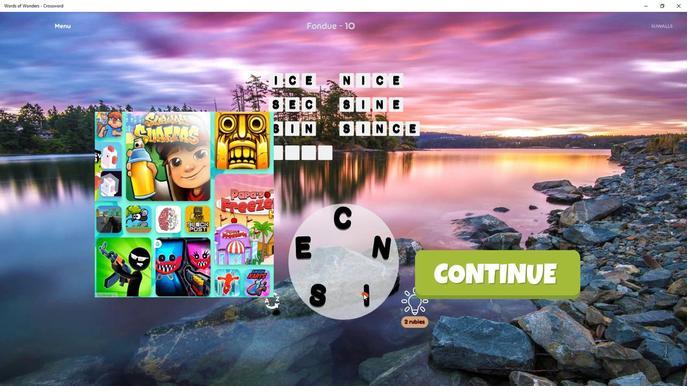 
Action: Mouse moved to (337, 241)
Screenshot: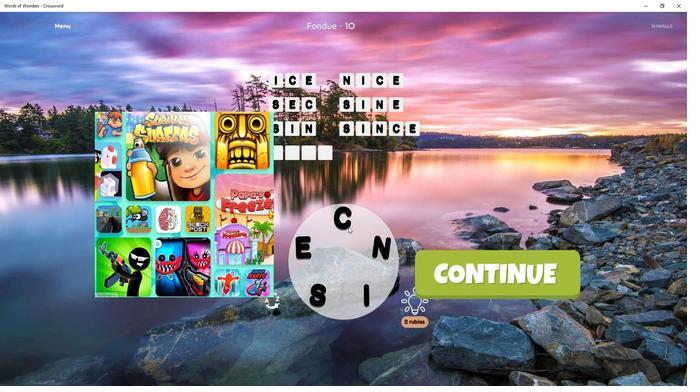 
Action: Mouse pressed left at (337, 241)
Screenshot: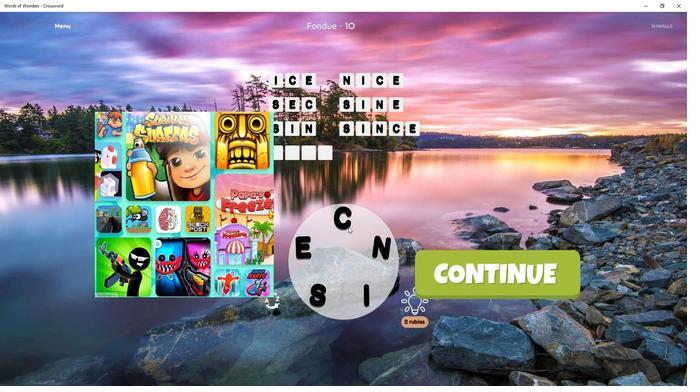 
Action: Mouse moved to (395, 219)
Screenshot: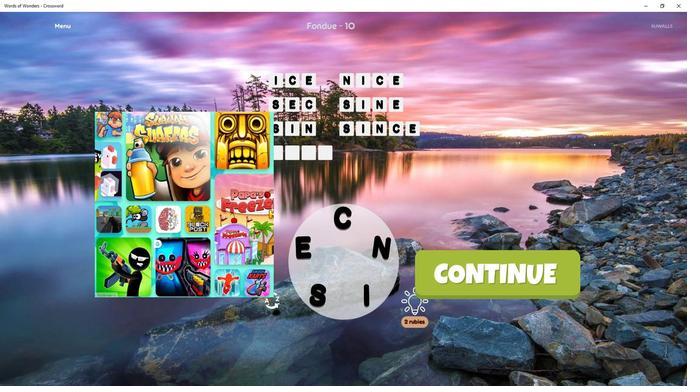 
Action: Mouse scrolled (395, 219) with delta (0, 0)
Screenshot: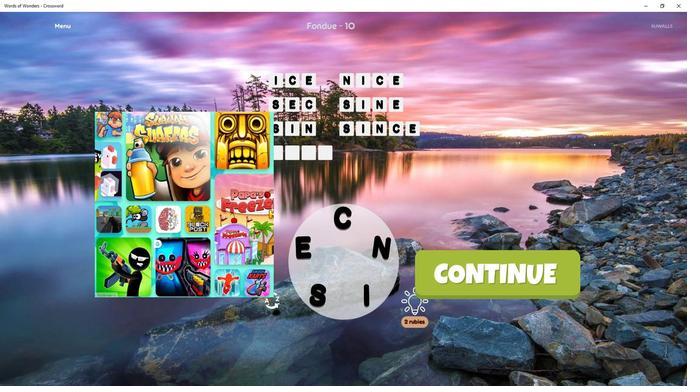 
Action: Mouse moved to (342, 272)
Screenshot: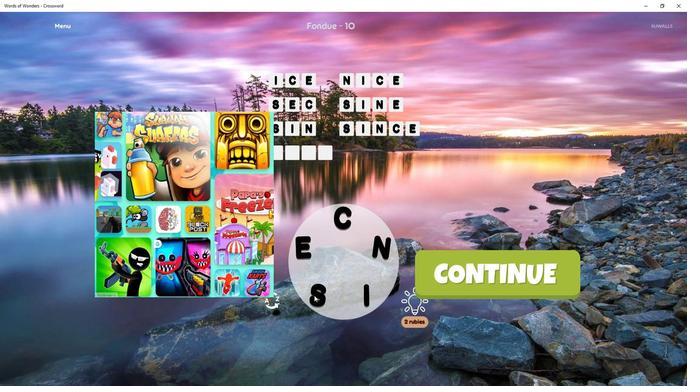 
Action: Mouse pressed left at (342, 272)
Screenshot: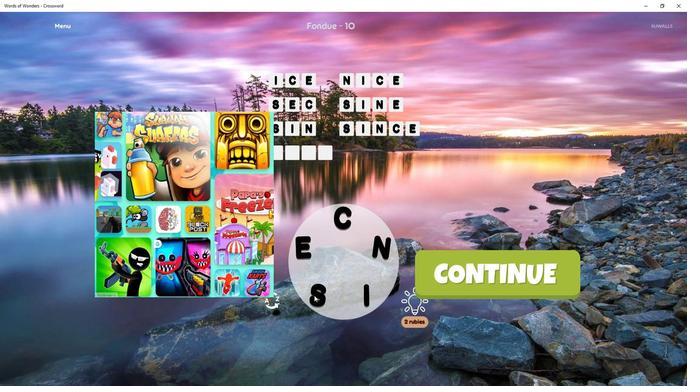 
Action: Mouse moved to (404, 193)
Screenshot: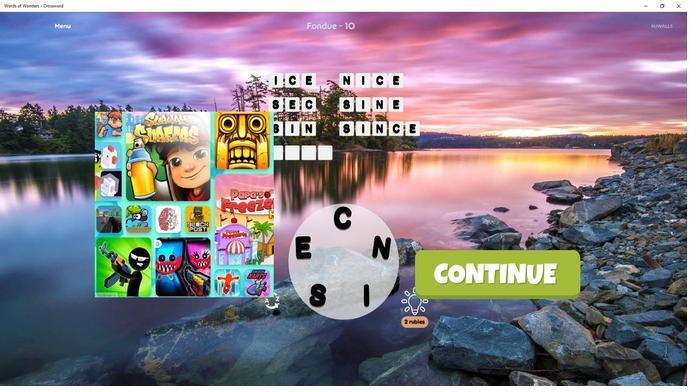 
Action: Mouse scrolled (404, 193) with delta (0, 0)
Screenshot: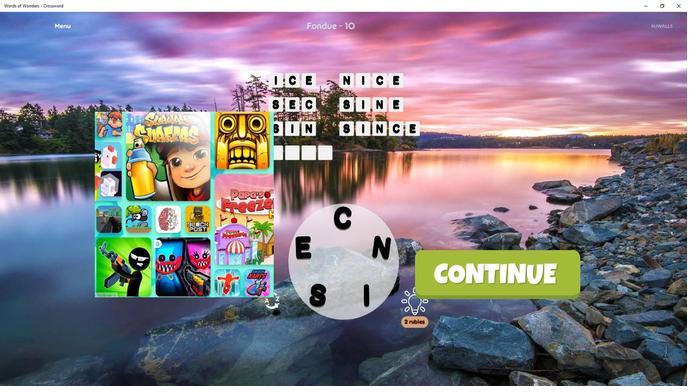 
Action: Mouse moved to (404, 194)
Screenshot: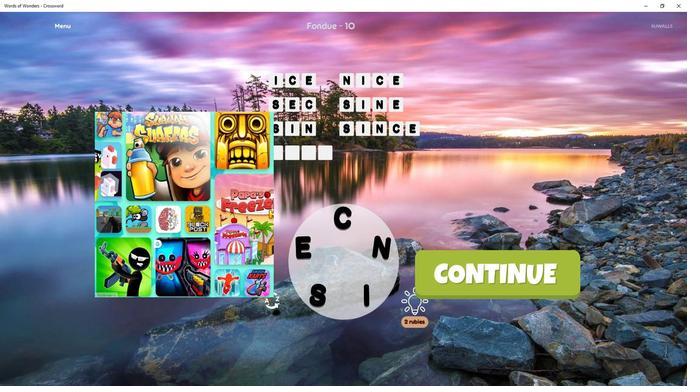 
Action: Mouse scrolled (404, 193) with delta (0, 0)
Screenshot: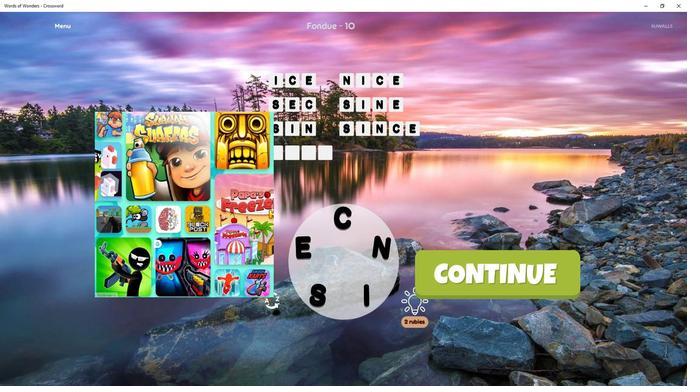 
Action: Mouse moved to (404, 198)
Screenshot: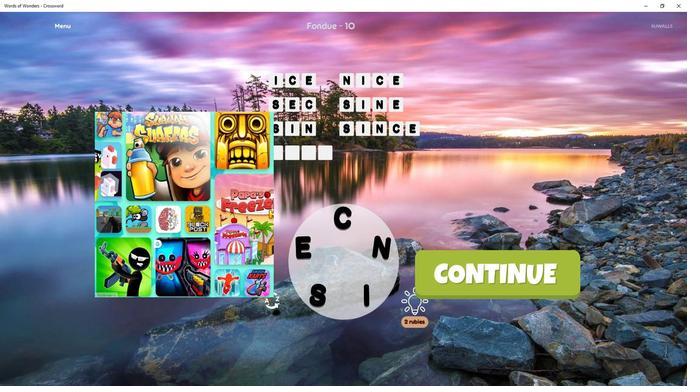 
Action: Mouse scrolled (404, 198) with delta (0, 0)
Screenshot: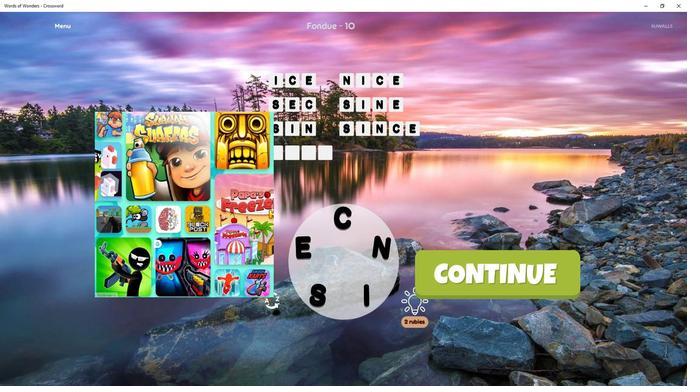 
Action: Mouse moved to (334, 253)
Screenshot: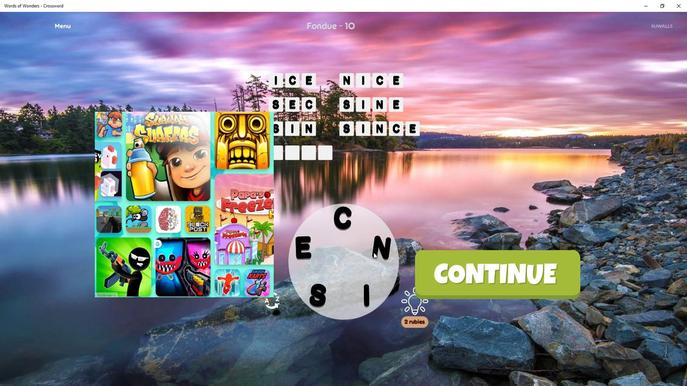 
Action: Mouse pressed left at (334, 253)
Screenshot: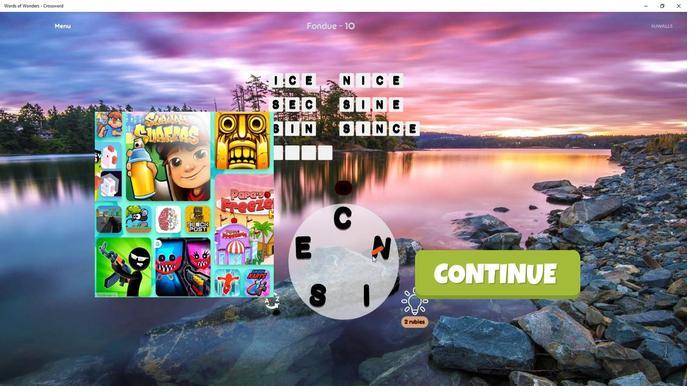 
Action: Mouse moved to (407, 204)
Screenshot: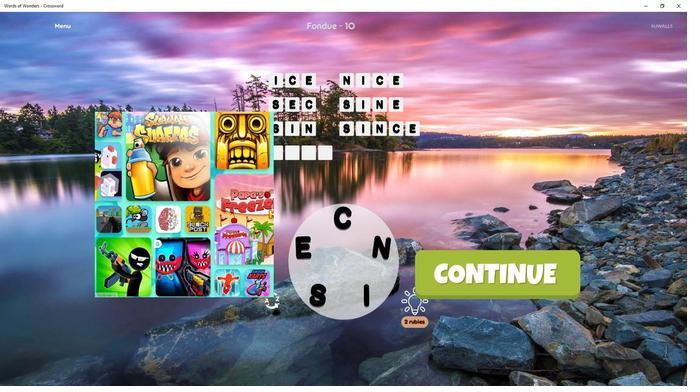 
Action: Mouse scrolled (407, 204) with delta (0, 0)
Screenshot: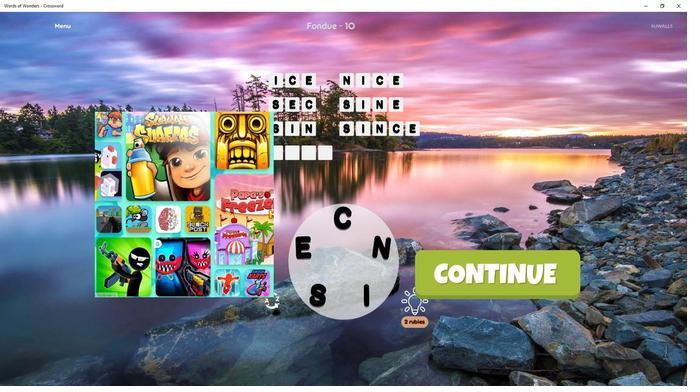 
Action: Mouse moved to (407, 204)
